 Task: Search one way flight ticket for 4 adults, 1 infant in seat and 1 infant on lap in premium economy from El Paso: El Paso International Airport to Jacksonville: Albert J. Ellis Airport on 8-3-2023. Choice of flights is JetBlue. Number of bags: 5 checked bags. Price is upto 60000. Outbound departure time preference is 16:15.
Action: Mouse moved to (398, 165)
Screenshot: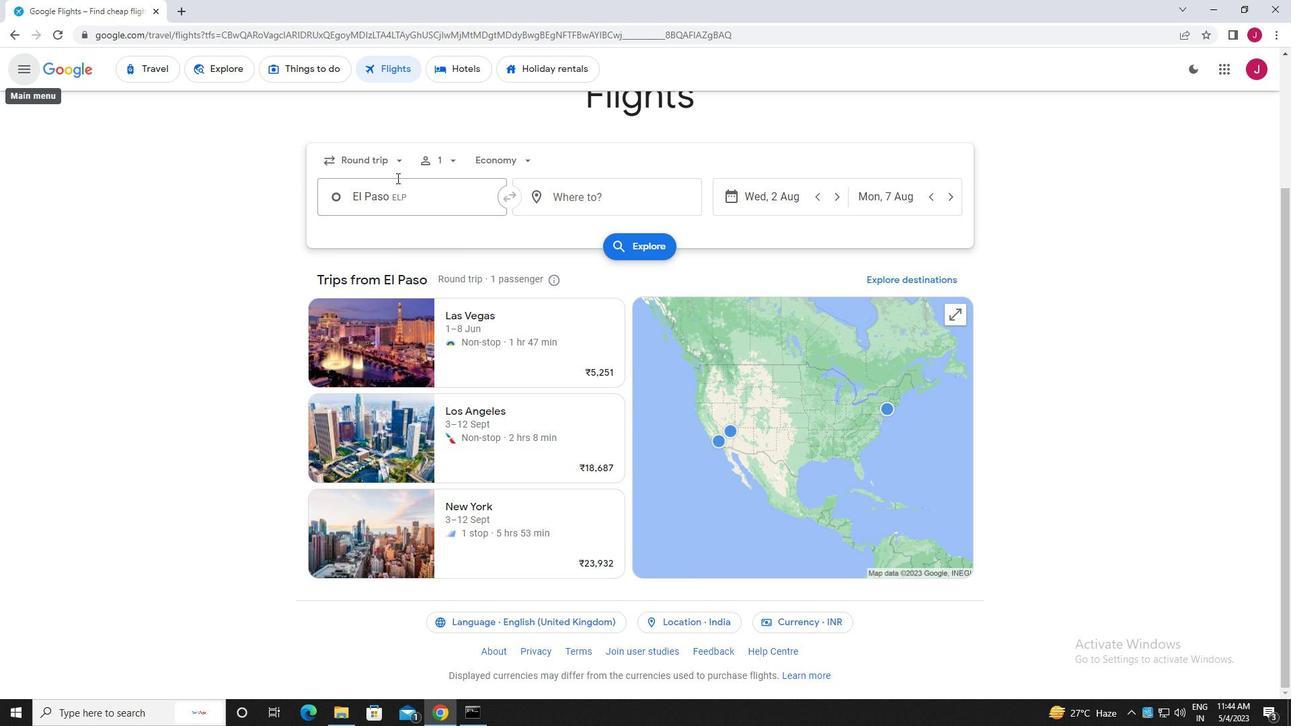
Action: Mouse pressed left at (398, 165)
Screenshot: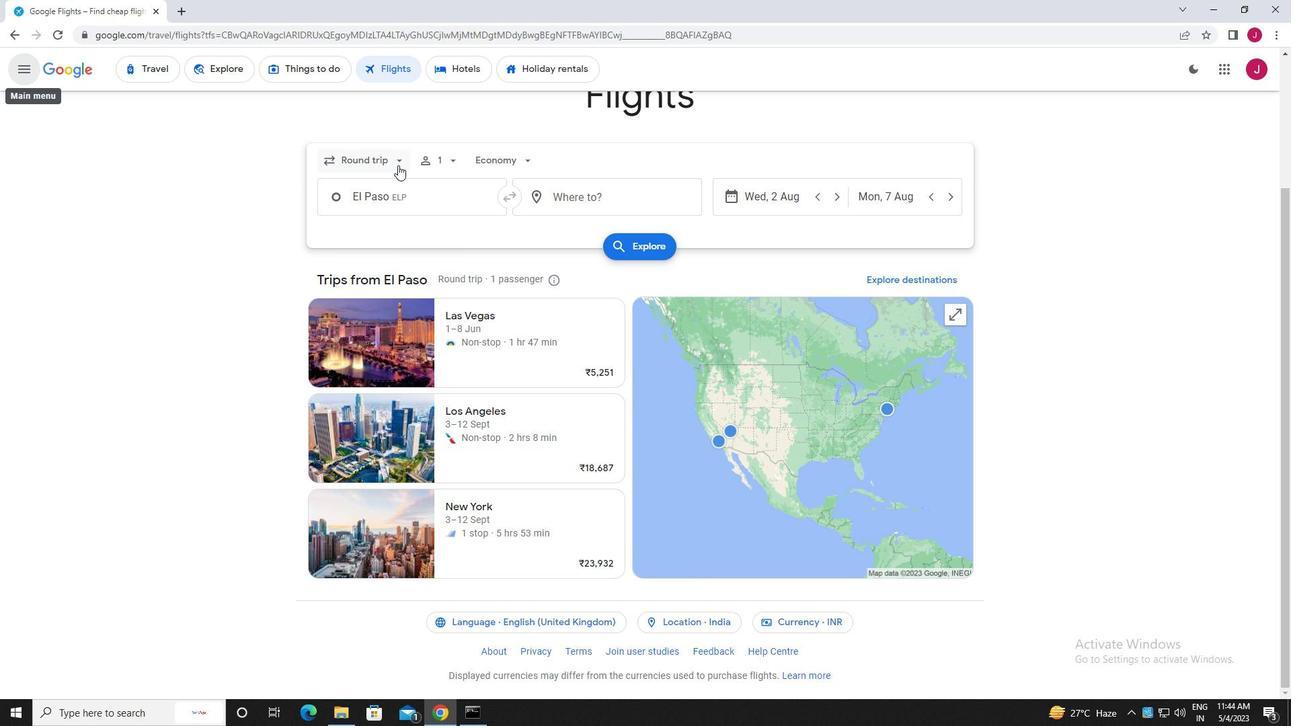 
Action: Mouse moved to (384, 224)
Screenshot: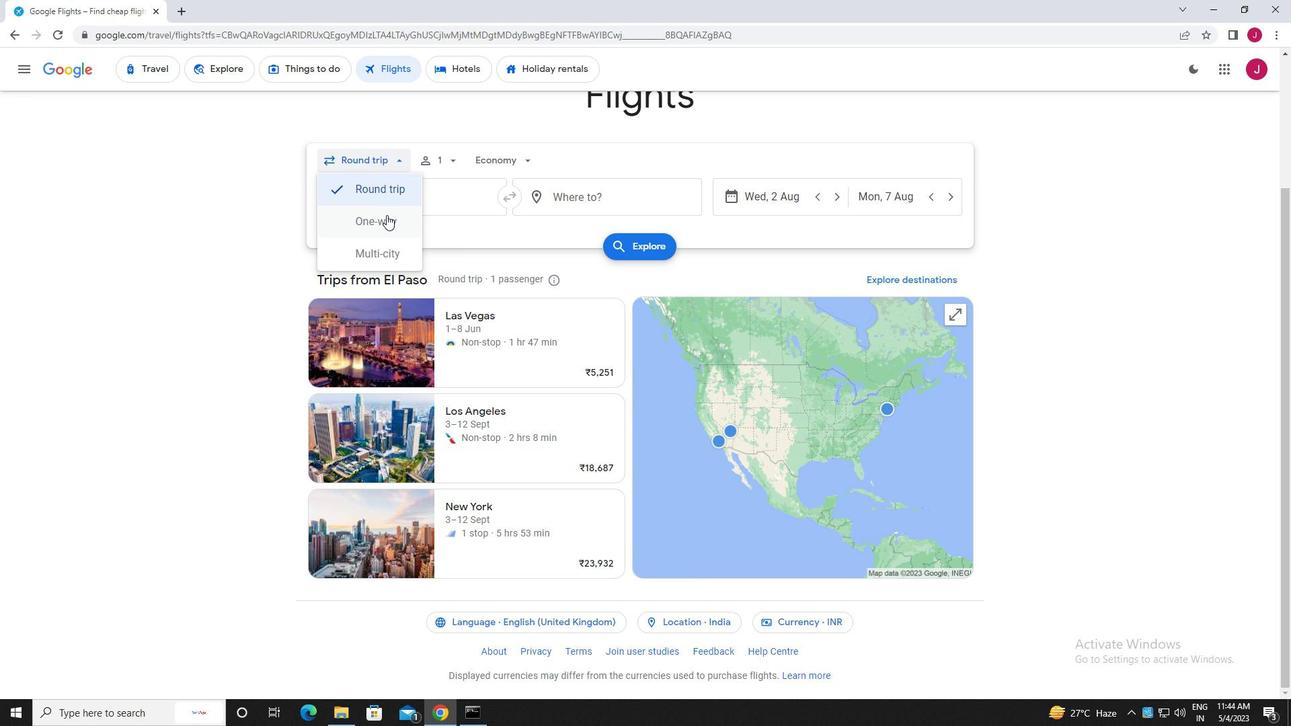 
Action: Mouse pressed left at (384, 224)
Screenshot: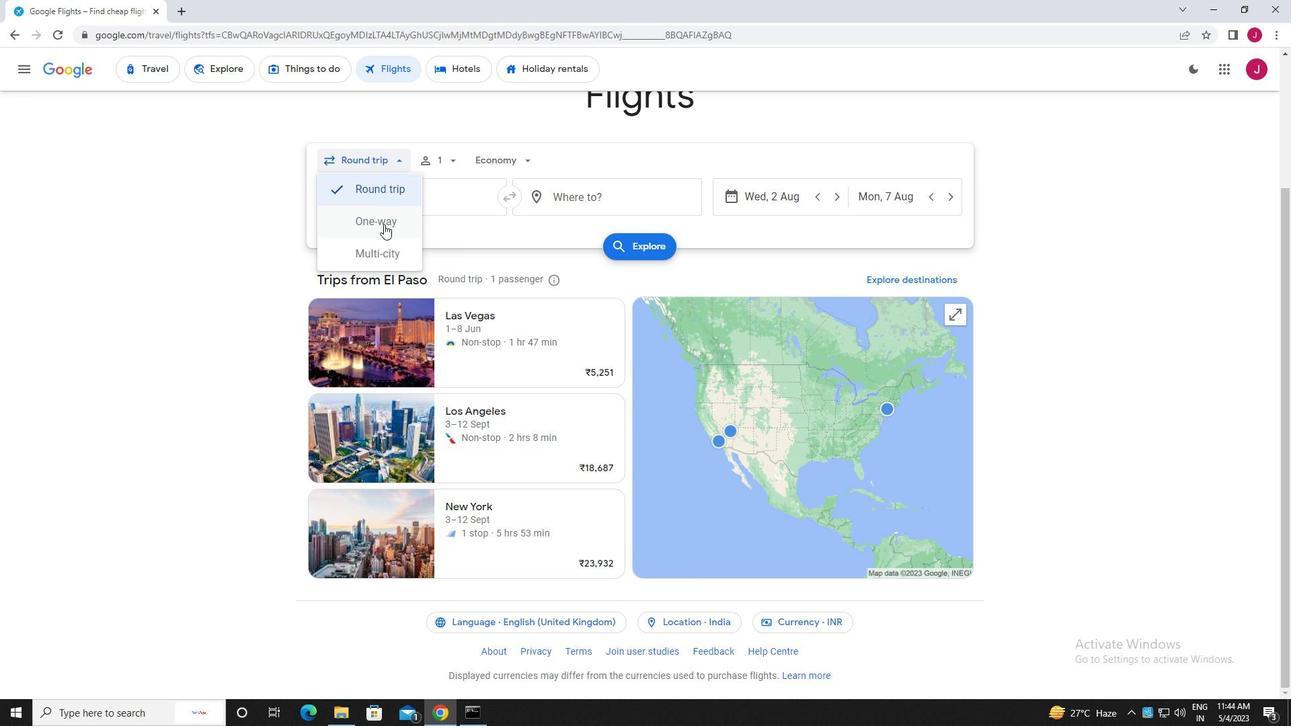 
Action: Mouse moved to (450, 156)
Screenshot: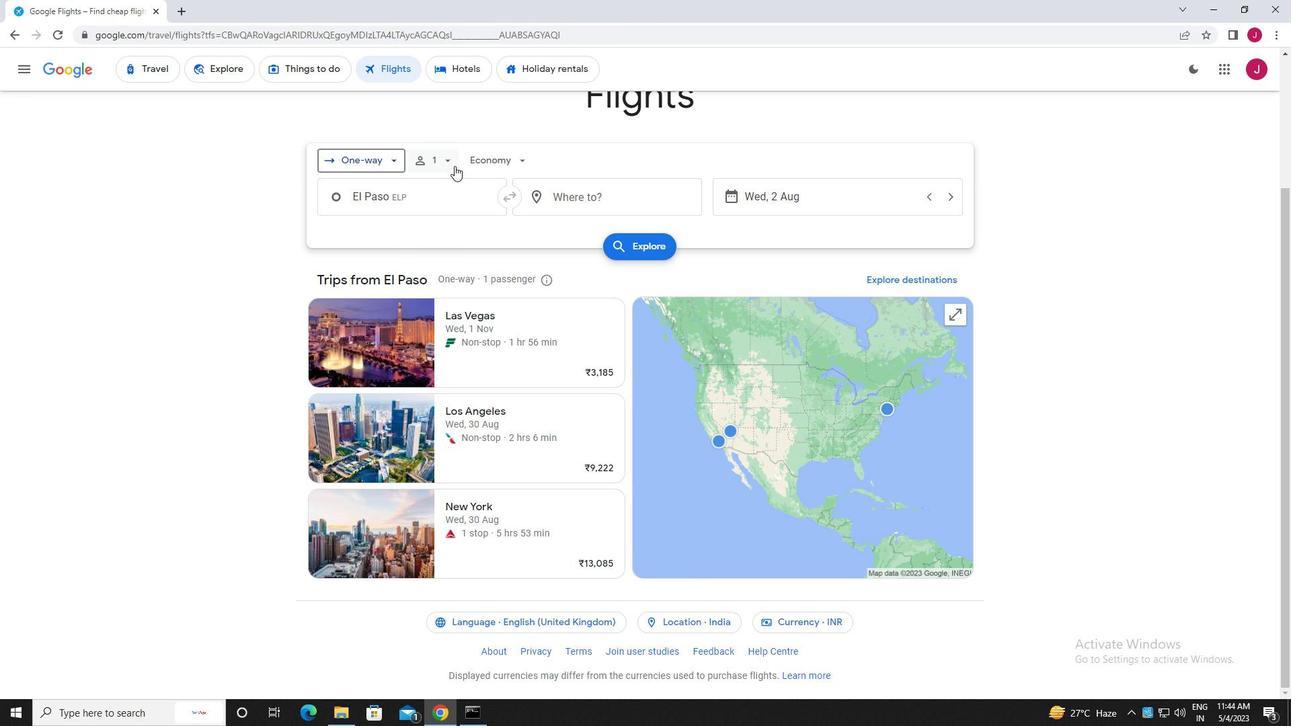 
Action: Mouse pressed left at (450, 156)
Screenshot: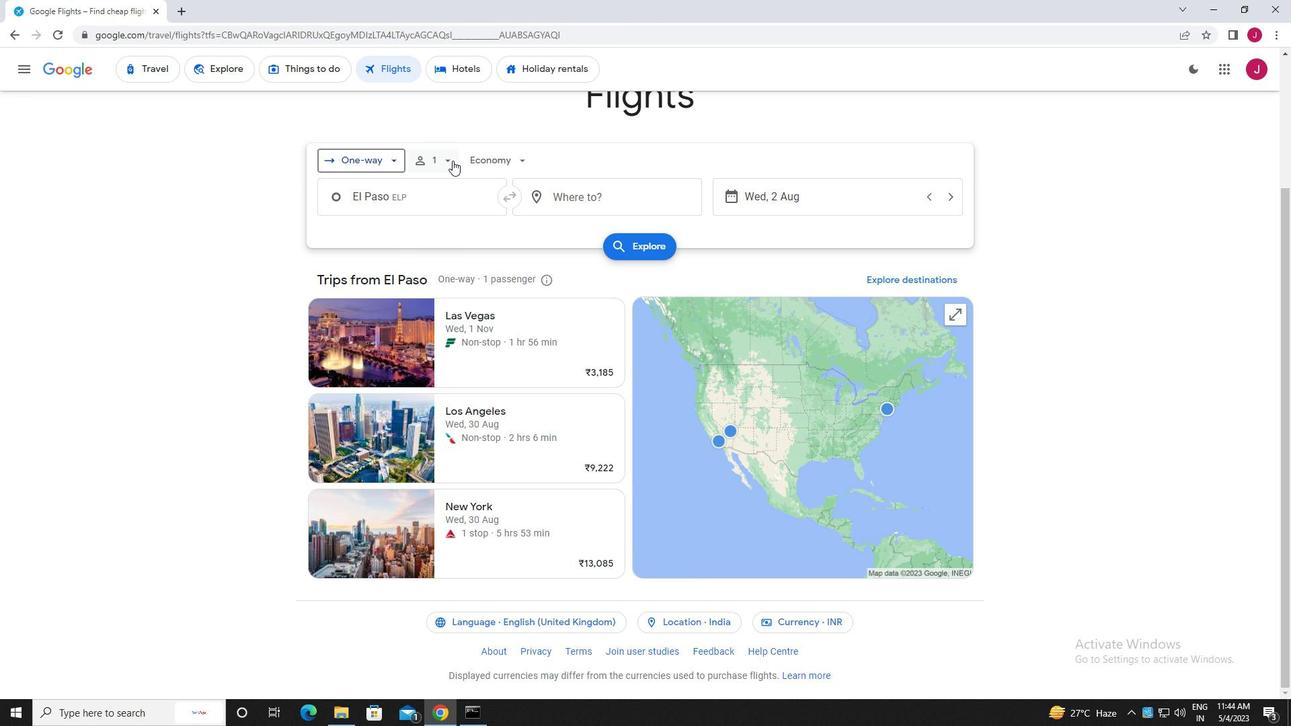 
Action: Mouse moved to (556, 198)
Screenshot: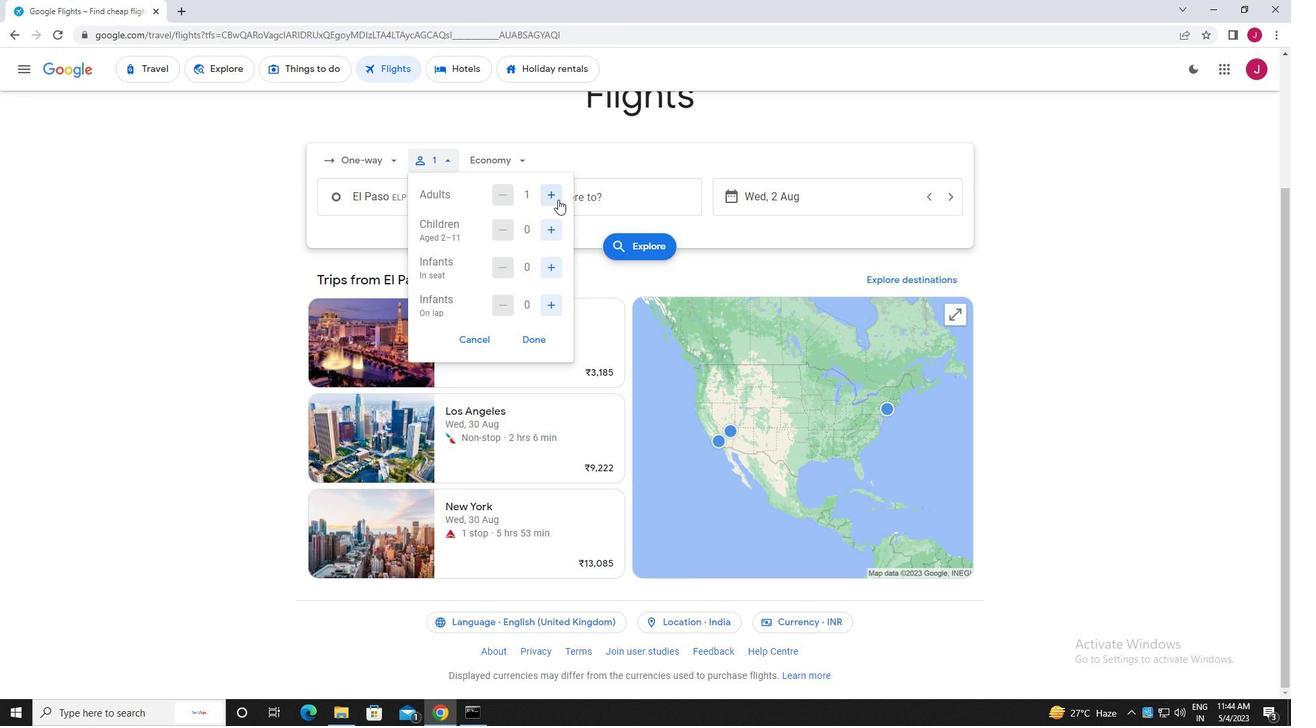 
Action: Mouse pressed left at (556, 198)
Screenshot: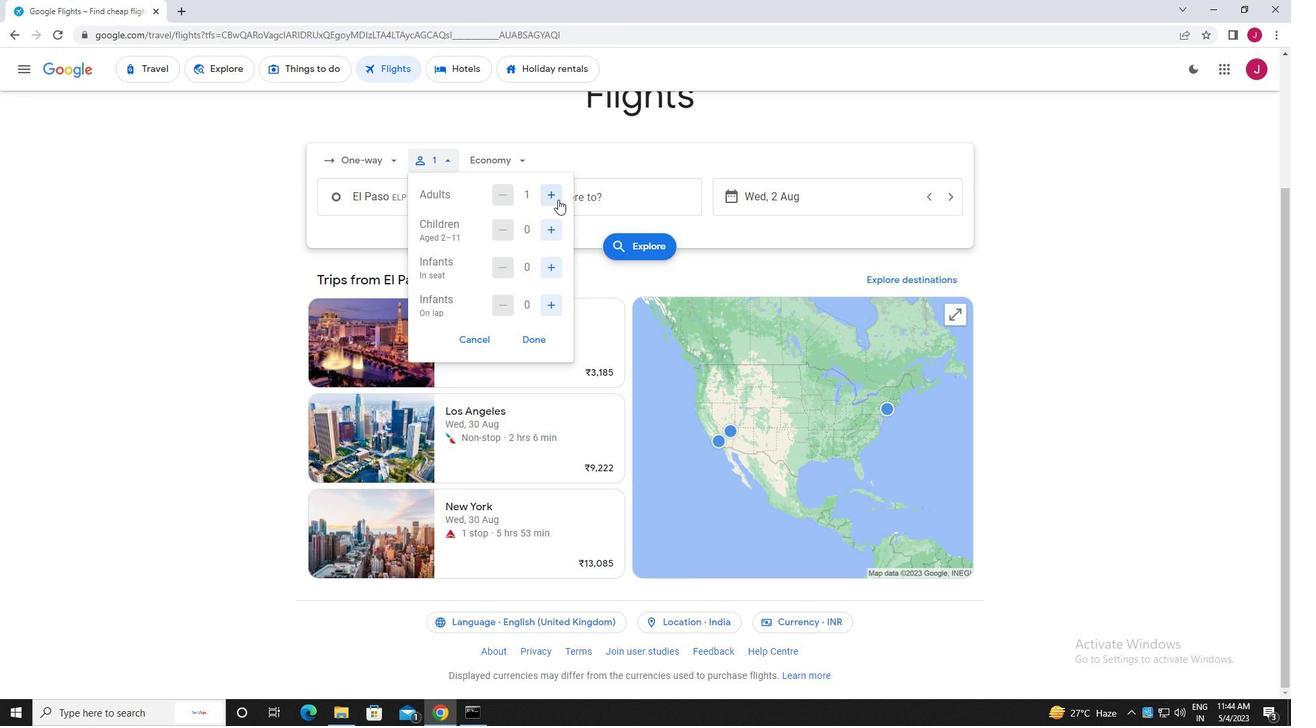 
Action: Mouse pressed left at (556, 198)
Screenshot: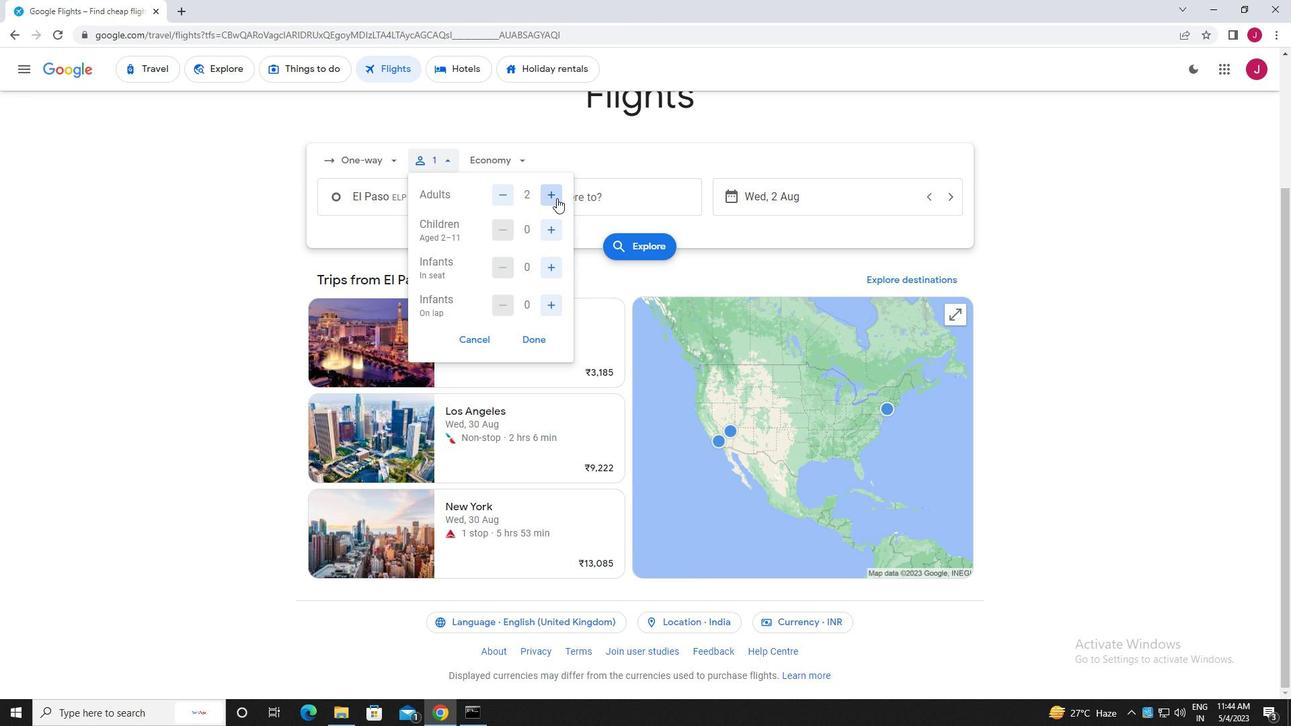 
Action: Mouse pressed left at (556, 198)
Screenshot: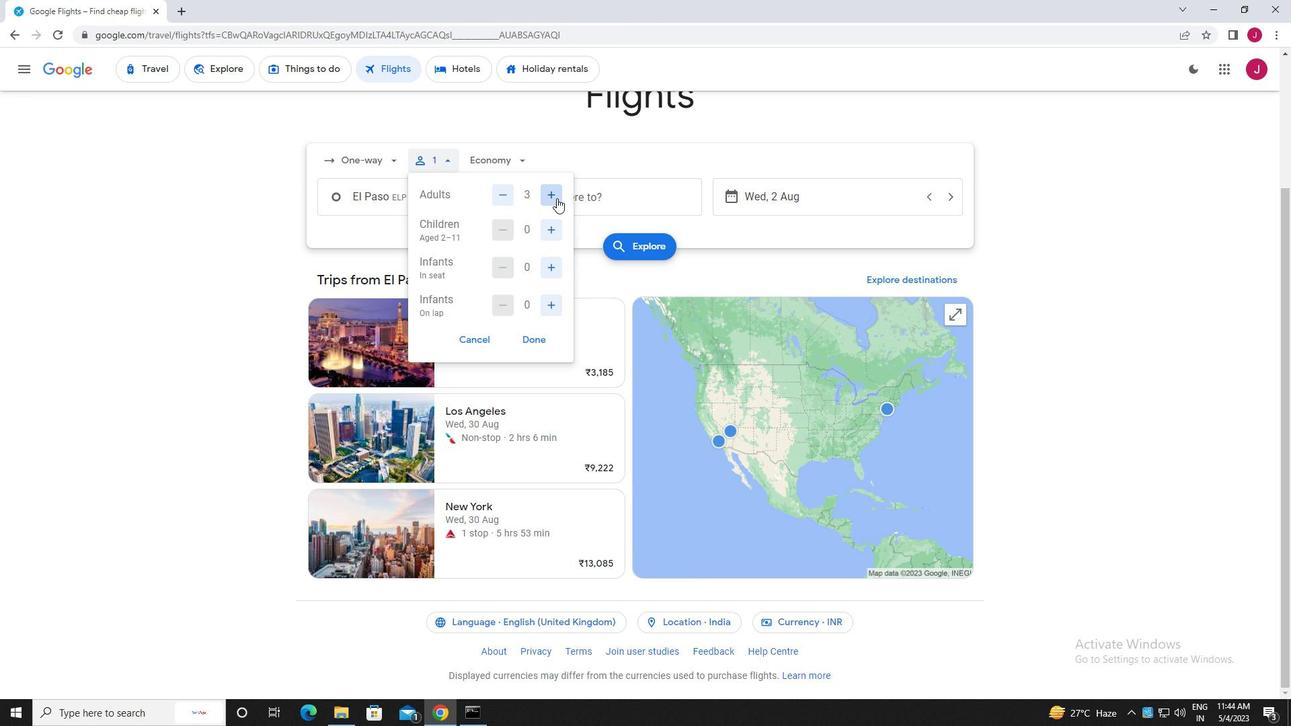 
Action: Mouse moved to (552, 267)
Screenshot: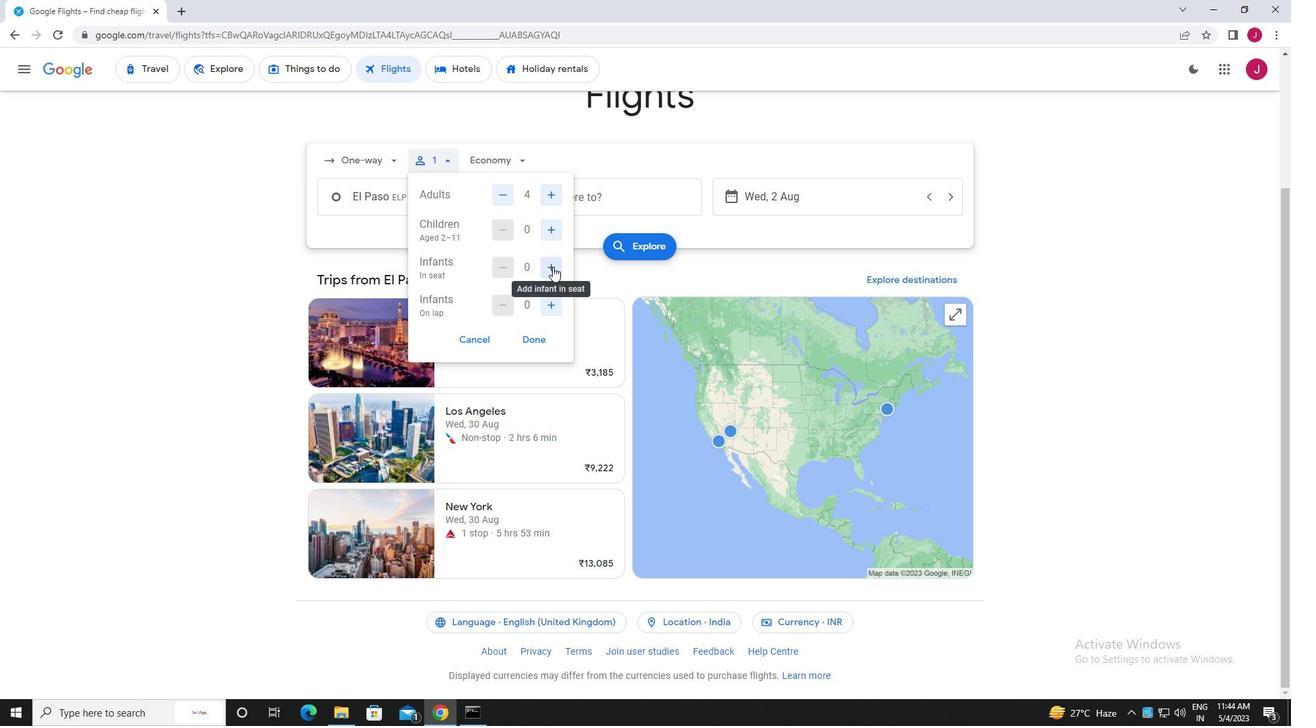 
Action: Mouse pressed left at (552, 267)
Screenshot: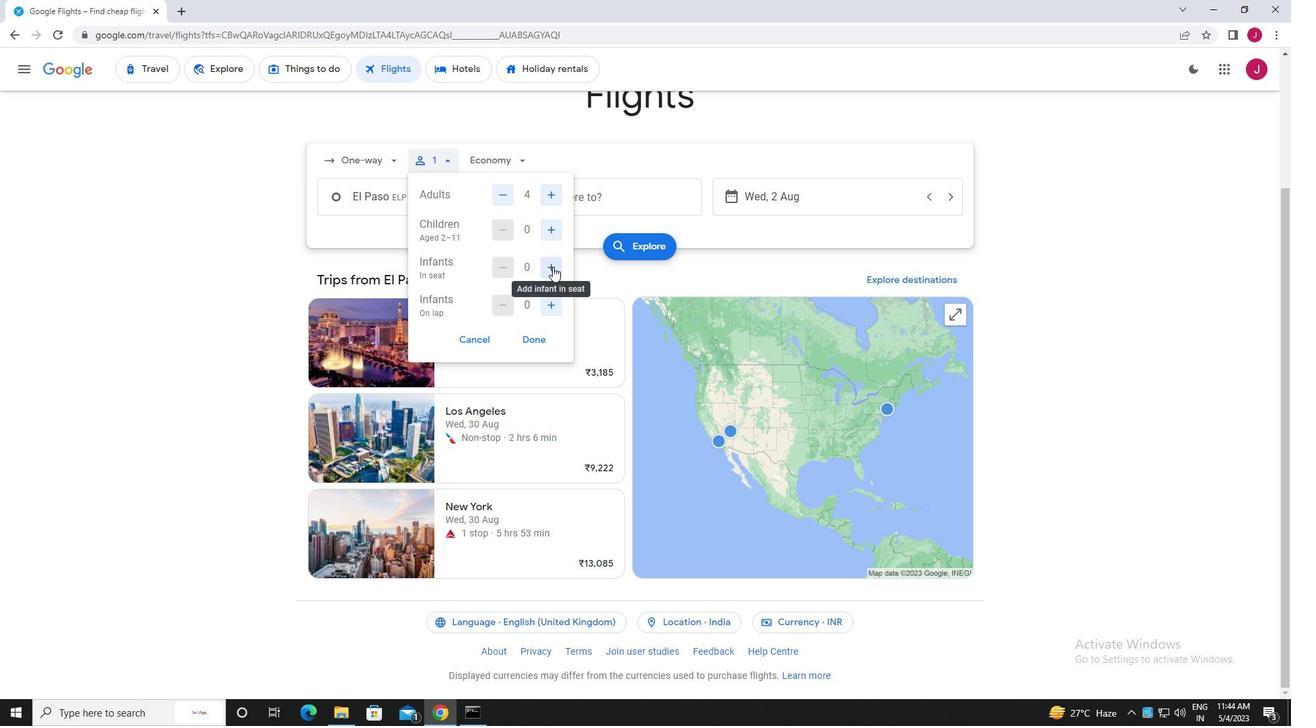
Action: Mouse moved to (550, 305)
Screenshot: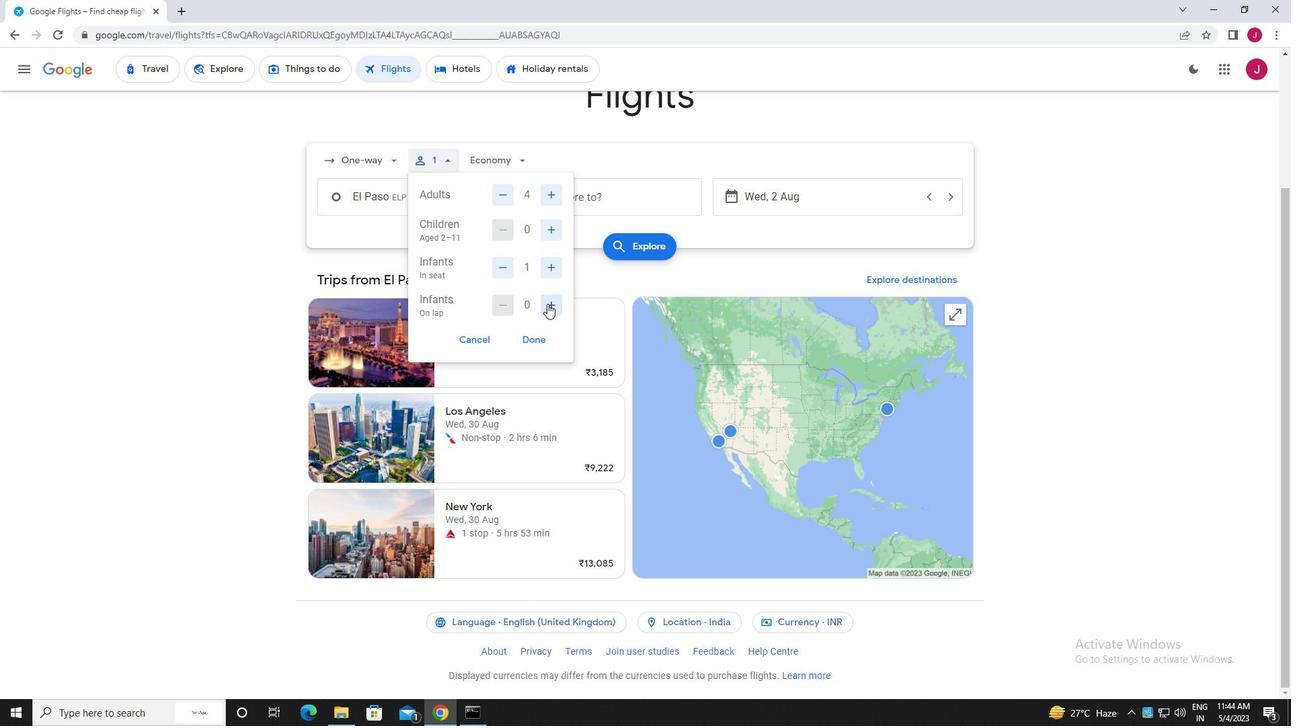 
Action: Mouse pressed left at (550, 305)
Screenshot: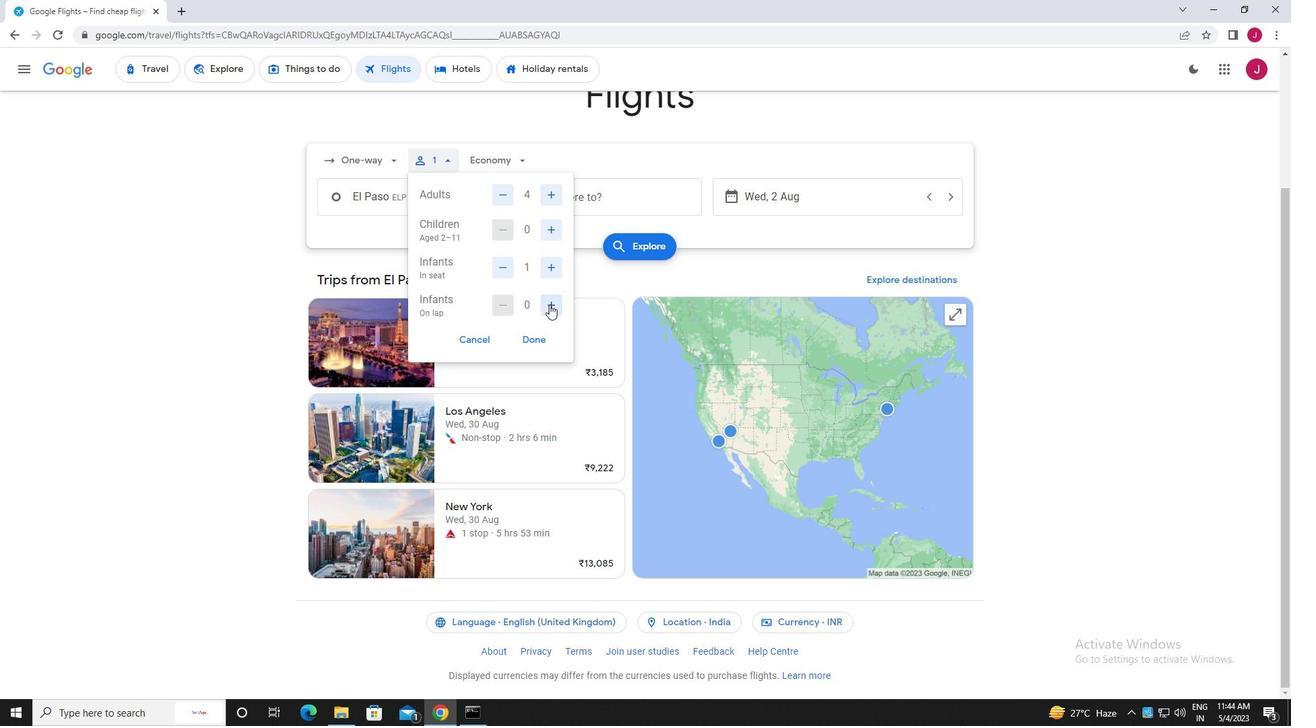 
Action: Mouse moved to (538, 341)
Screenshot: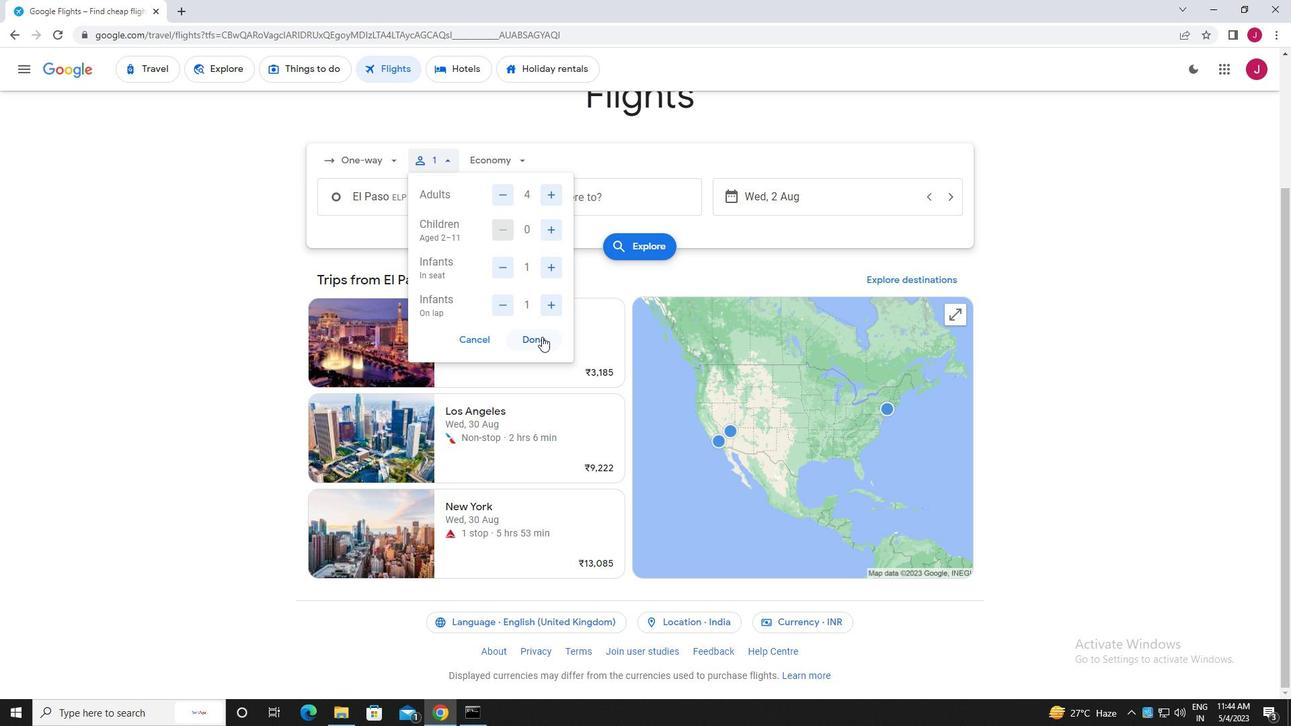 
Action: Mouse pressed left at (538, 341)
Screenshot: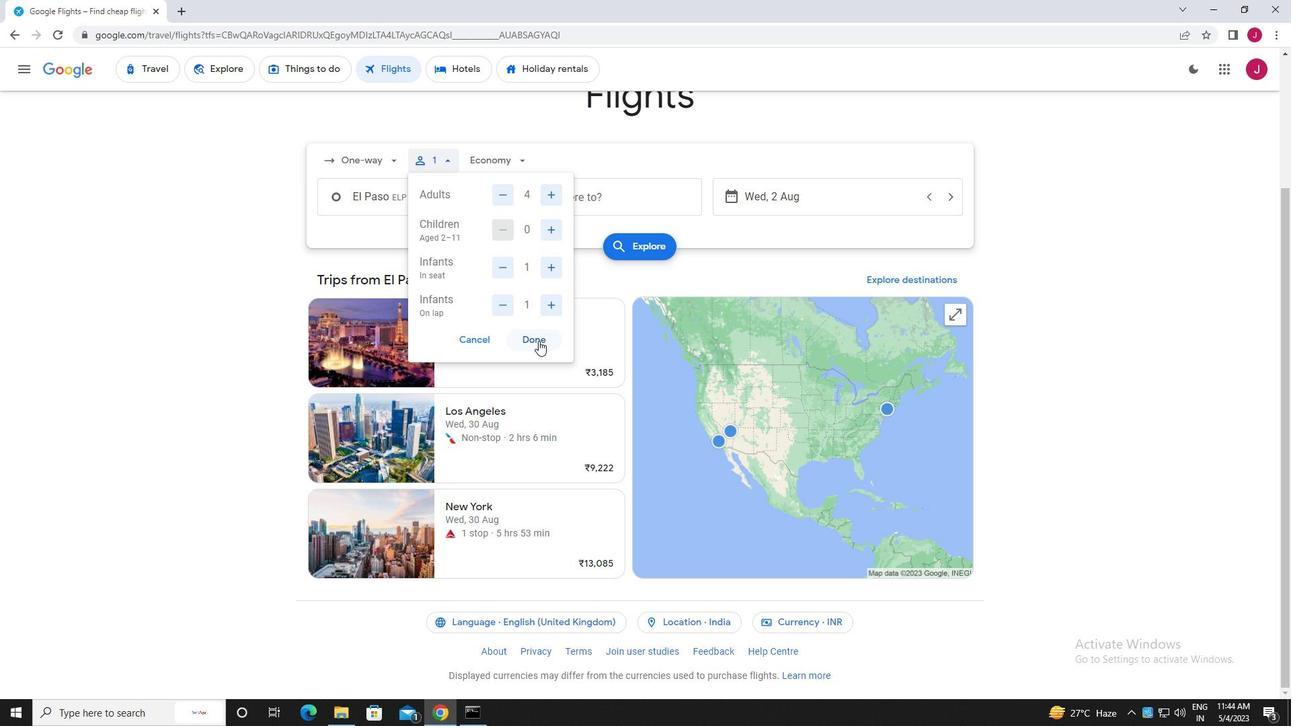 
Action: Mouse moved to (499, 163)
Screenshot: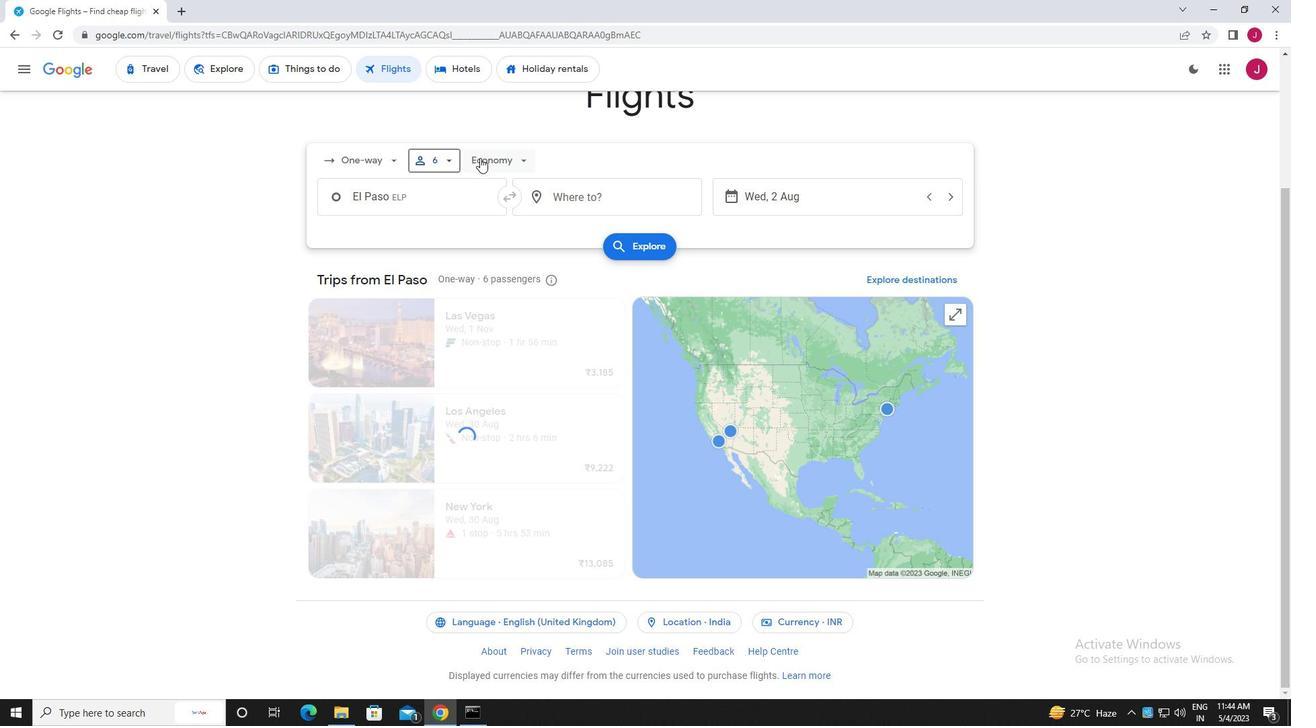 
Action: Mouse pressed left at (499, 163)
Screenshot: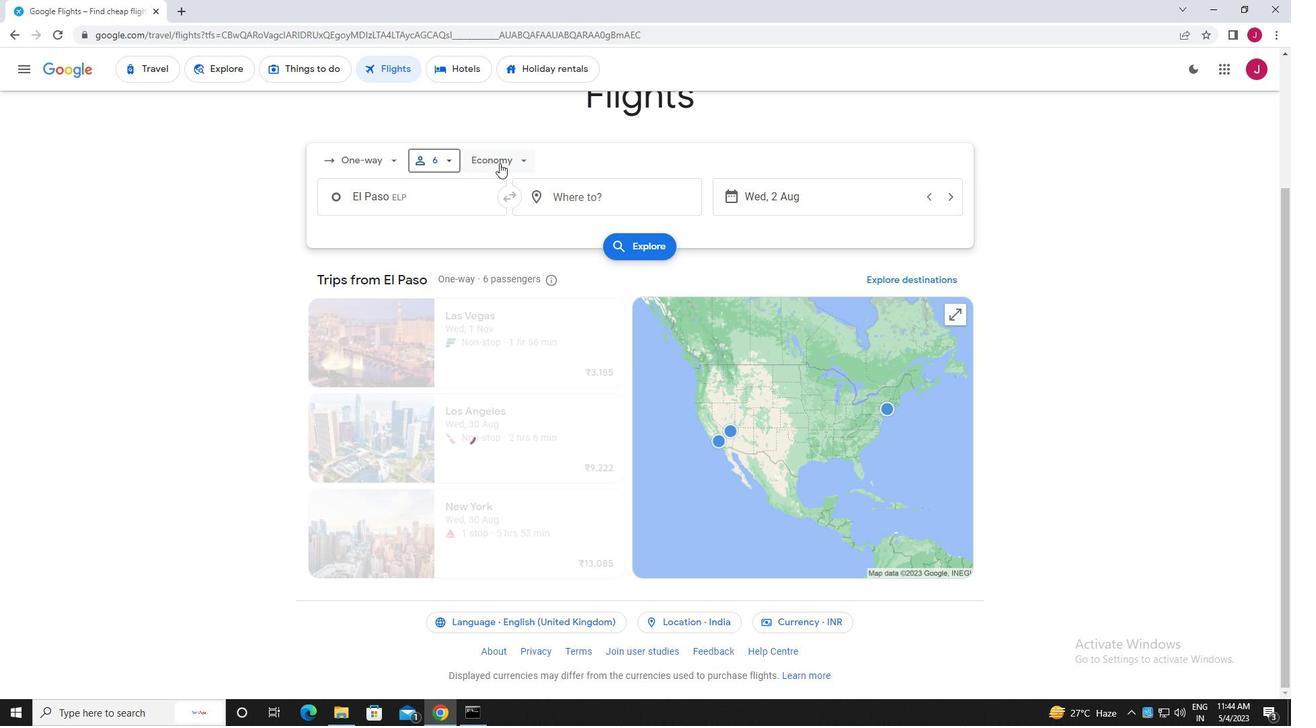 
Action: Mouse moved to (528, 220)
Screenshot: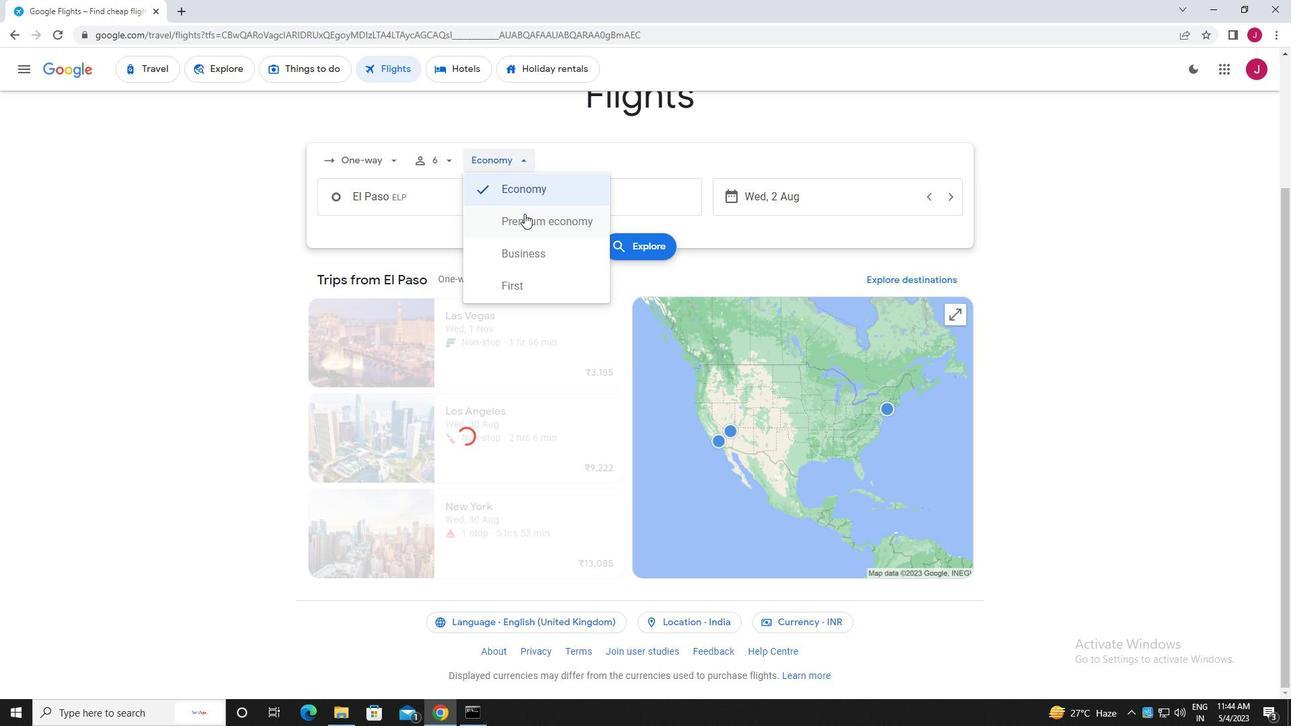 
Action: Mouse pressed left at (528, 220)
Screenshot: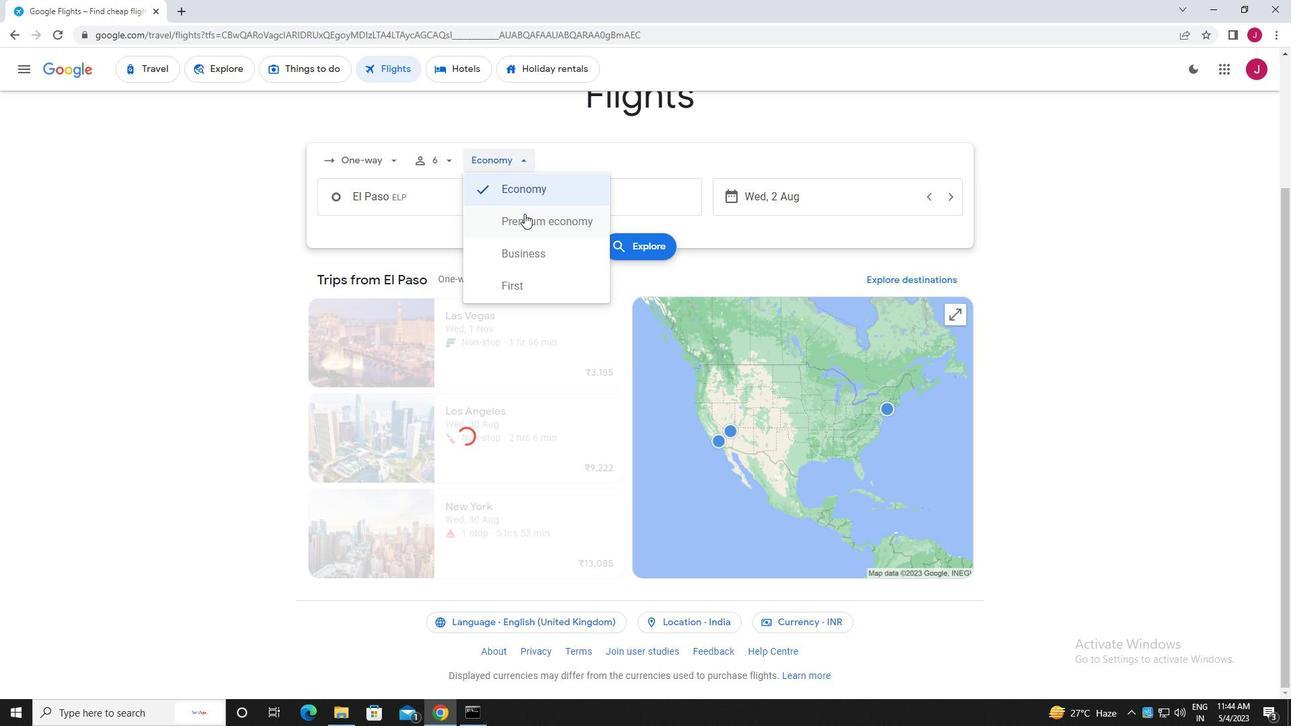 
Action: Mouse moved to (453, 203)
Screenshot: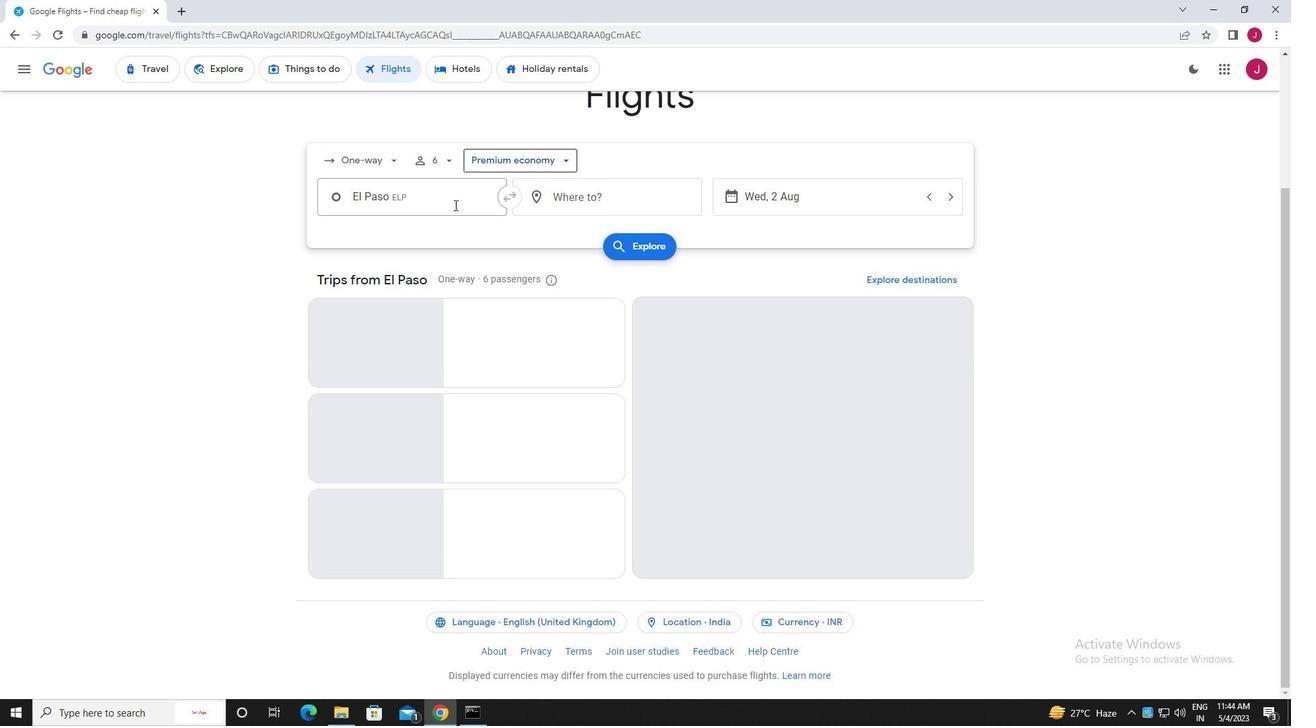 
Action: Mouse pressed left at (453, 203)
Screenshot: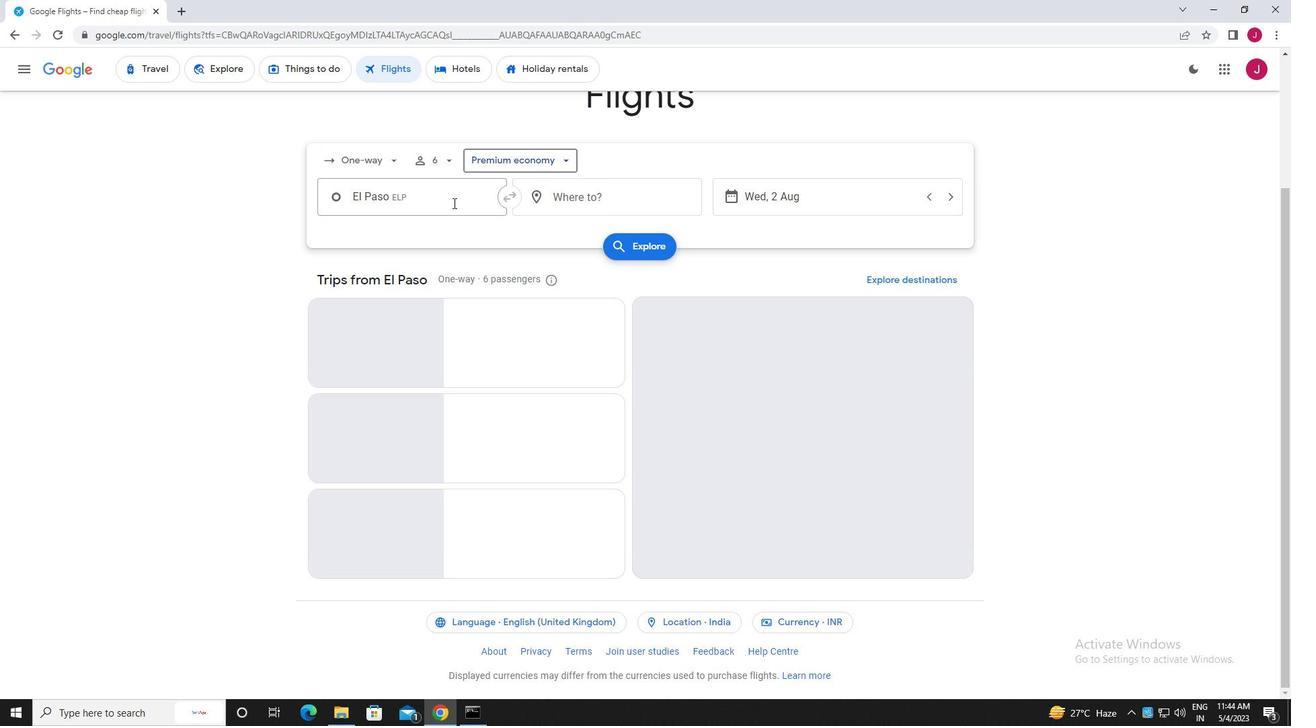 
Action: Mouse moved to (451, 201)
Screenshot: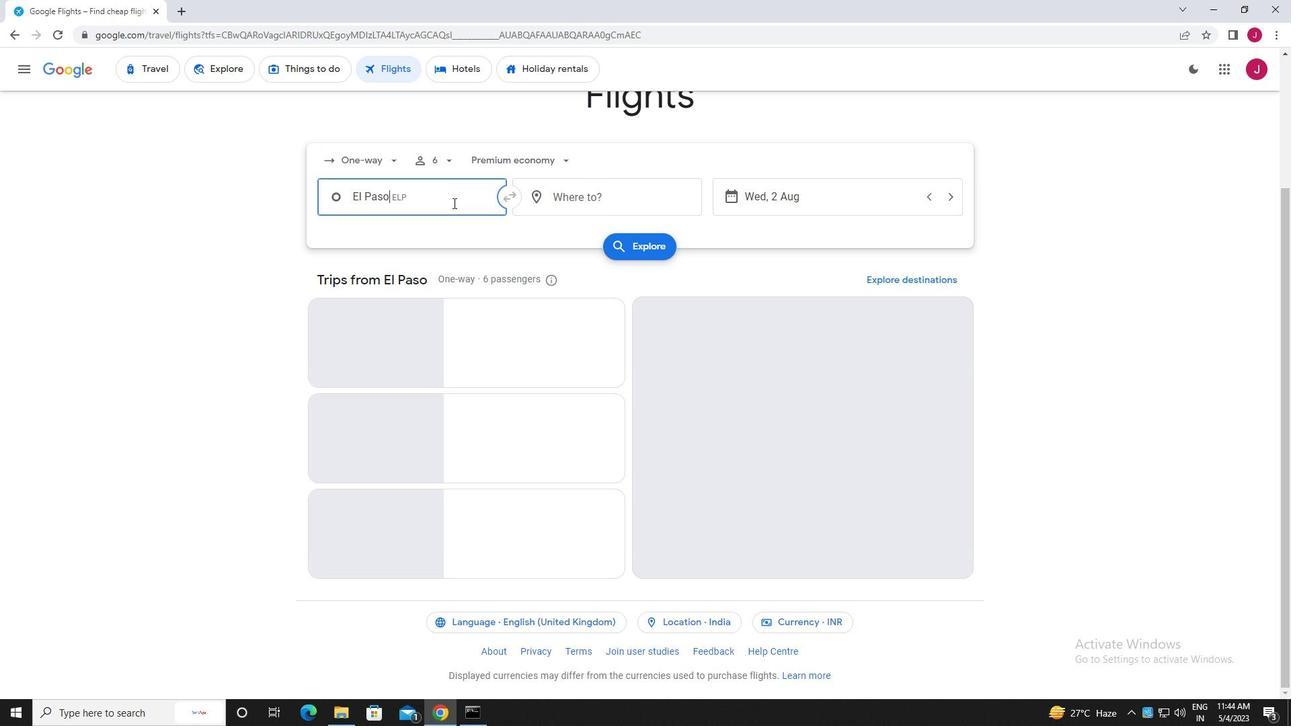 
Action: Key pressed ei<Key.space>paso
Screenshot: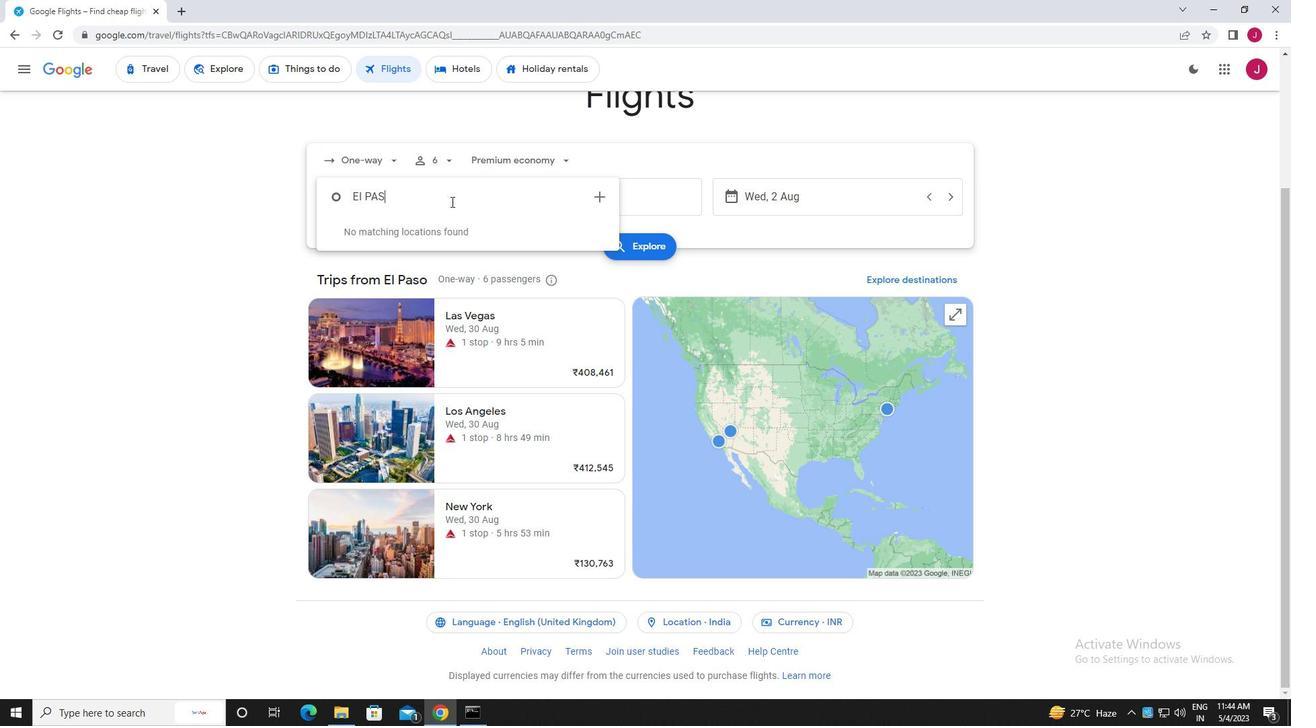 
Action: Mouse moved to (460, 271)
Screenshot: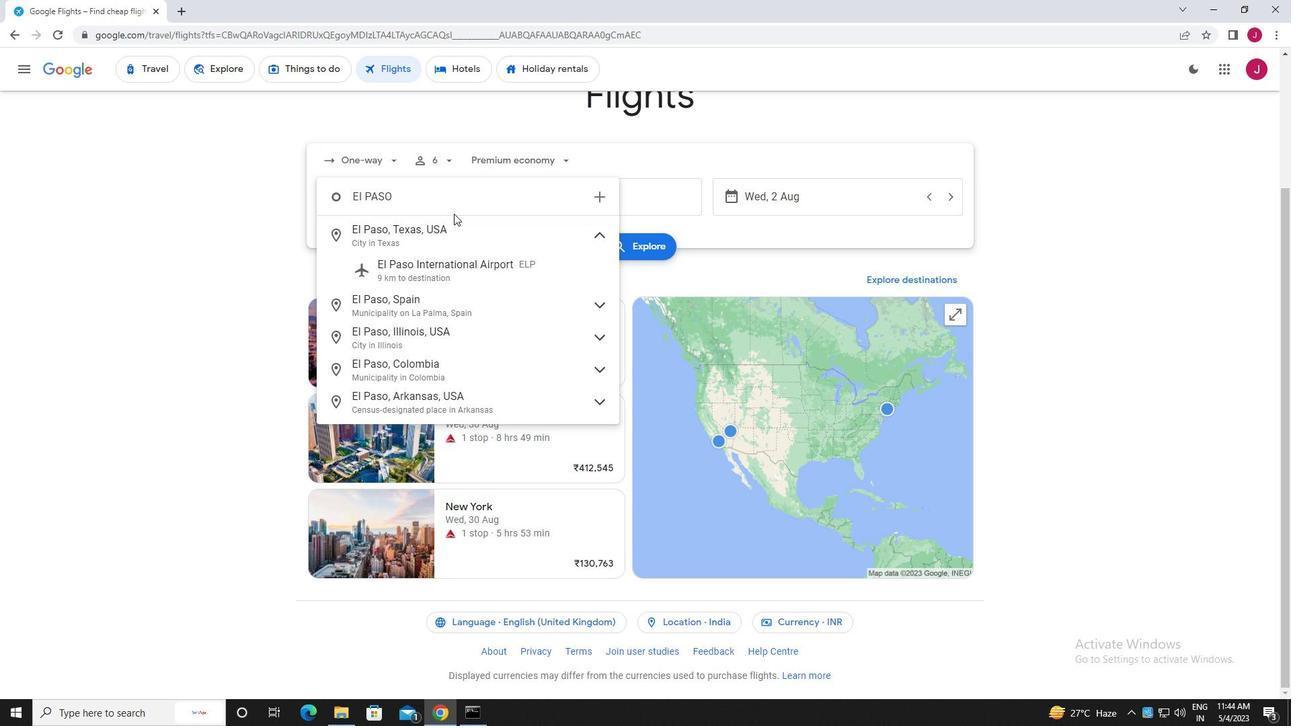 
Action: Mouse pressed left at (460, 271)
Screenshot: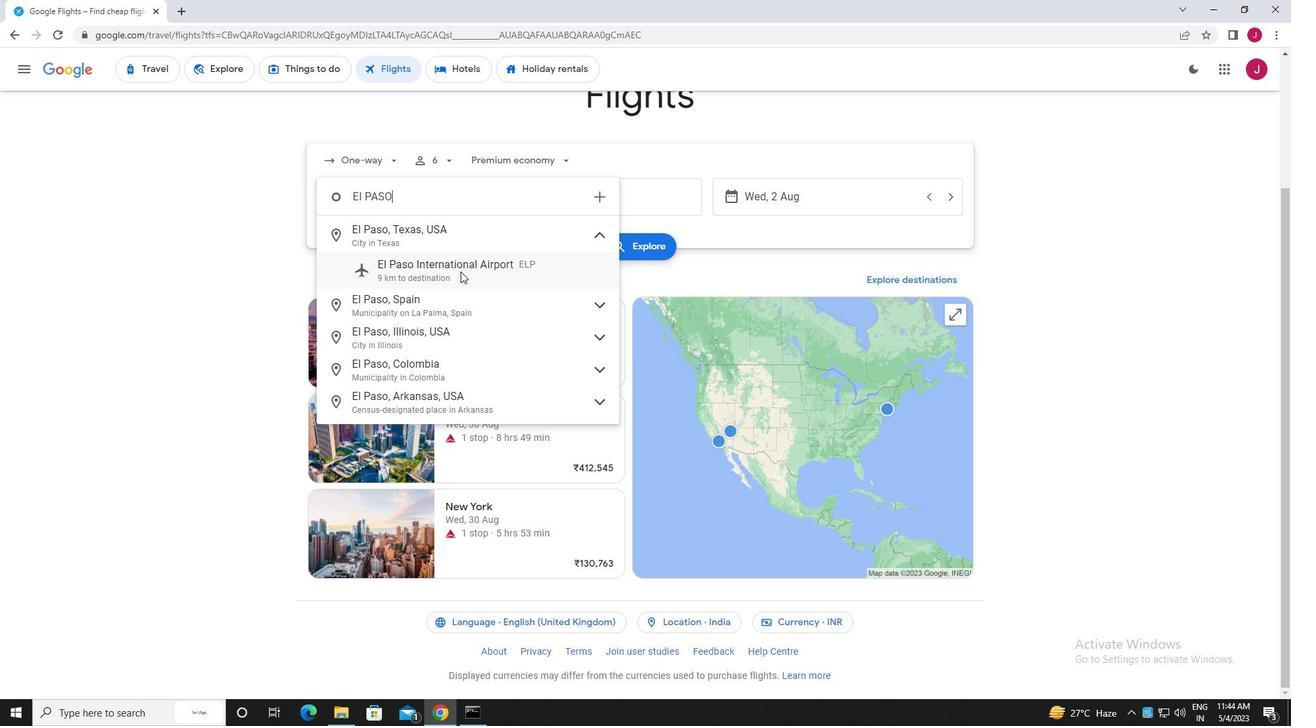 
Action: Mouse moved to (618, 193)
Screenshot: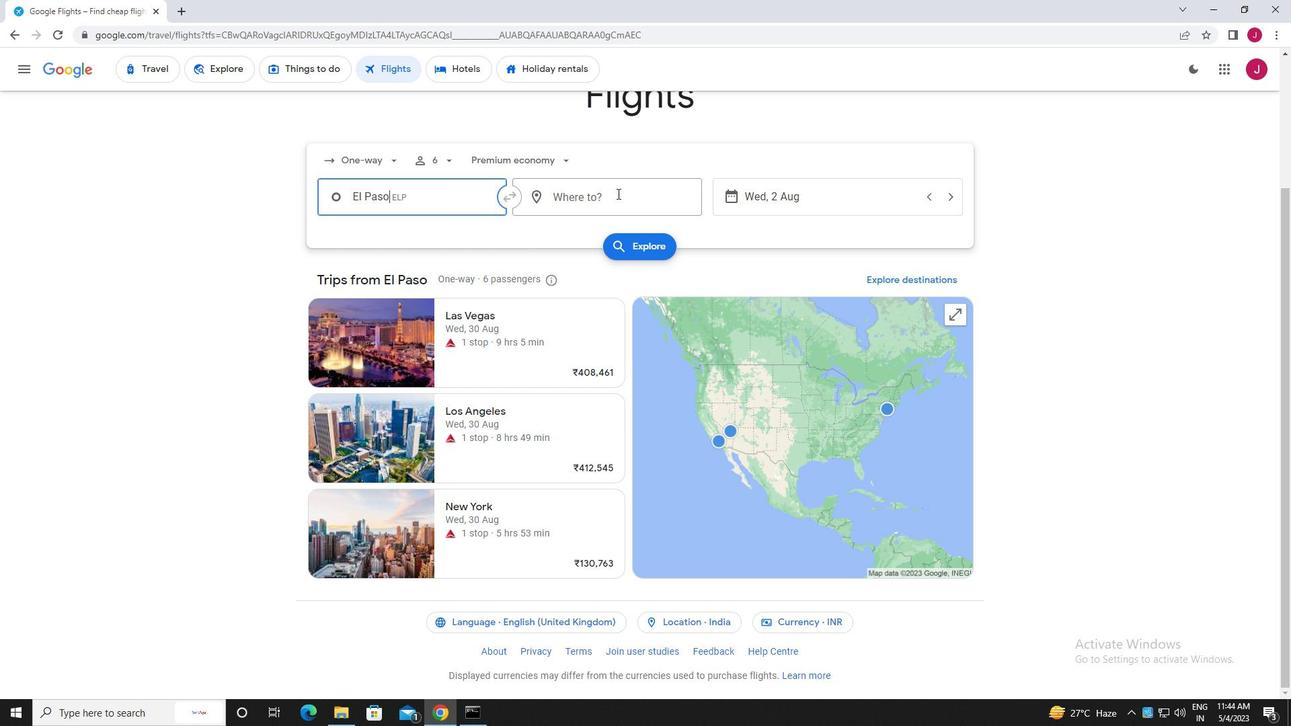 
Action: Mouse pressed left at (618, 193)
Screenshot: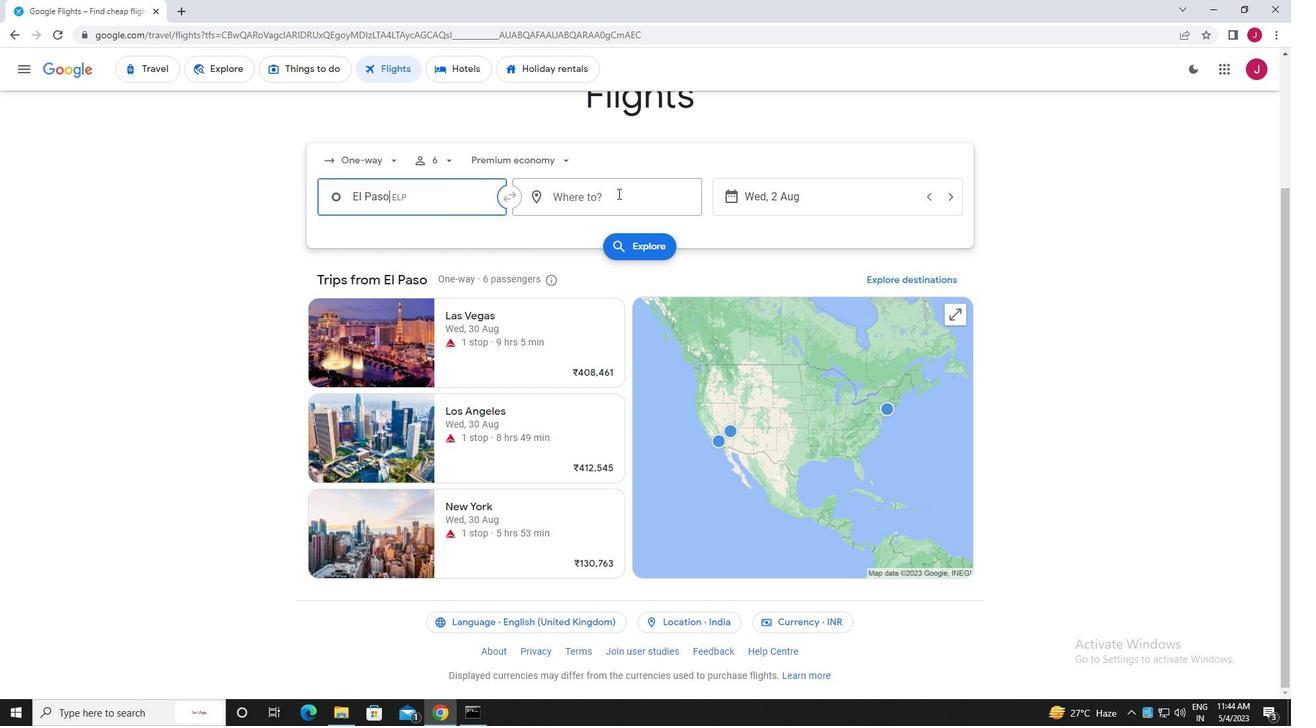 
Action: Mouse moved to (612, 195)
Screenshot: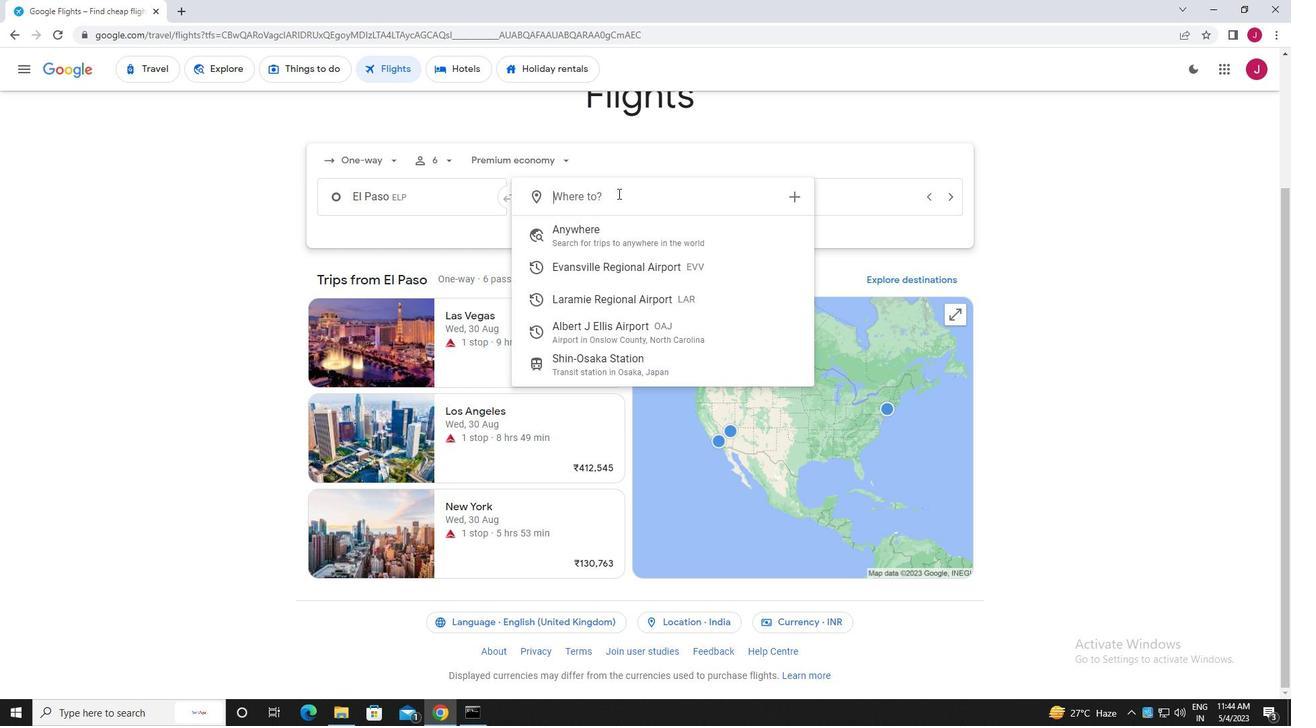 
Action: Key pressed albert<Key.space>
Screenshot: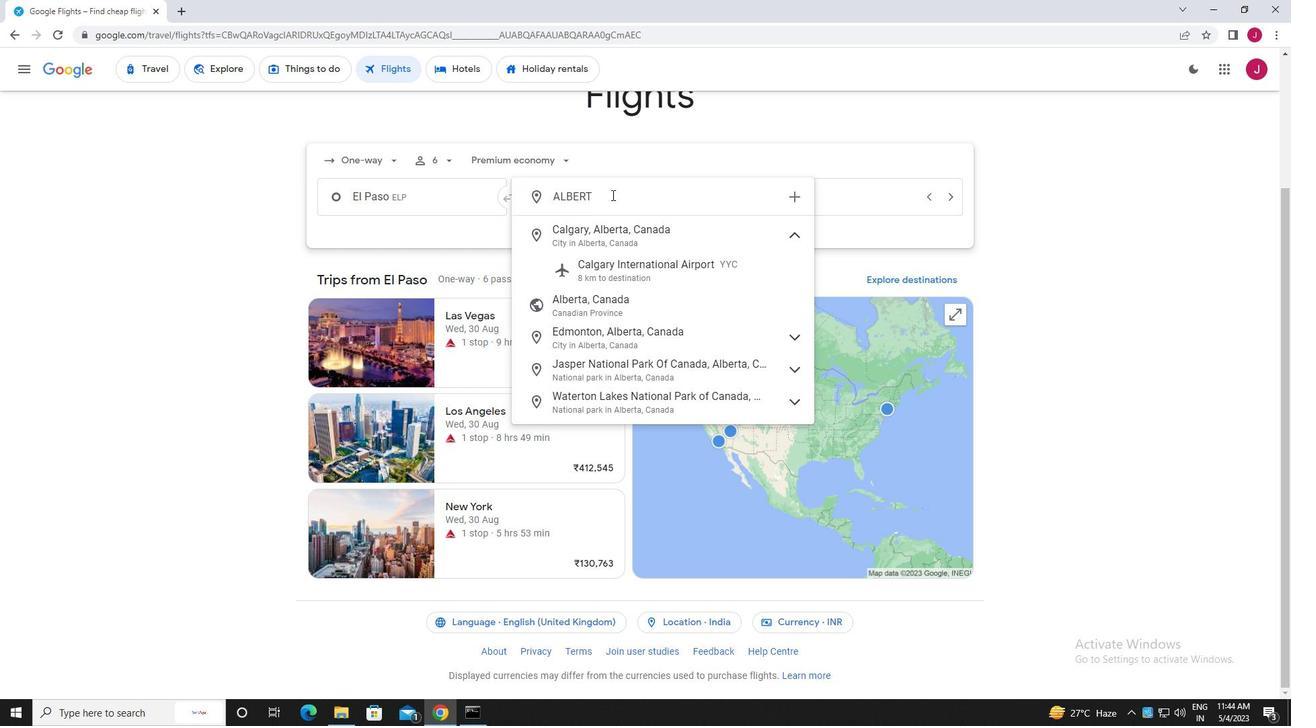 
Action: Mouse moved to (624, 230)
Screenshot: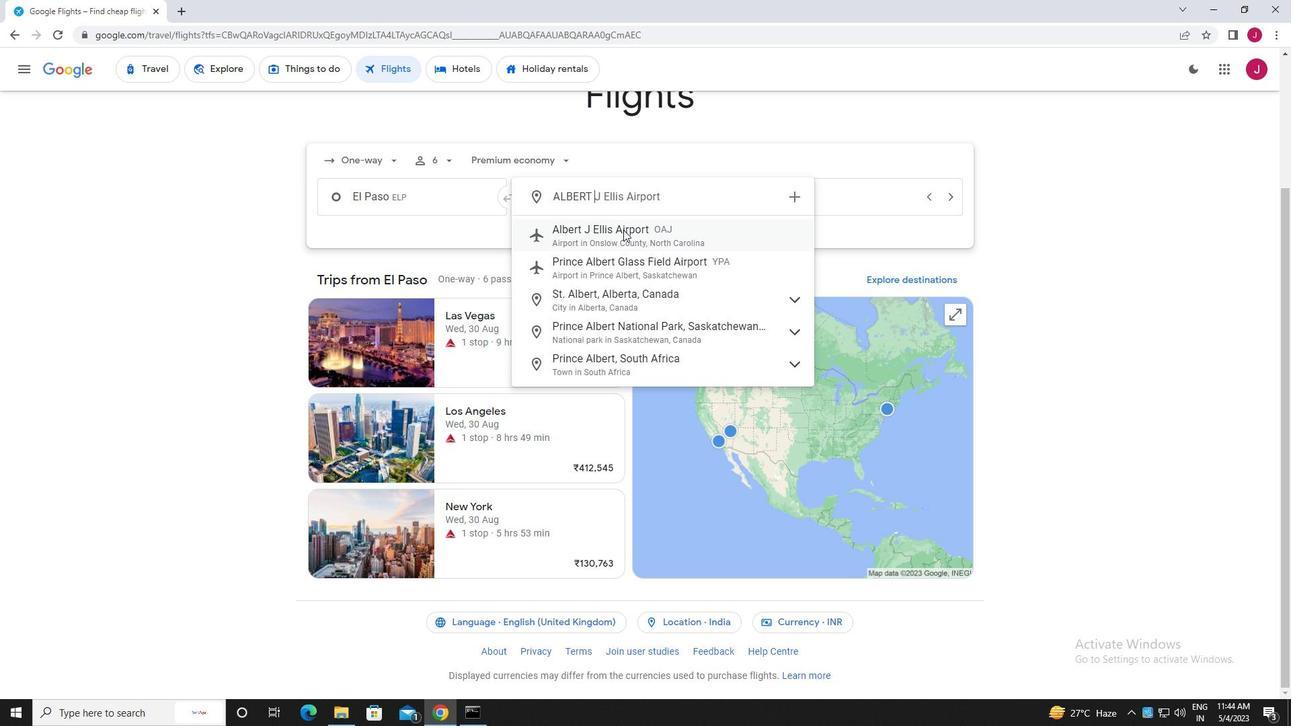 
Action: Mouse pressed left at (624, 230)
Screenshot: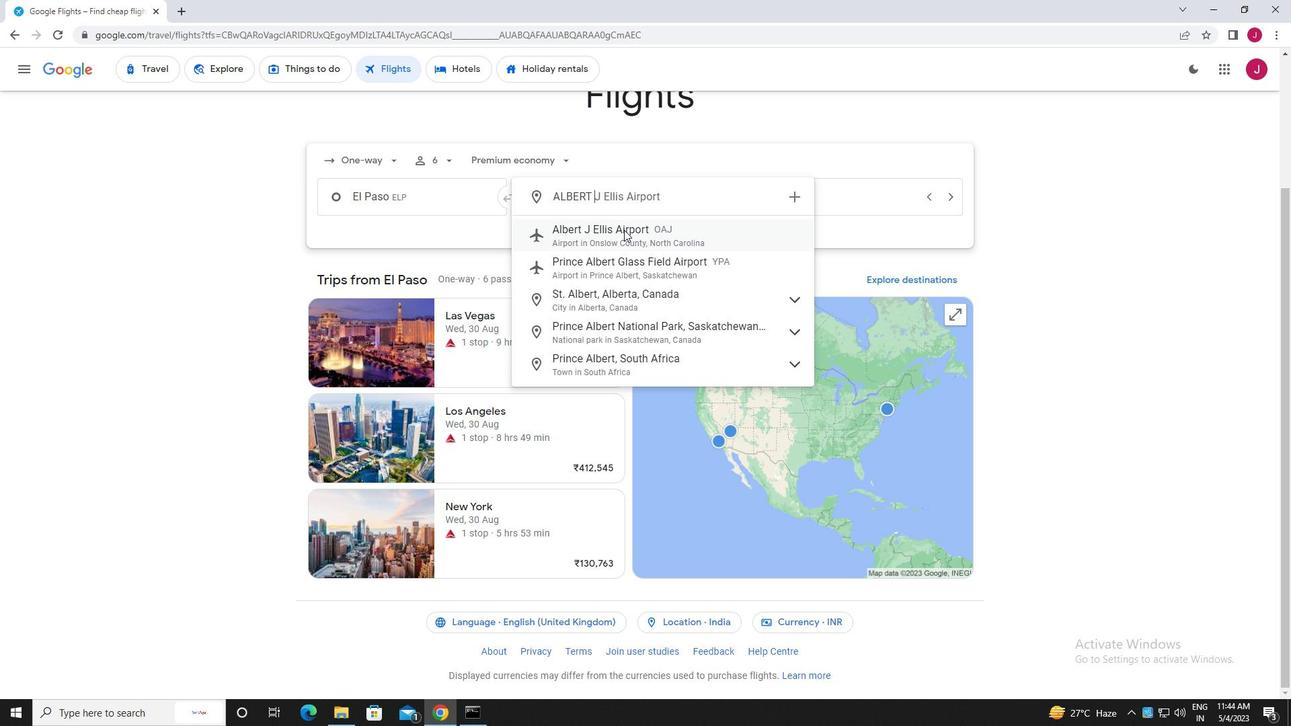 
Action: Mouse moved to (793, 195)
Screenshot: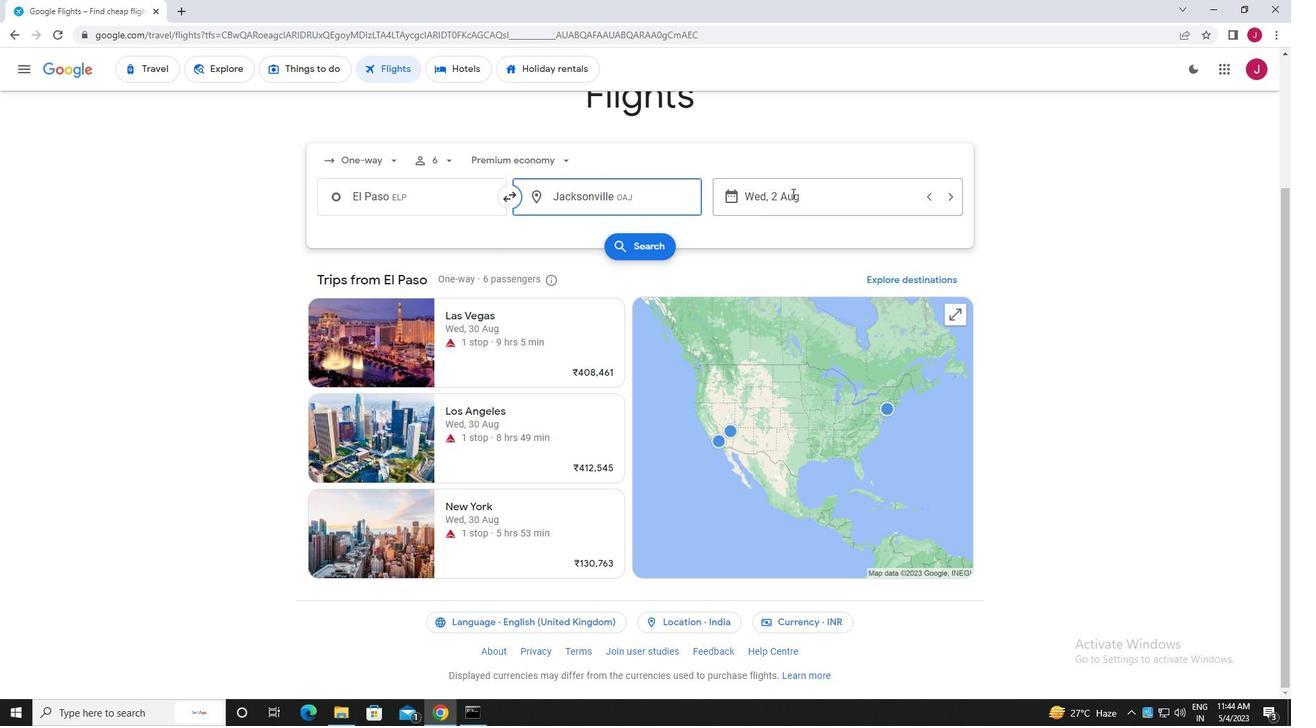 
Action: Mouse pressed left at (793, 195)
Screenshot: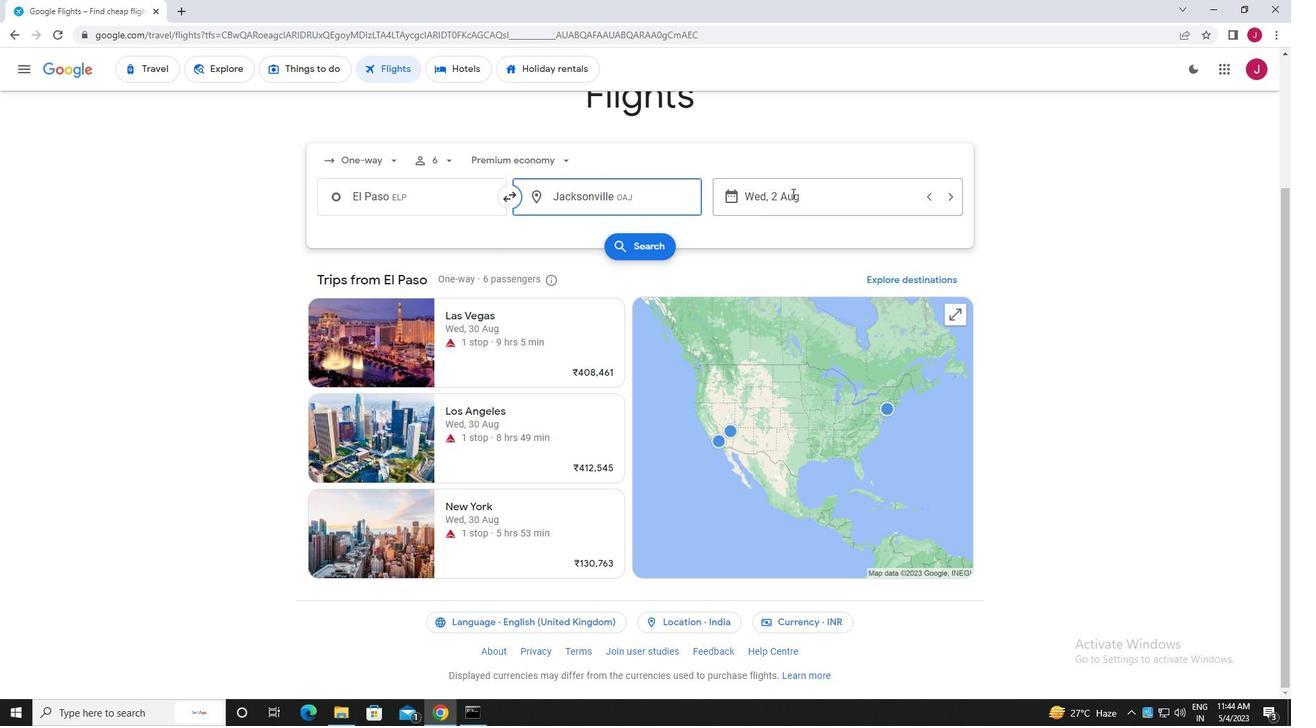 
Action: Mouse moved to (623, 300)
Screenshot: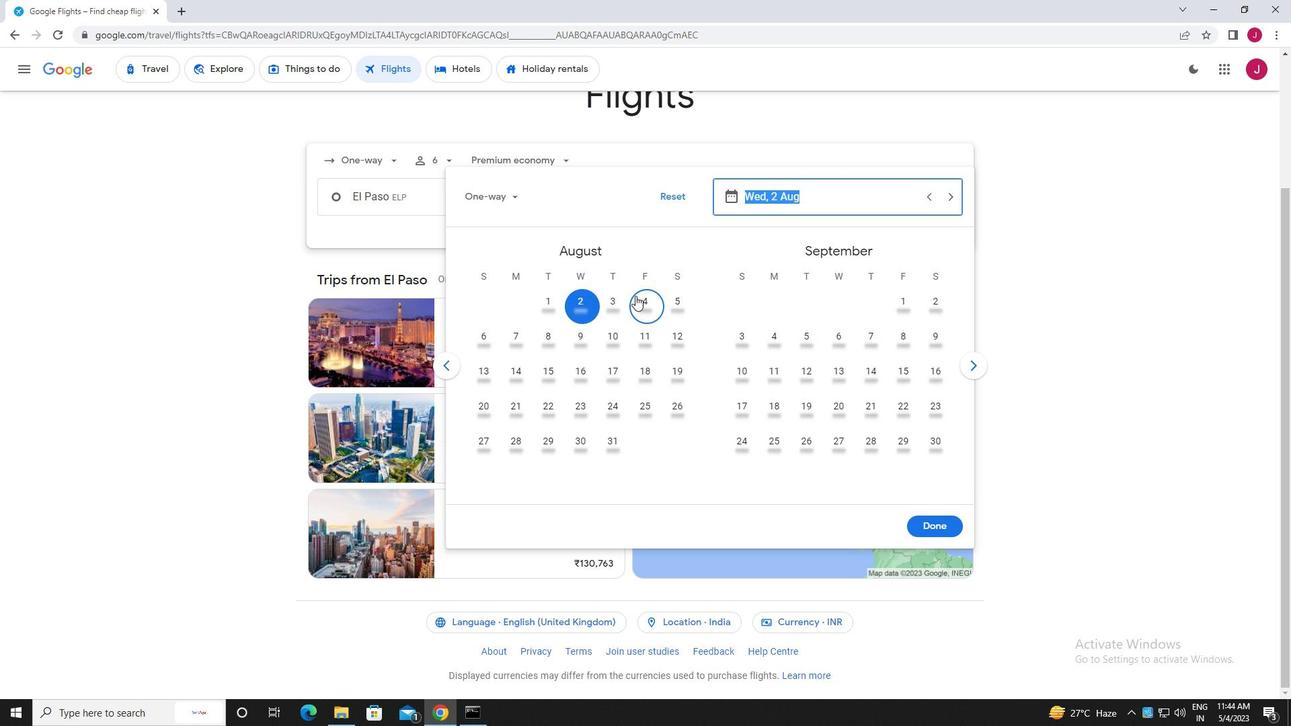 
Action: Mouse pressed left at (623, 300)
Screenshot: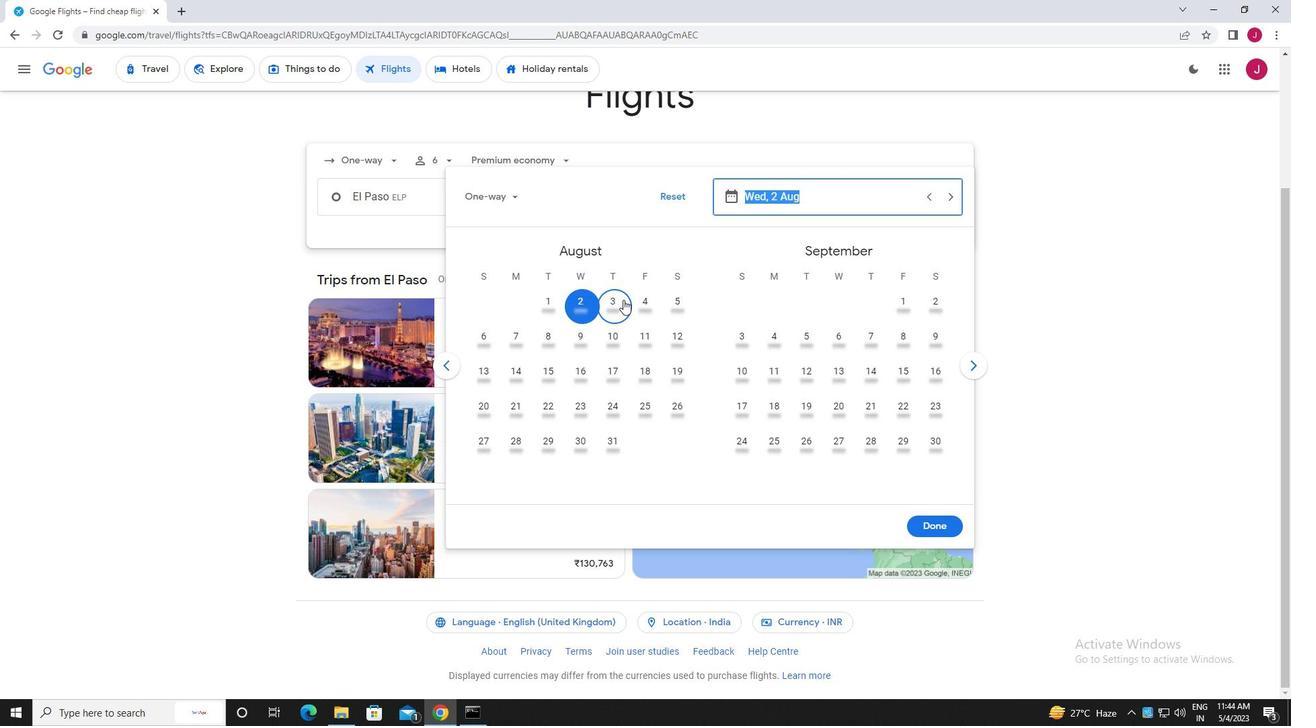 
Action: Mouse moved to (939, 525)
Screenshot: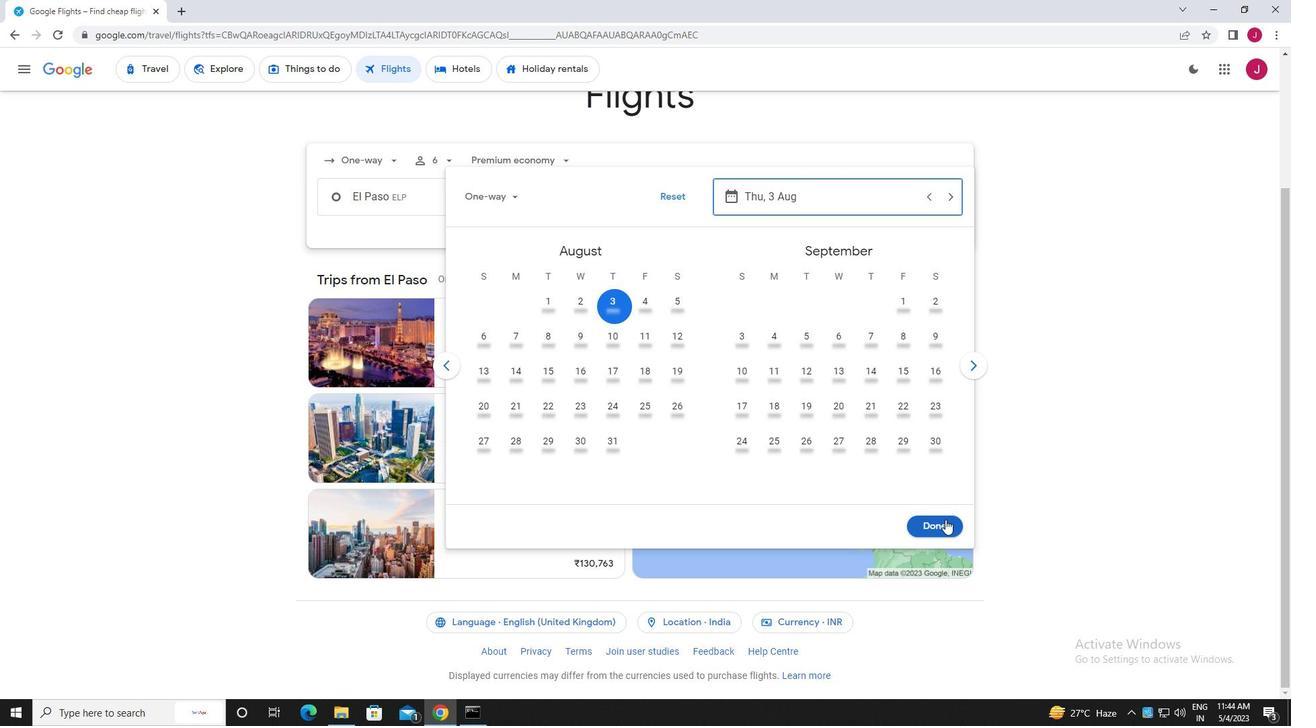 
Action: Mouse pressed left at (939, 525)
Screenshot: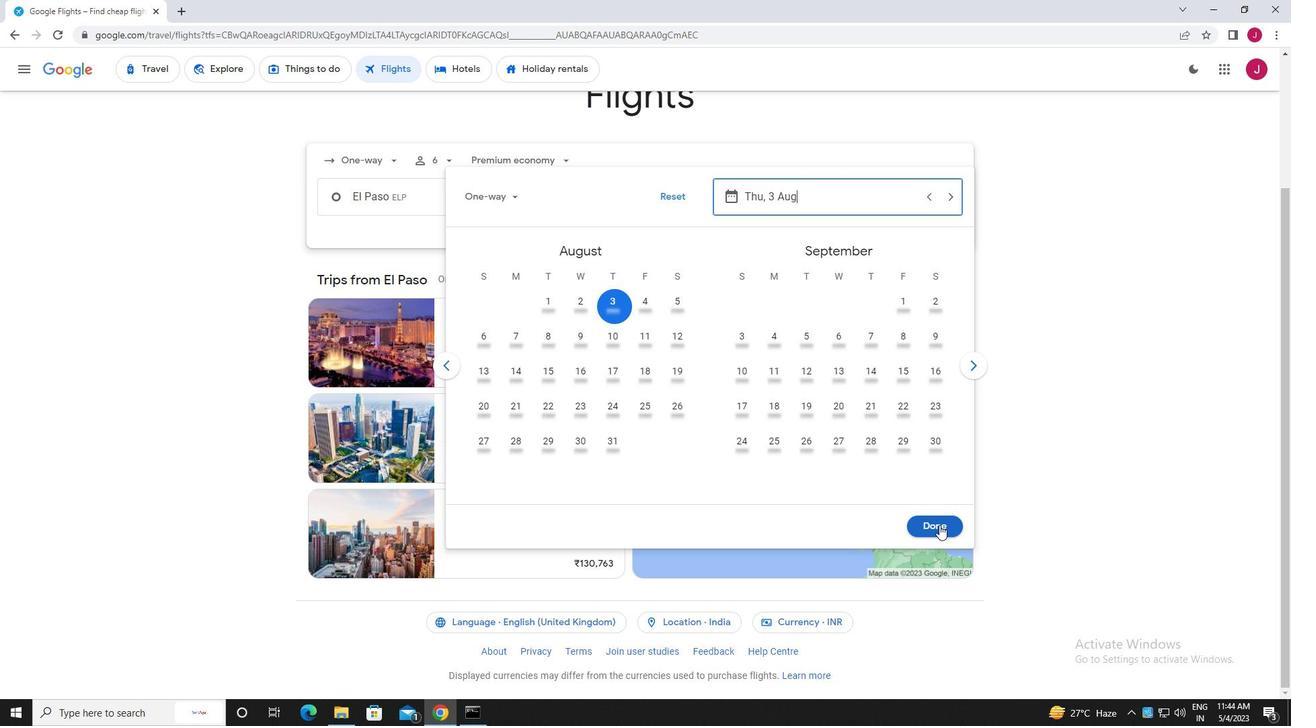 
Action: Mouse moved to (651, 244)
Screenshot: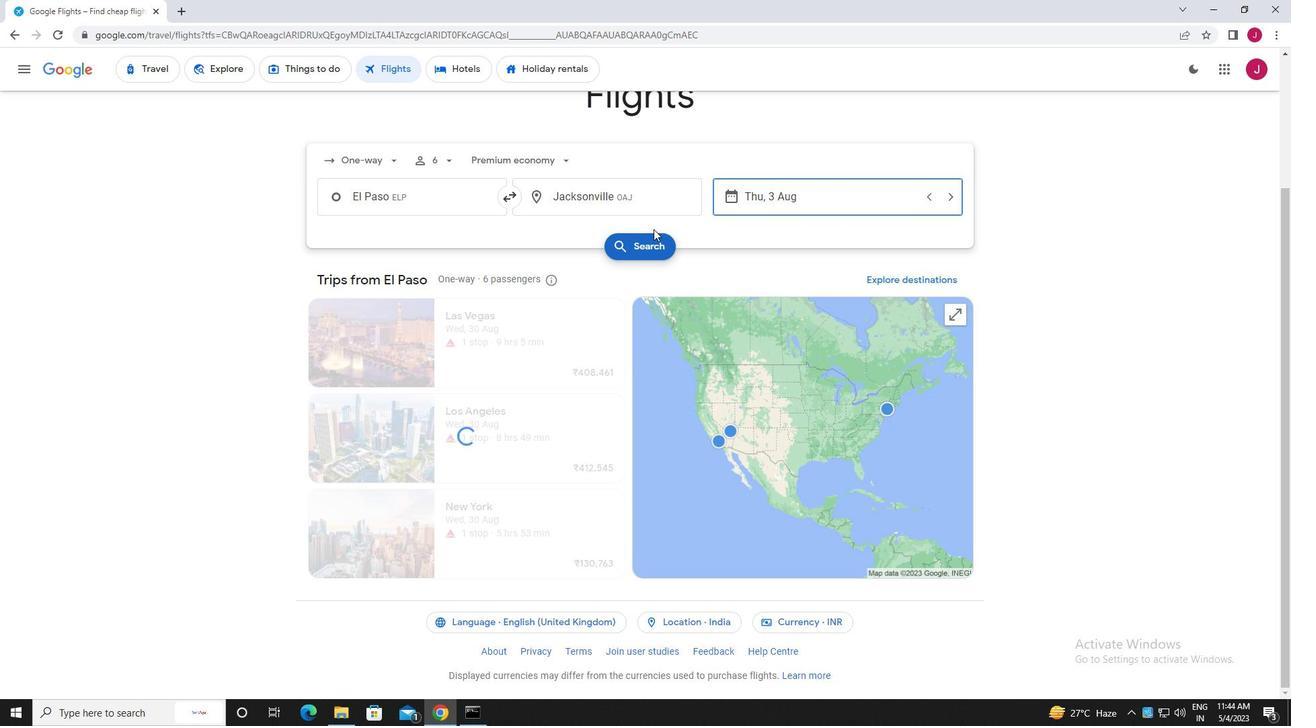 
Action: Mouse pressed left at (651, 244)
Screenshot: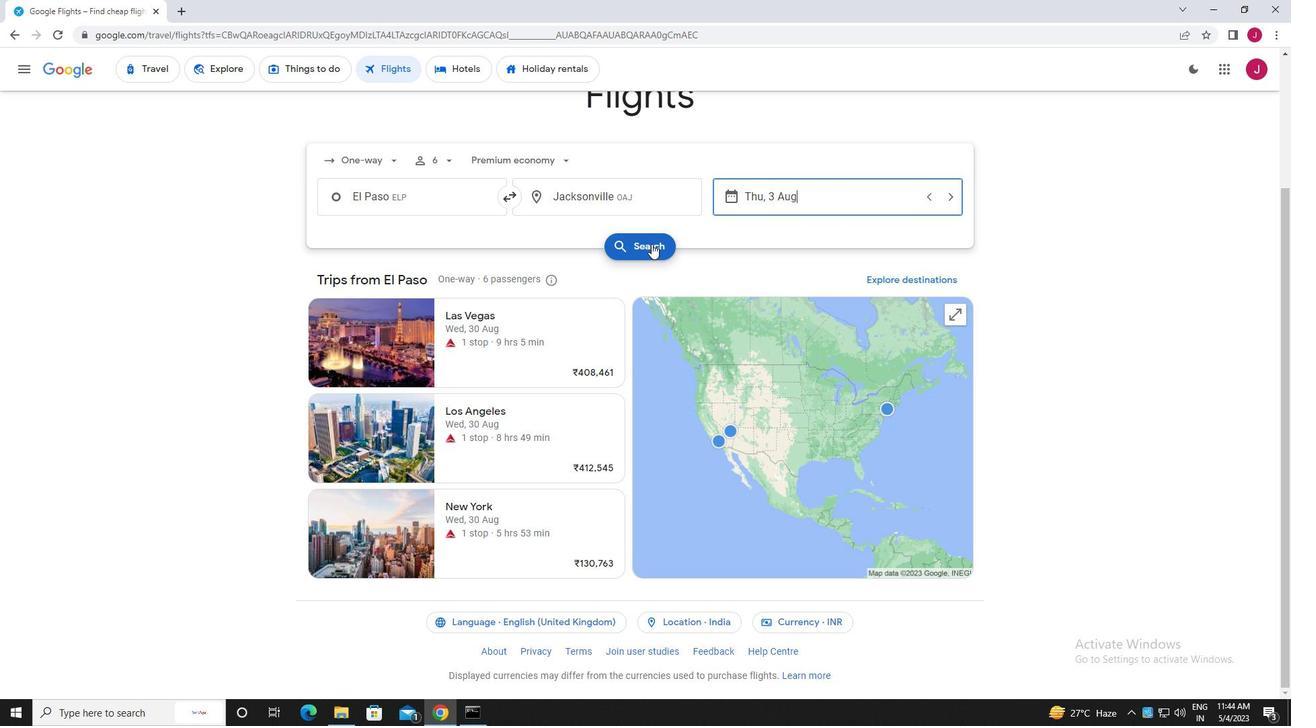 
Action: Mouse moved to (338, 192)
Screenshot: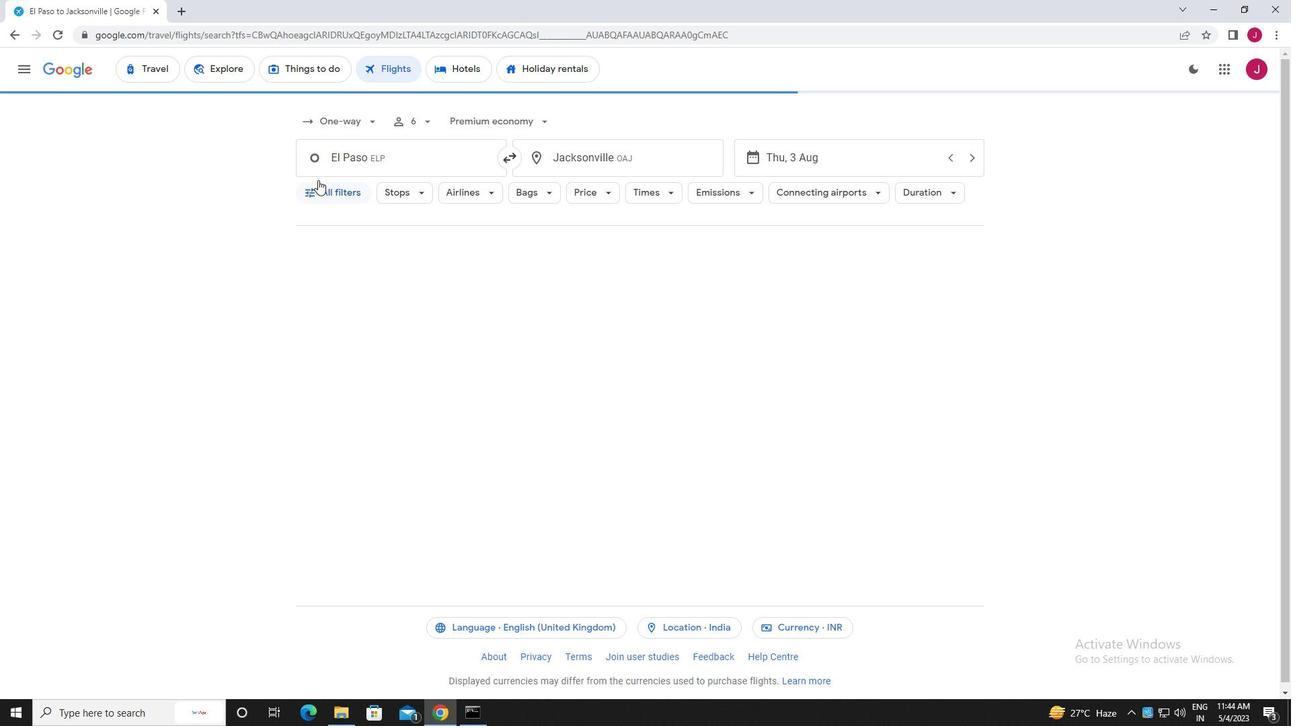 
Action: Mouse pressed left at (338, 192)
Screenshot: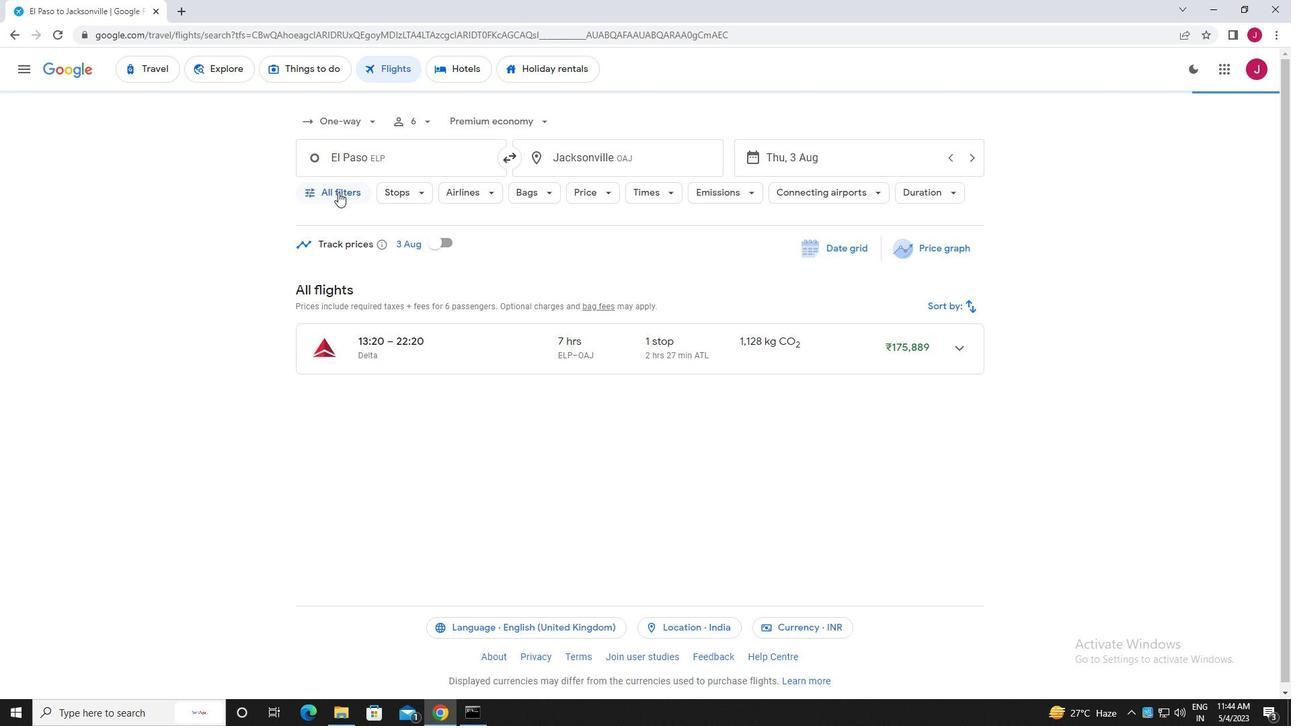 
Action: Mouse moved to (365, 262)
Screenshot: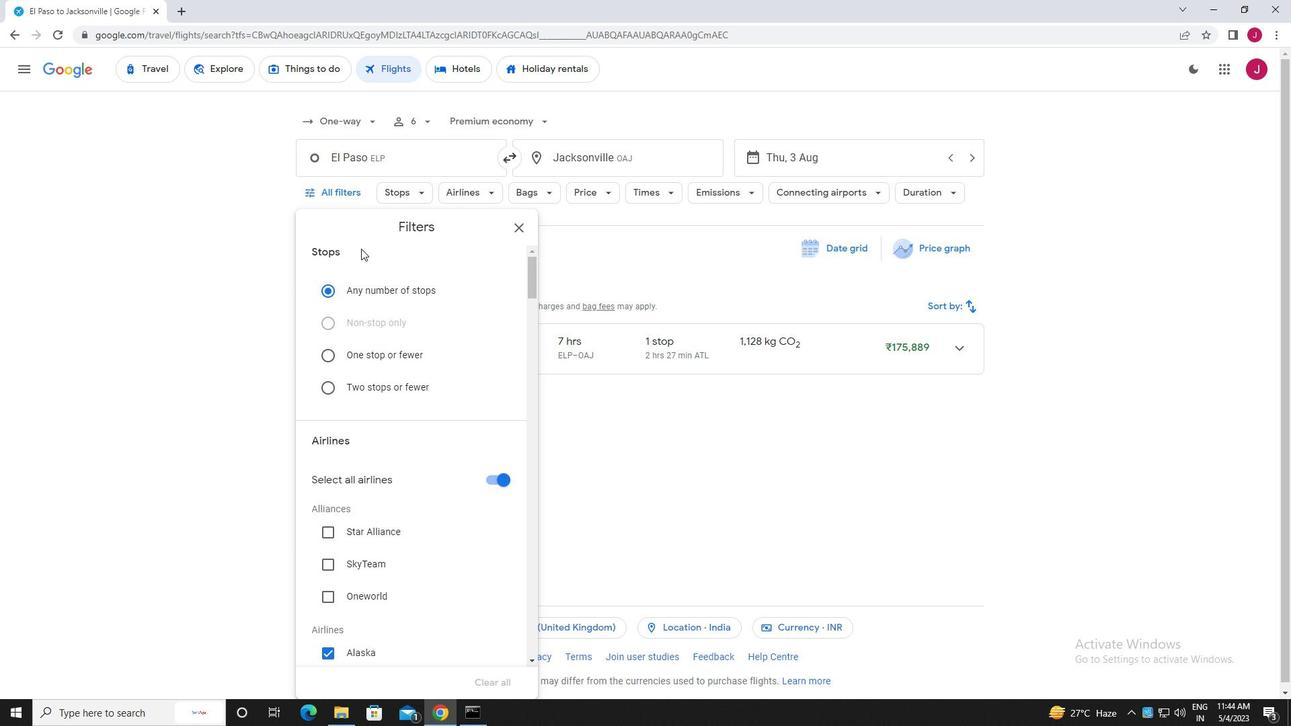 
Action: Mouse scrolled (365, 261) with delta (0, 0)
Screenshot: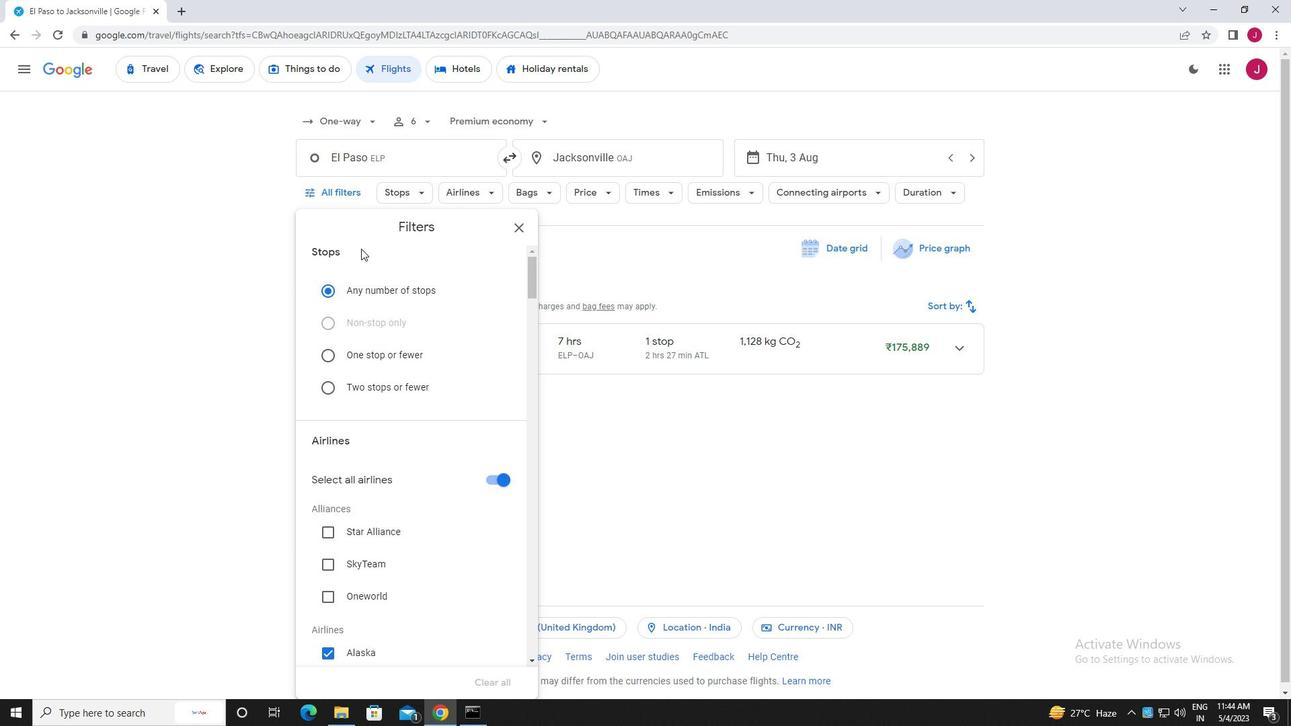 
Action: Mouse moved to (366, 263)
Screenshot: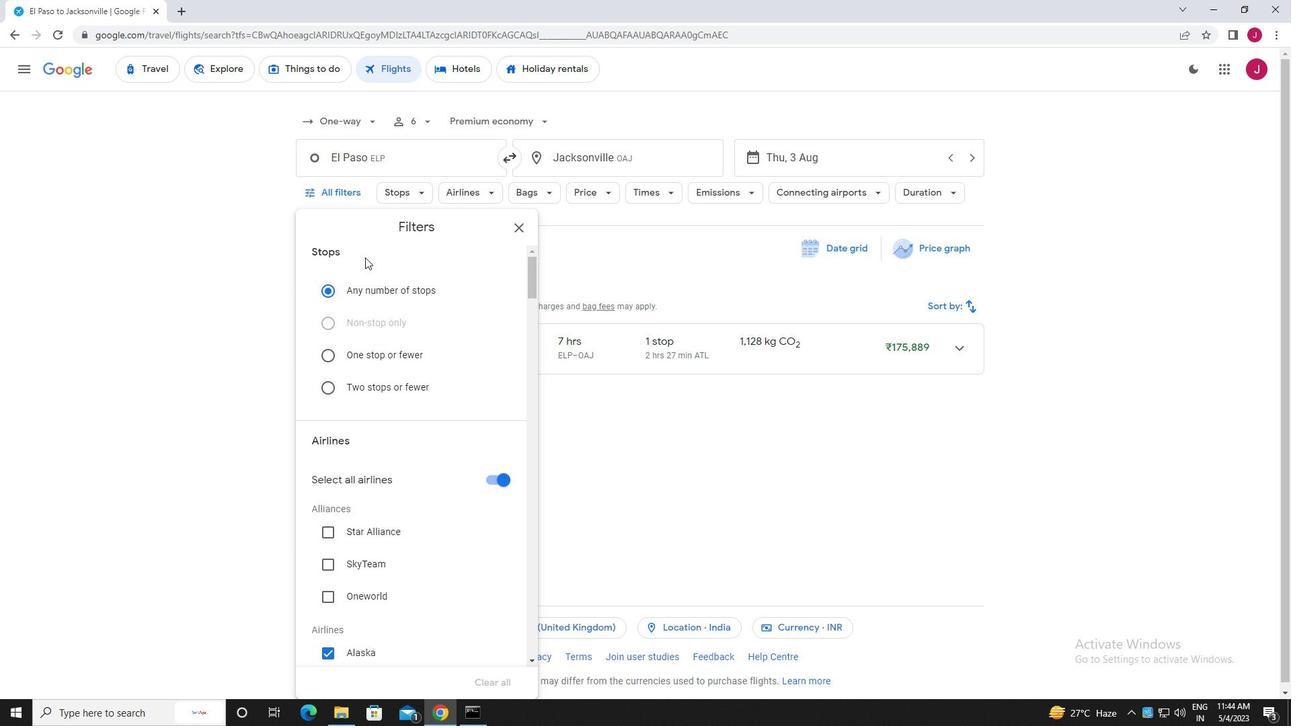 
Action: Mouse scrolled (366, 262) with delta (0, 0)
Screenshot: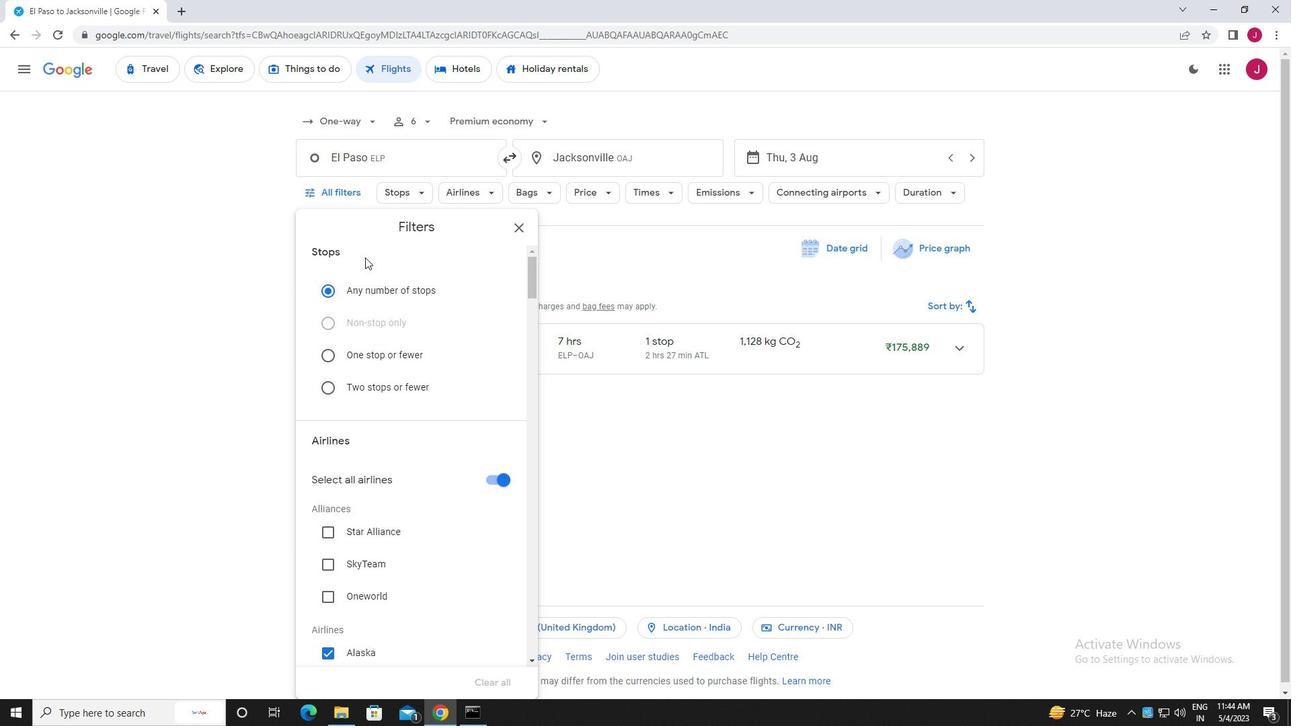 
Action: Mouse moved to (367, 264)
Screenshot: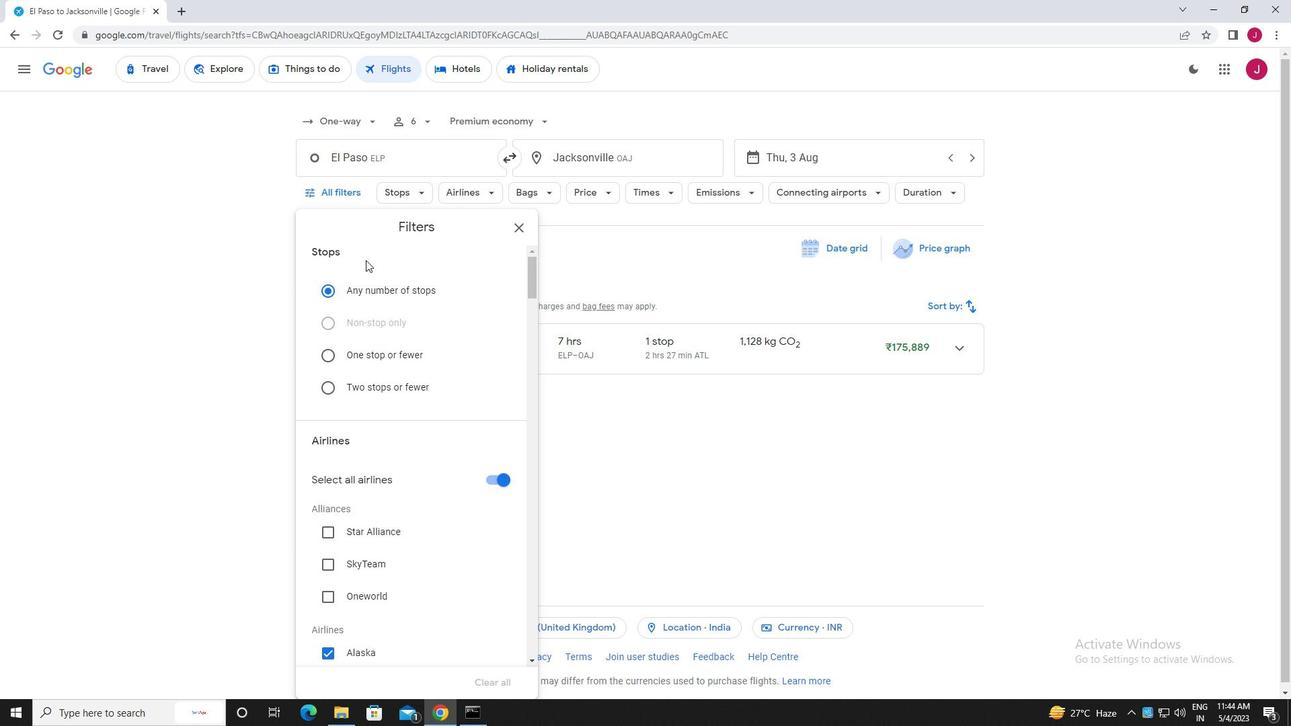 
Action: Mouse scrolled (367, 263) with delta (0, 0)
Screenshot: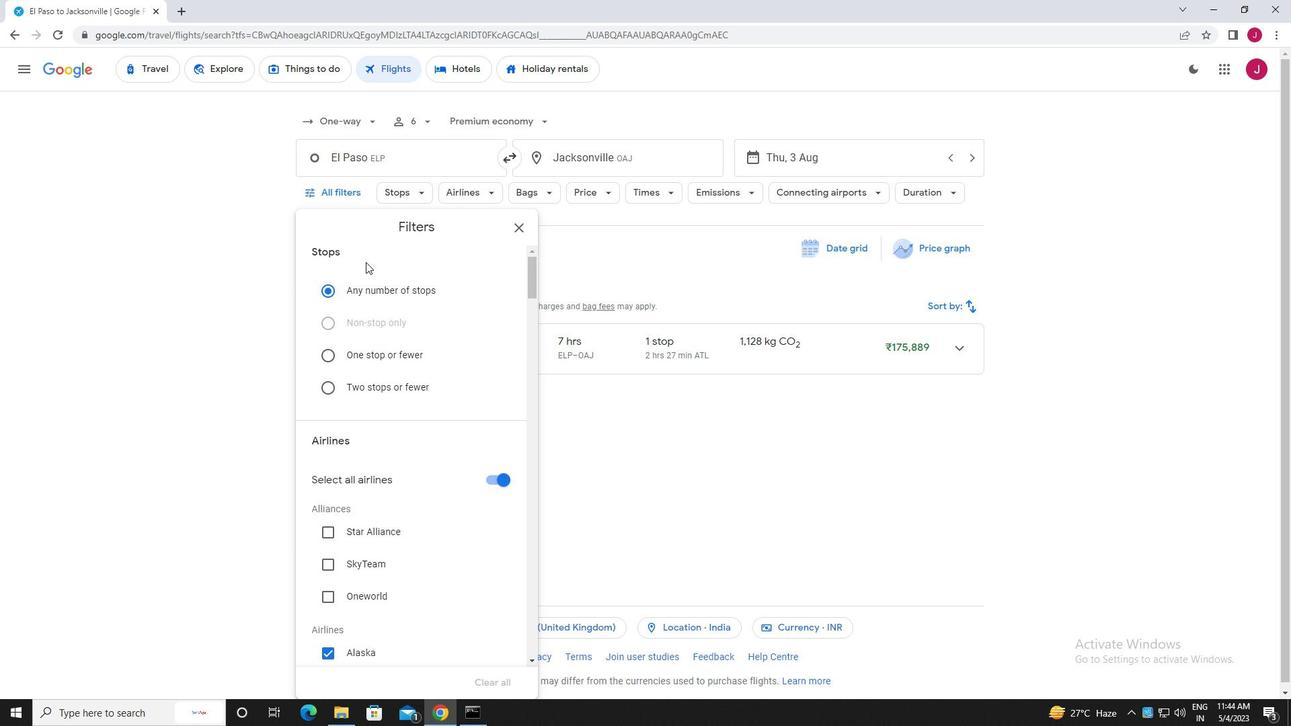 
Action: Mouse moved to (489, 275)
Screenshot: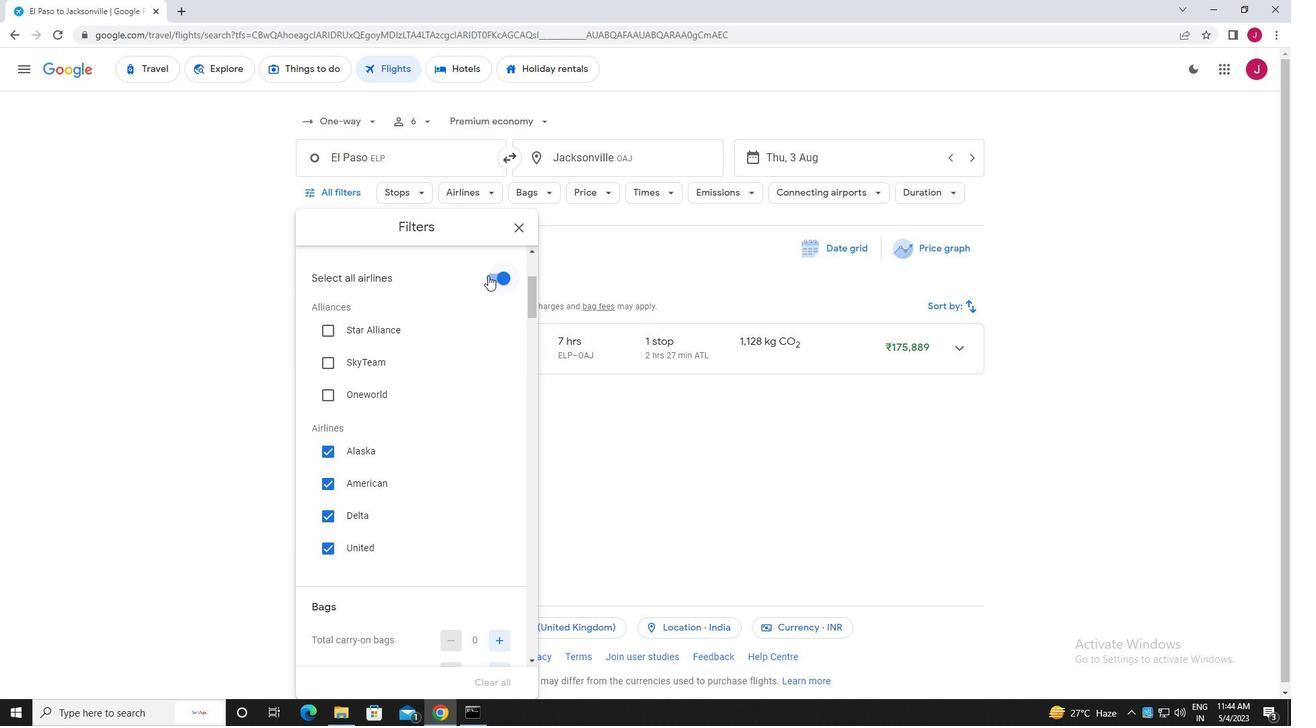 
Action: Mouse pressed left at (489, 275)
Screenshot: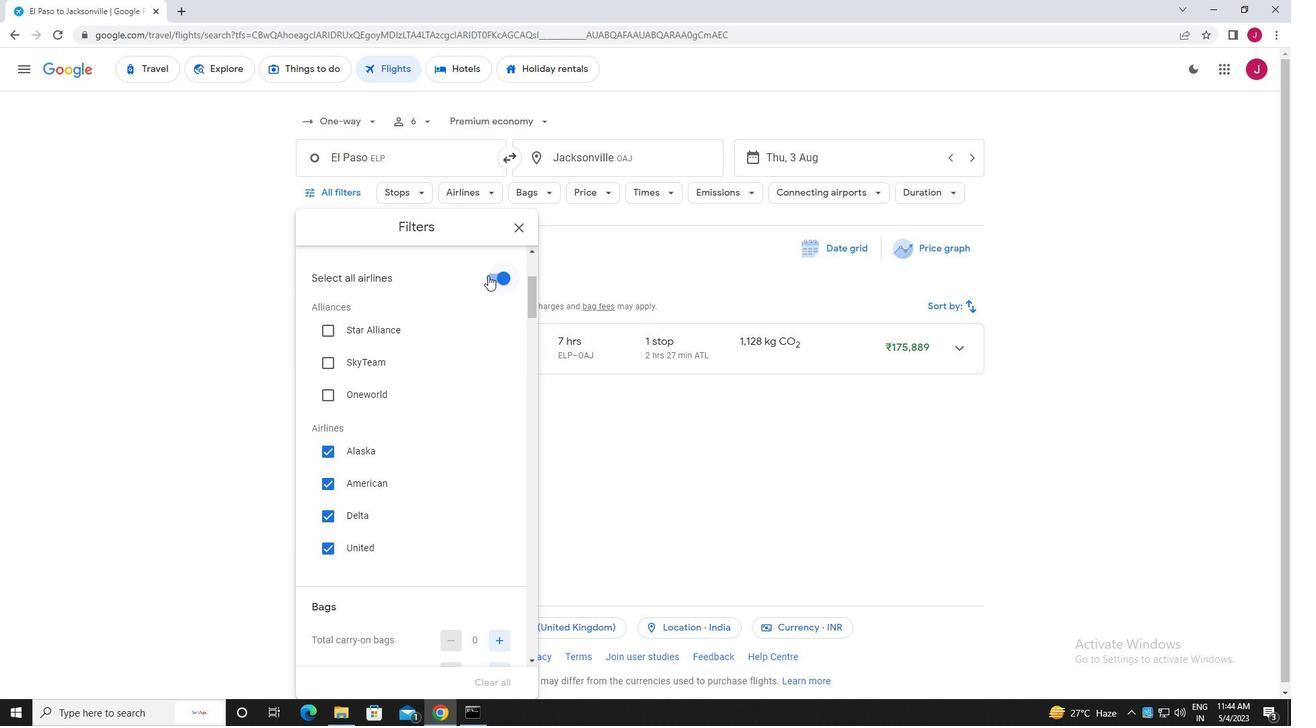 
Action: Mouse moved to (354, 339)
Screenshot: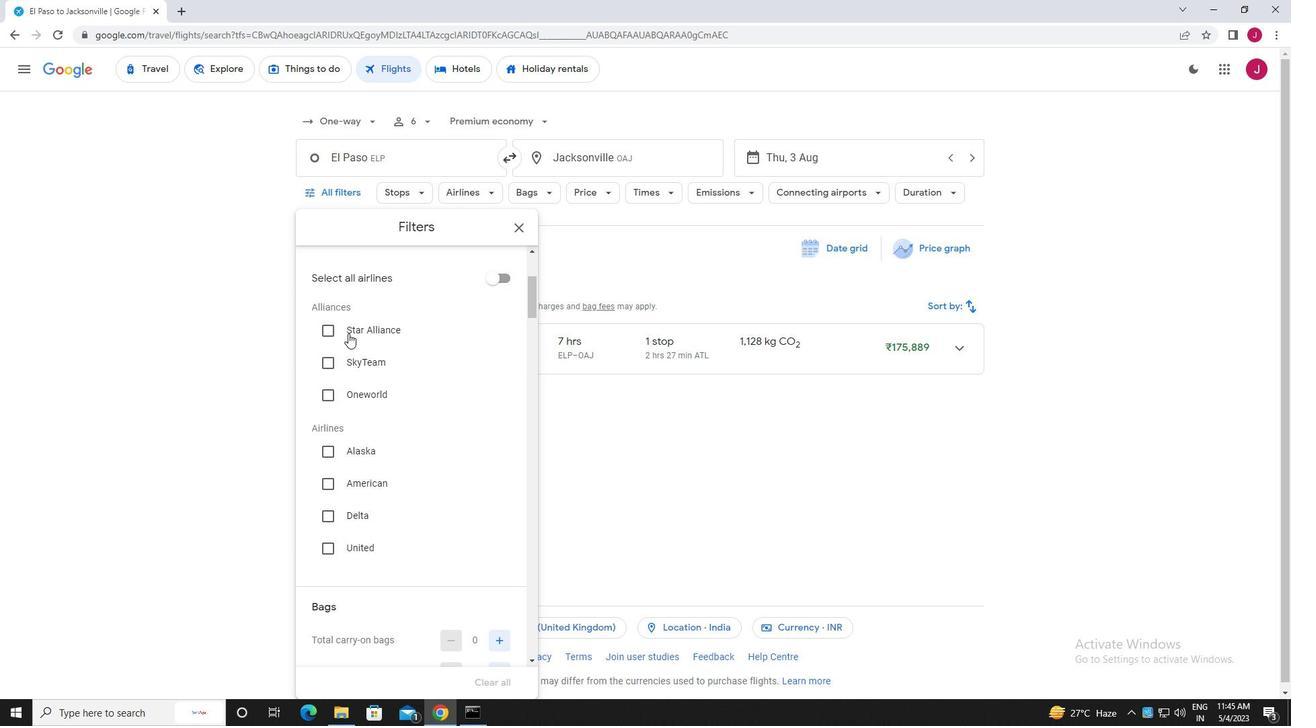 
Action: Mouse scrolled (354, 338) with delta (0, 0)
Screenshot: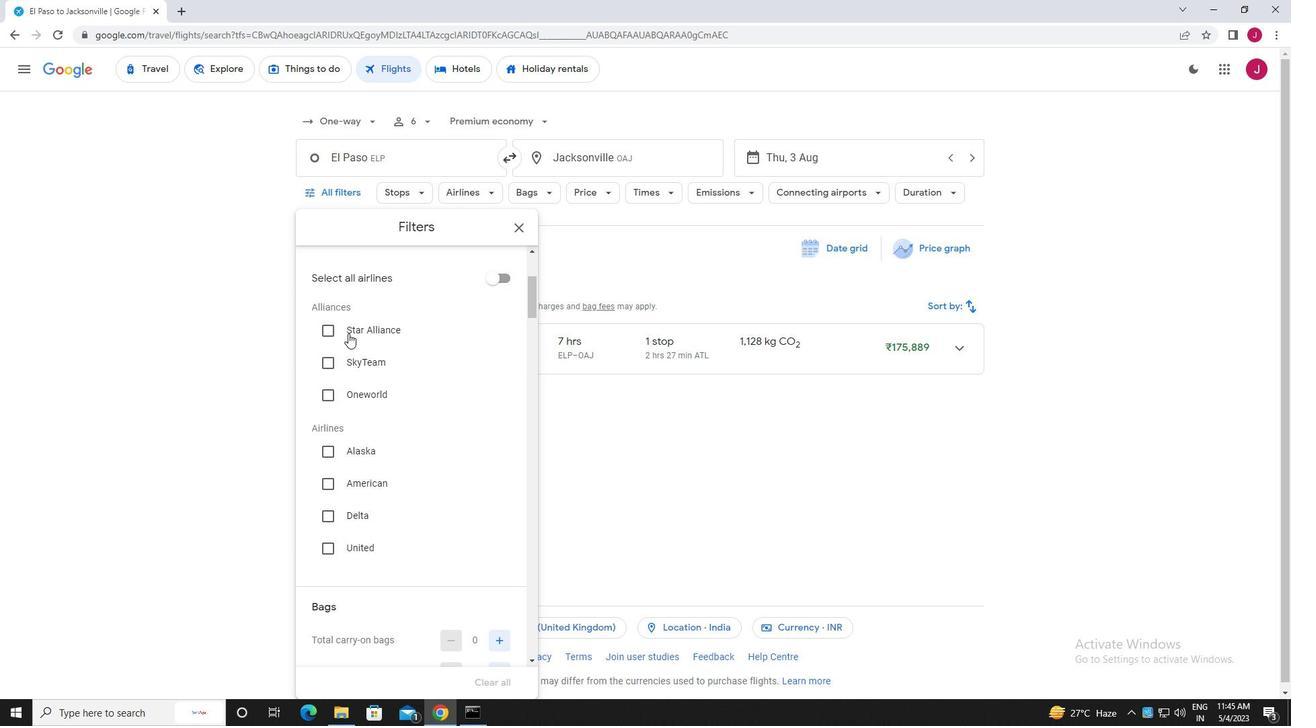 
Action: Mouse moved to (354, 339)
Screenshot: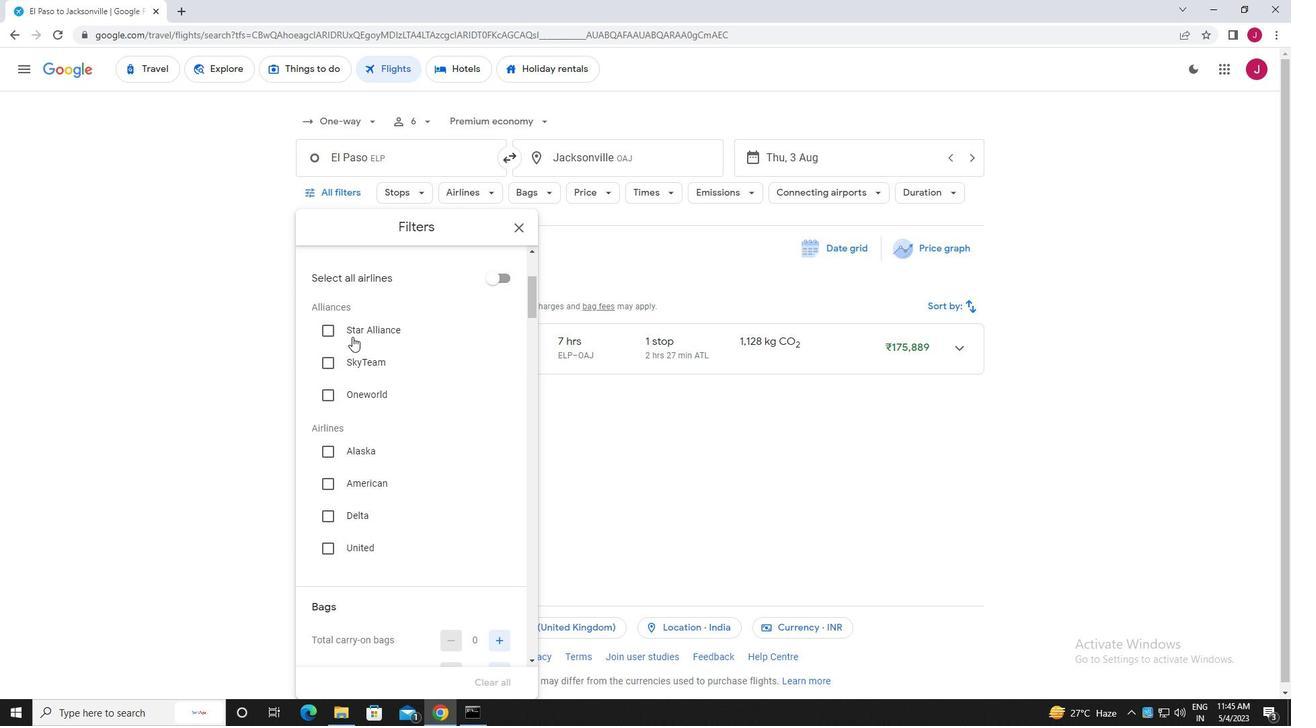 
Action: Mouse scrolled (354, 338) with delta (0, 0)
Screenshot: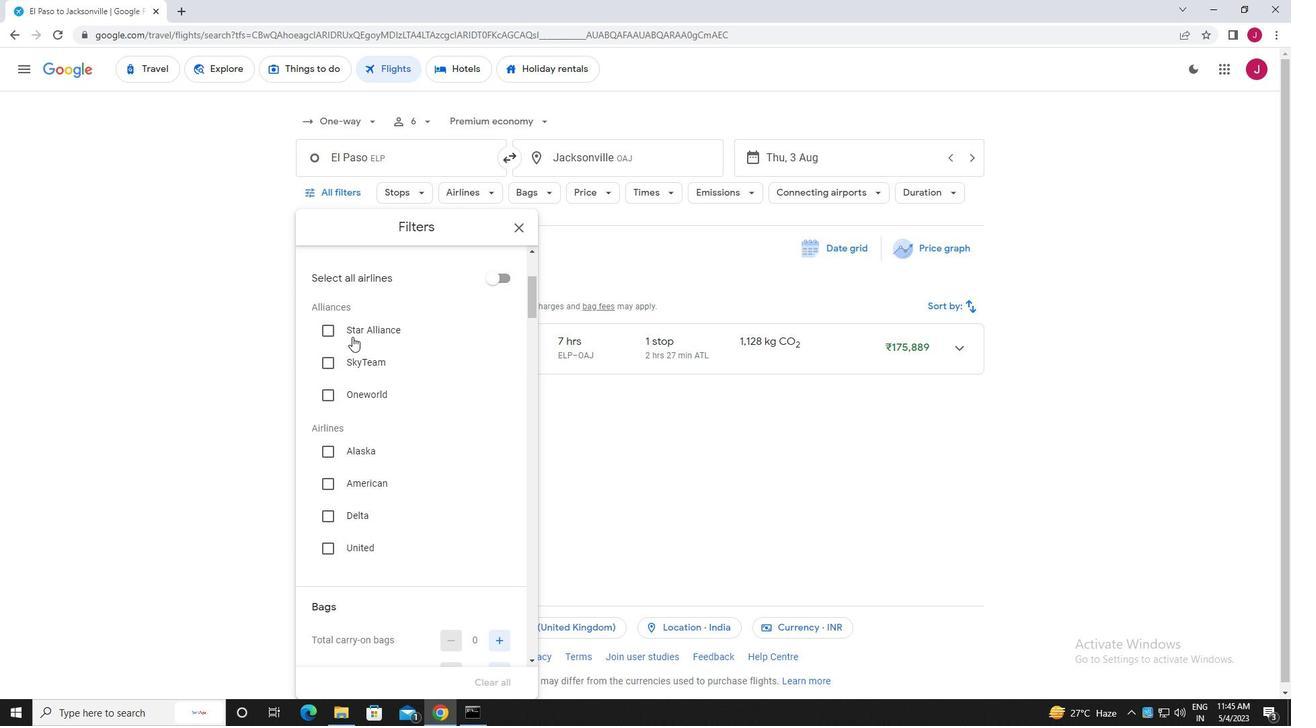 
Action: Mouse scrolled (354, 338) with delta (0, 0)
Screenshot: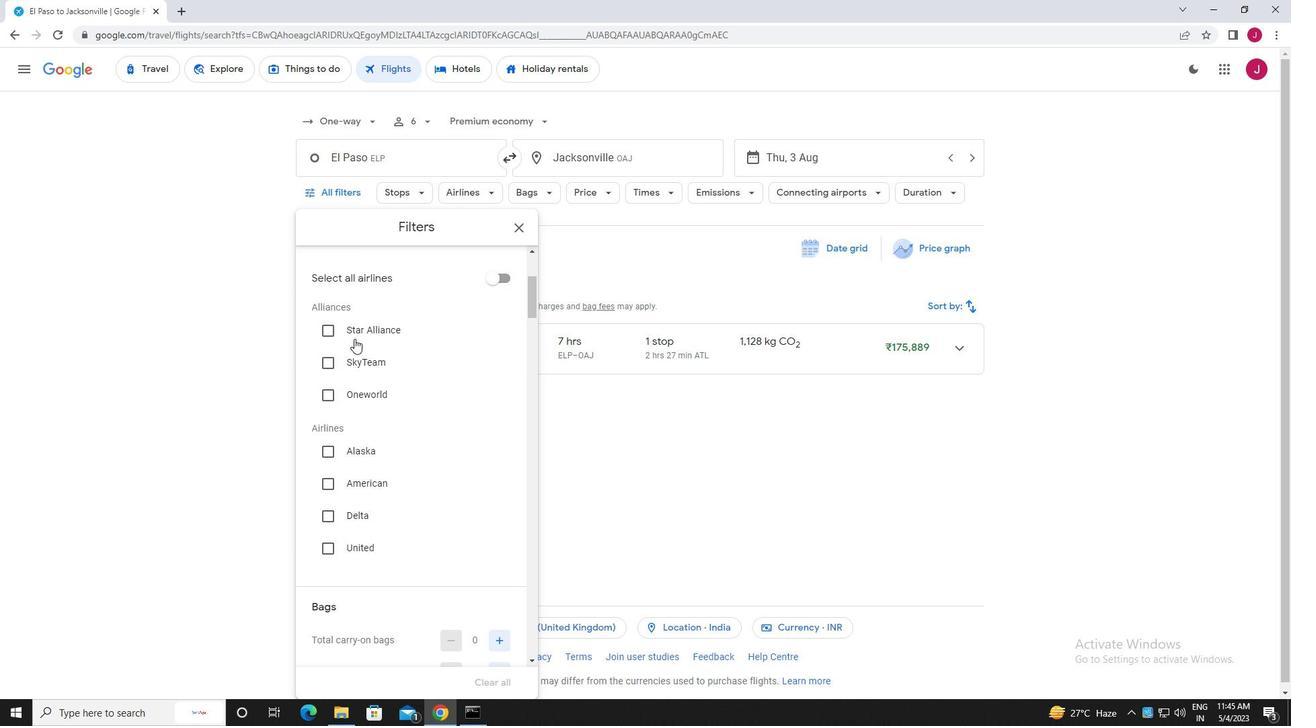 
Action: Mouse moved to (356, 341)
Screenshot: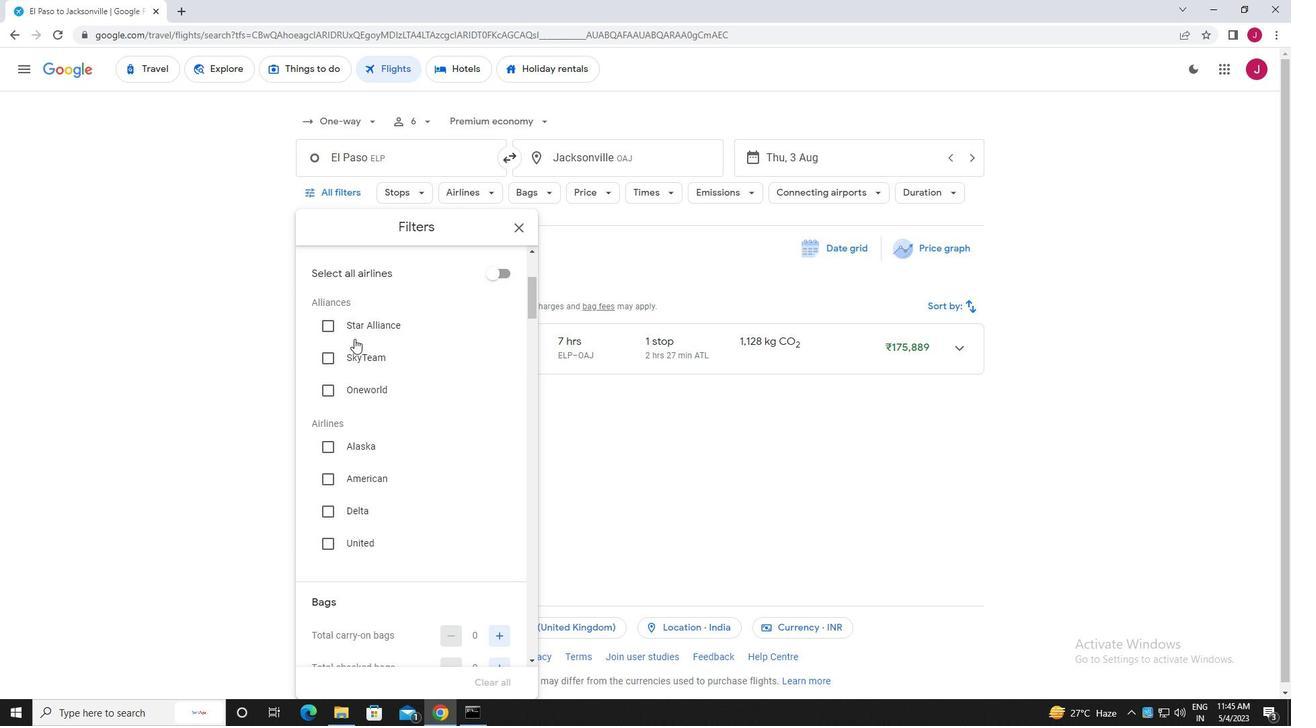 
Action: Mouse scrolled (356, 340) with delta (0, 0)
Screenshot: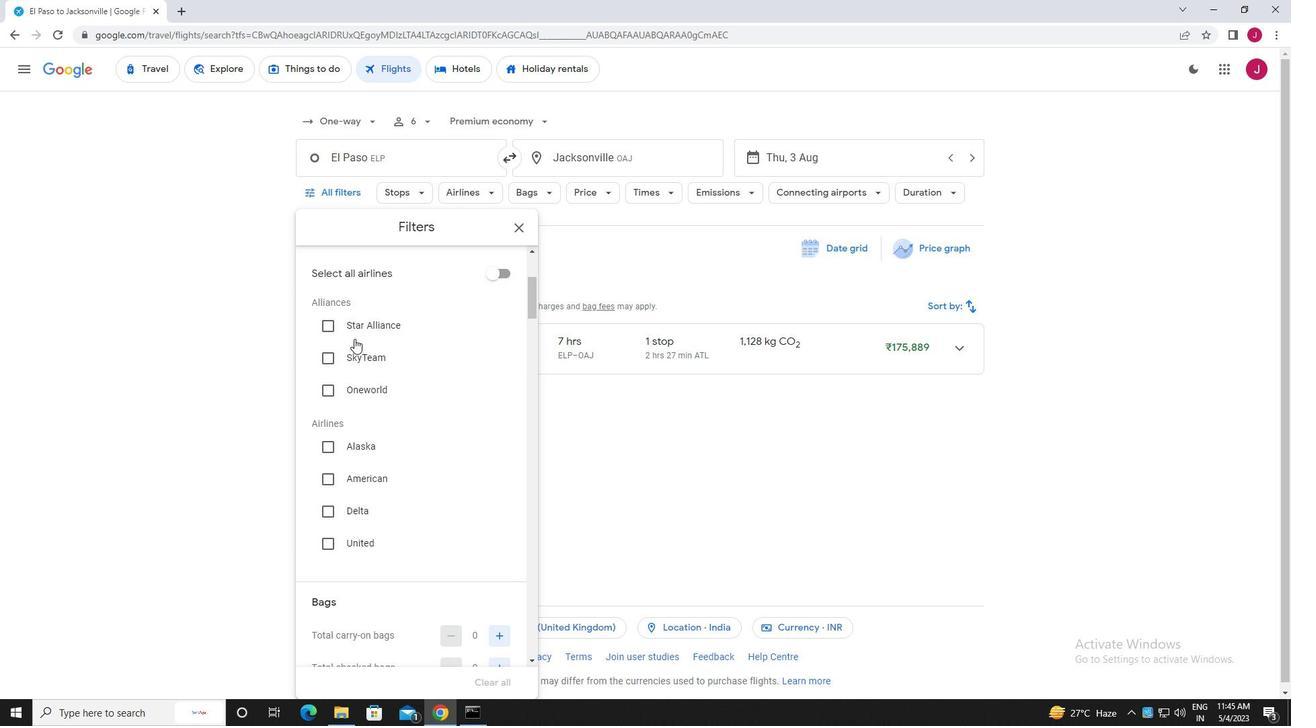 
Action: Mouse moved to (357, 343)
Screenshot: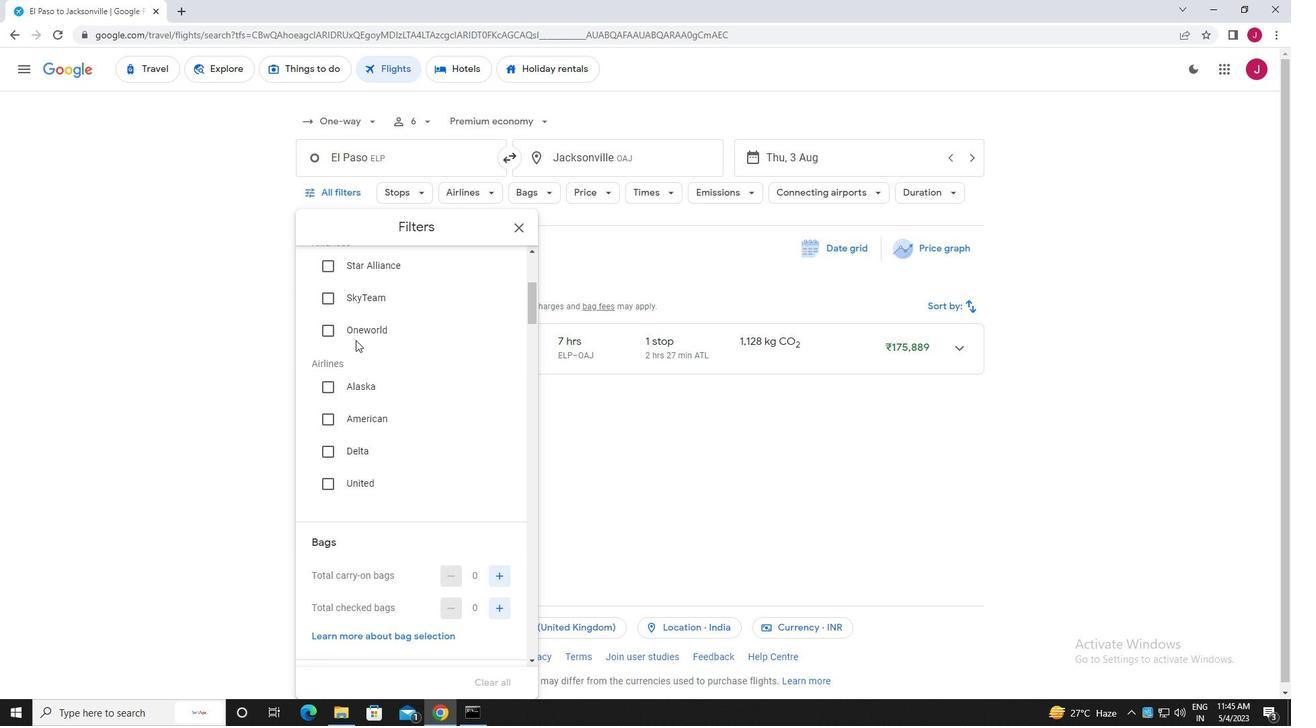 
Action: Mouse scrolled (357, 342) with delta (0, 0)
Screenshot: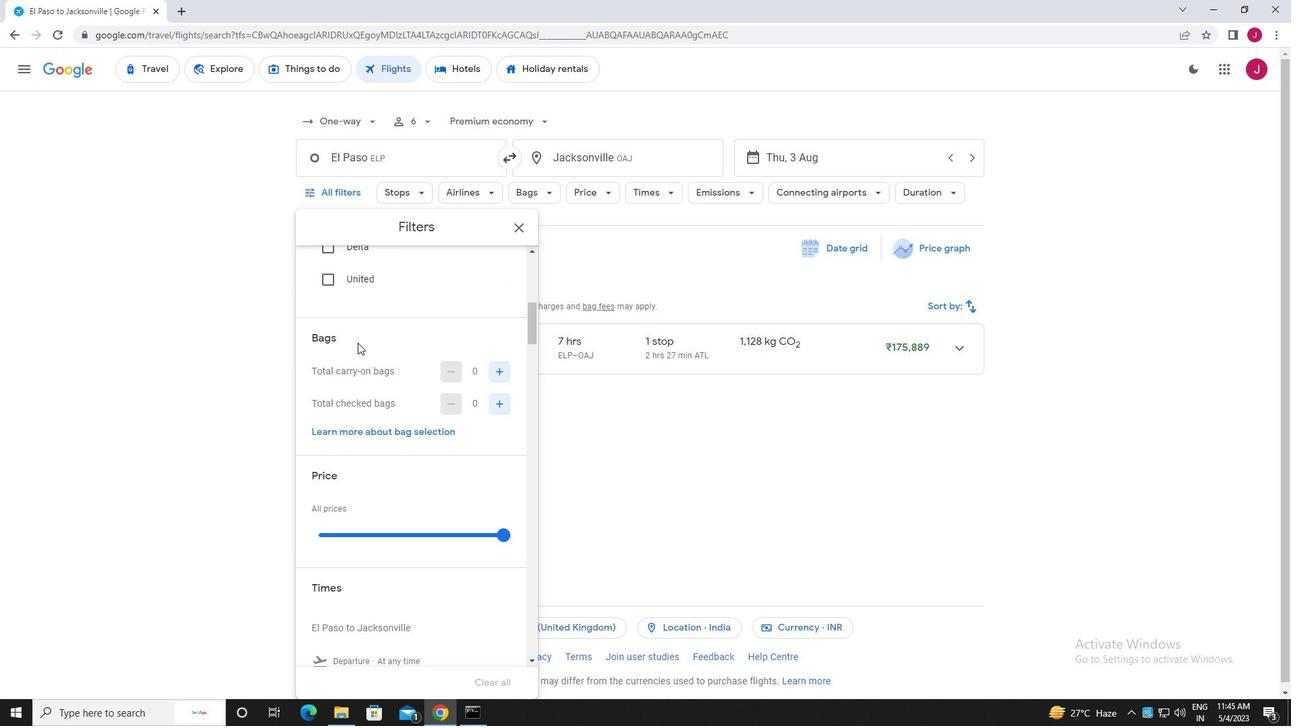 
Action: Mouse moved to (497, 337)
Screenshot: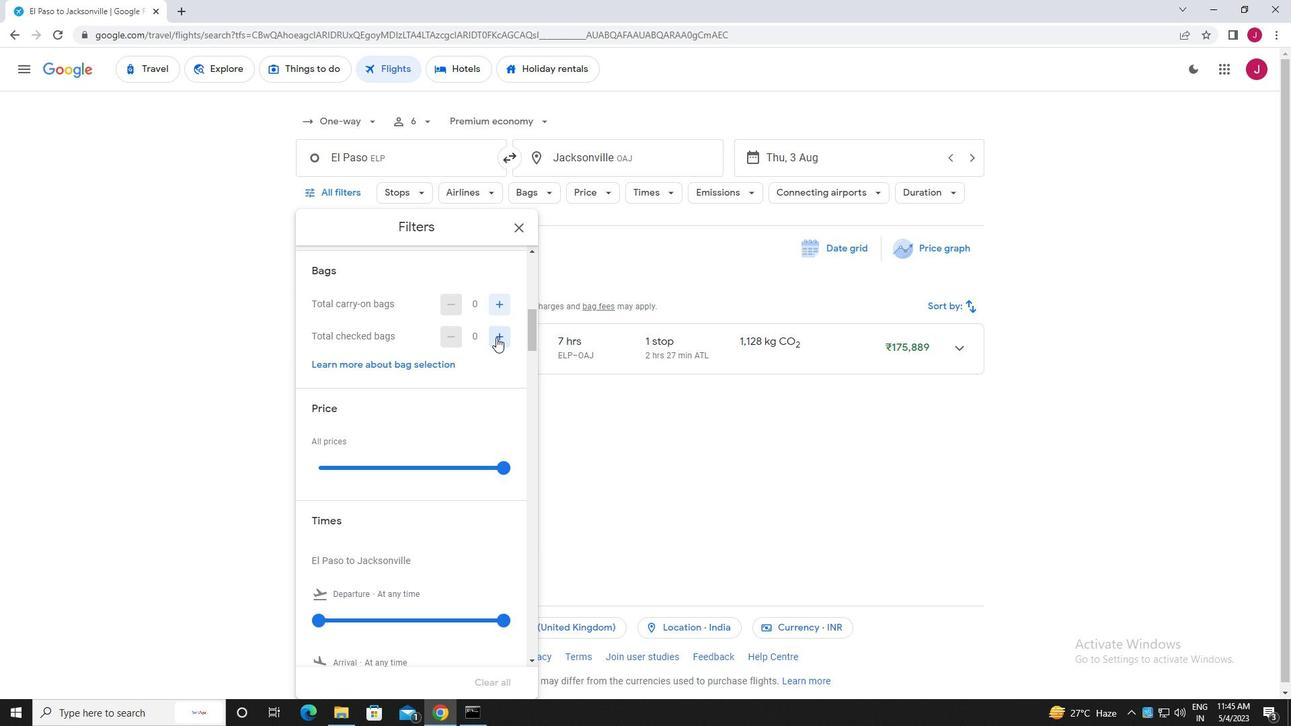 
Action: Mouse pressed left at (497, 337)
Screenshot: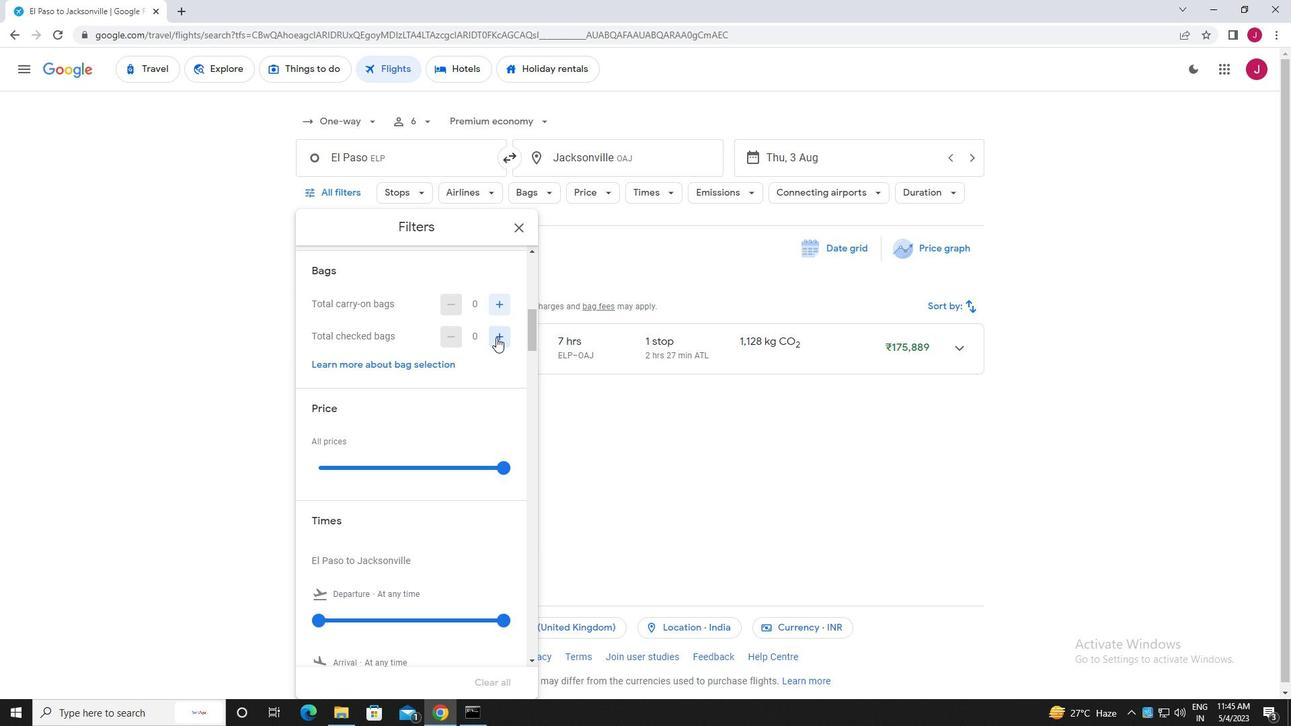 
Action: Mouse pressed left at (497, 337)
Screenshot: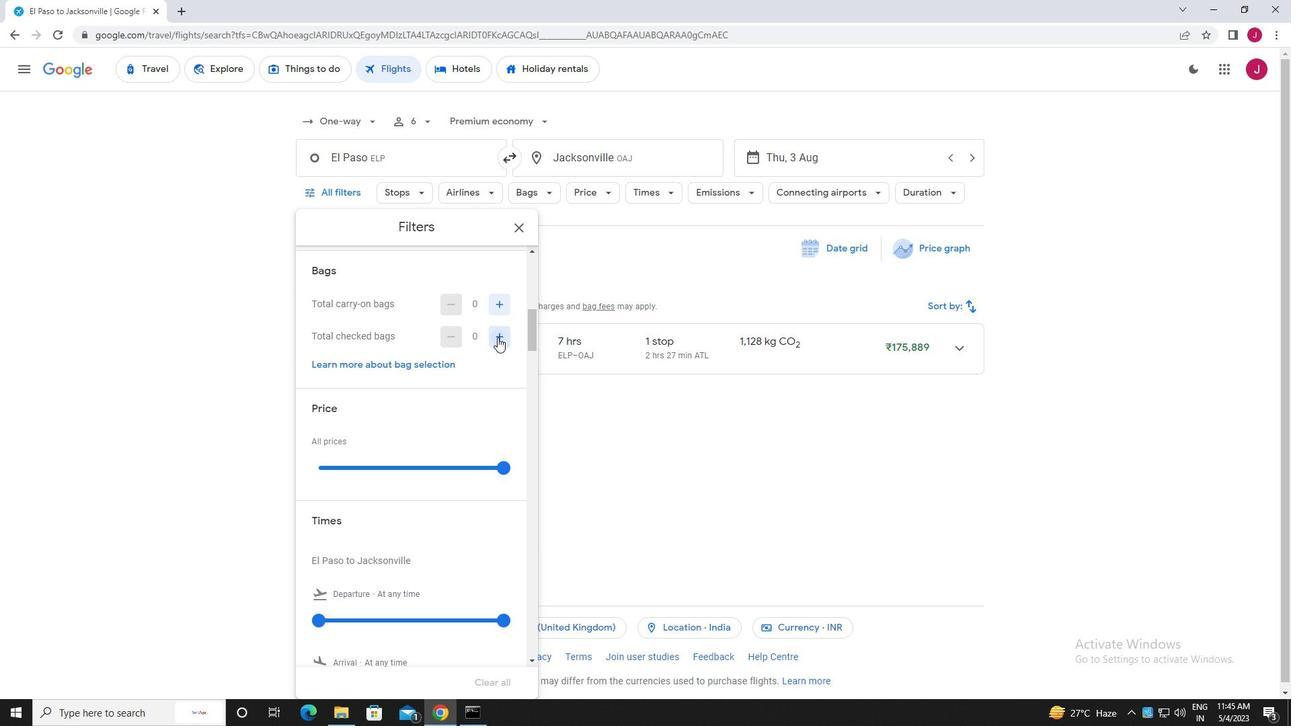 
Action: Mouse pressed left at (497, 337)
Screenshot: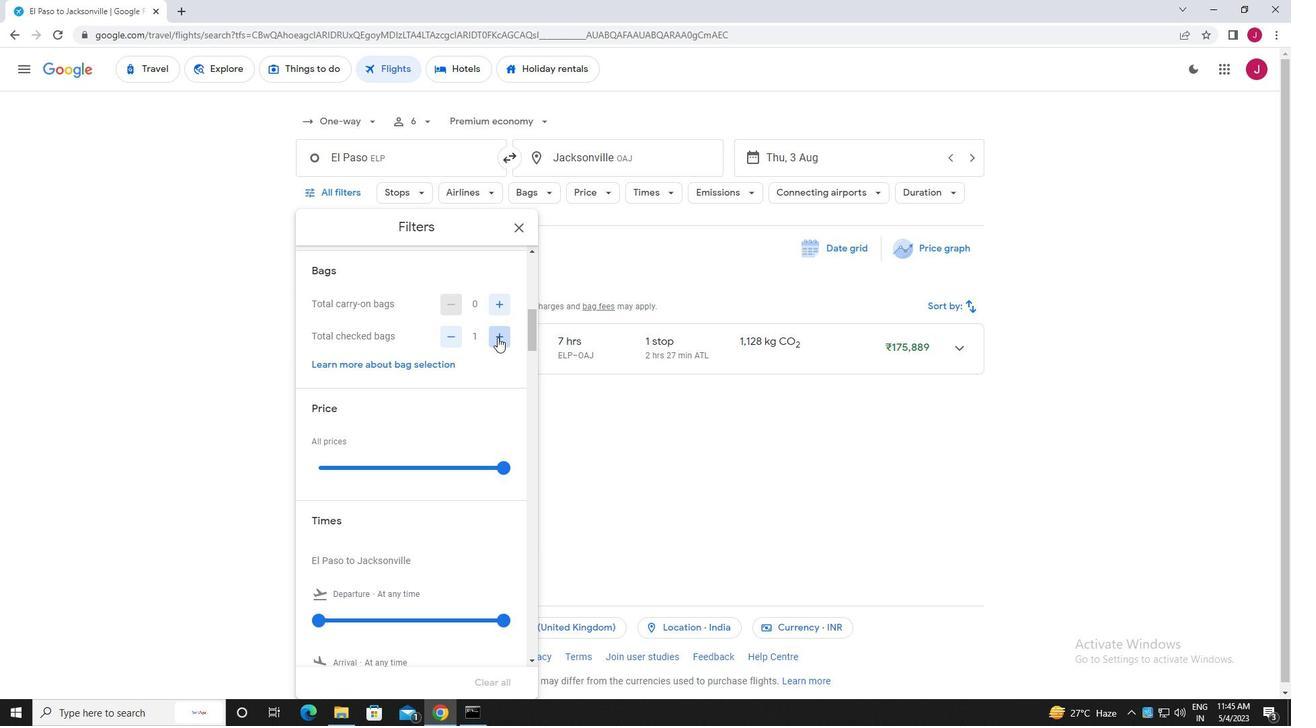 
Action: Mouse pressed left at (497, 337)
Screenshot: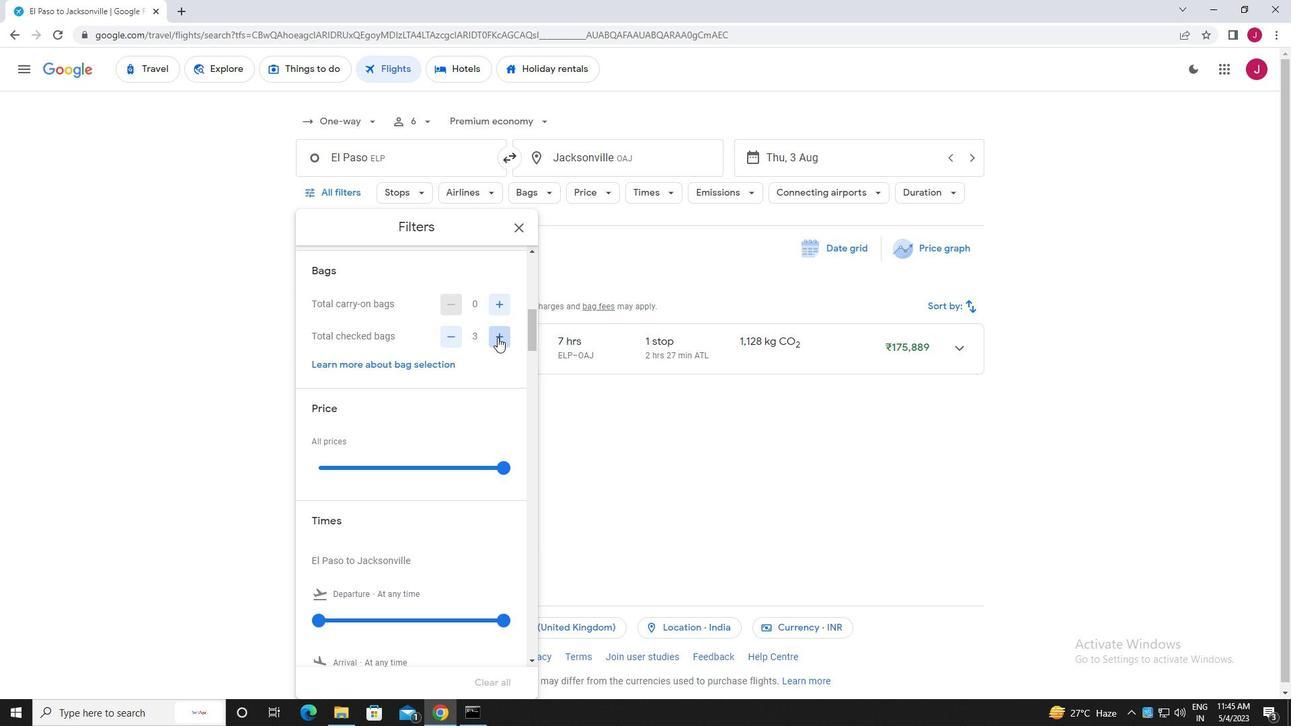 
Action: Mouse pressed left at (497, 337)
Screenshot: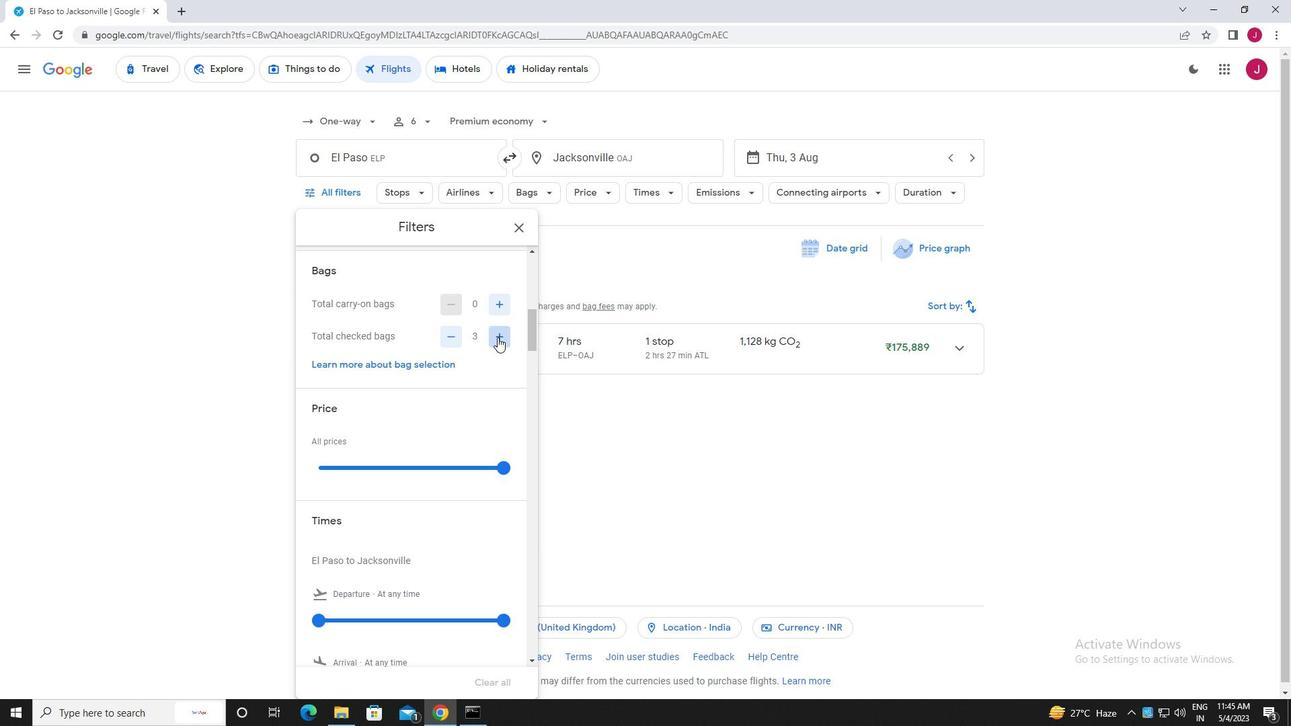 
Action: Mouse moved to (493, 339)
Screenshot: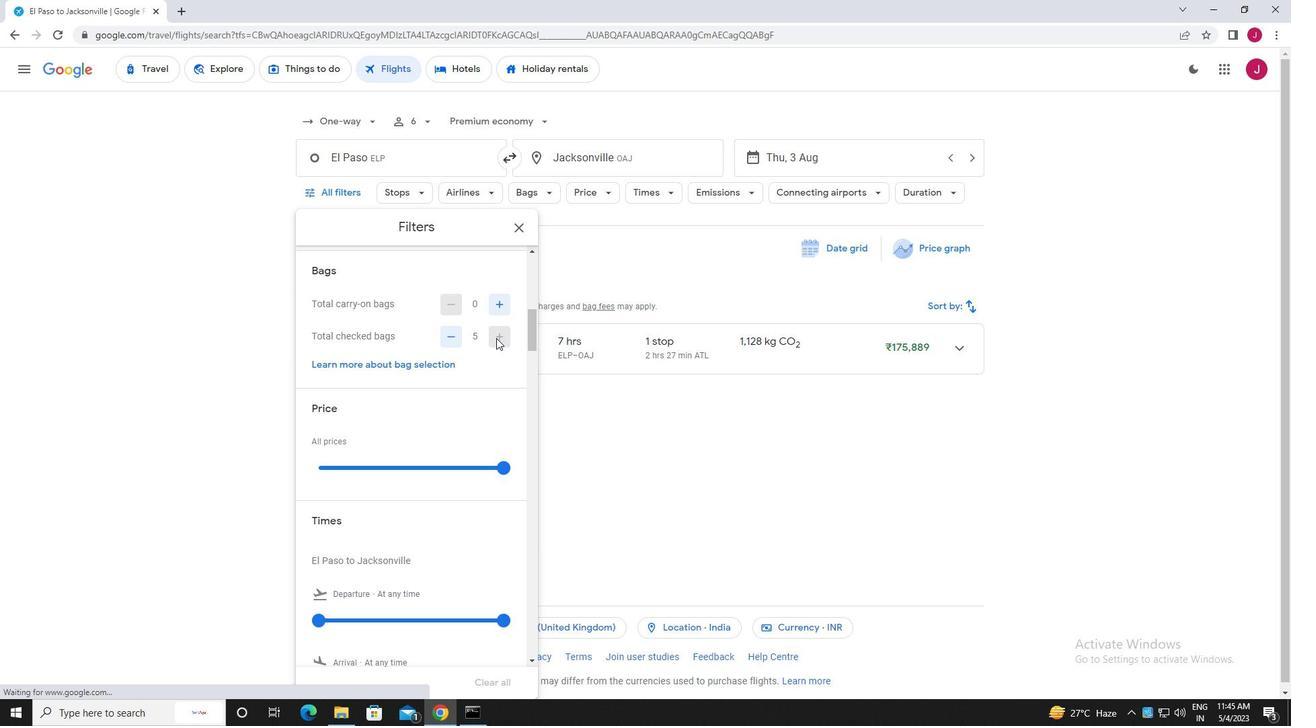 
Action: Mouse scrolled (493, 338) with delta (0, 0)
Screenshot: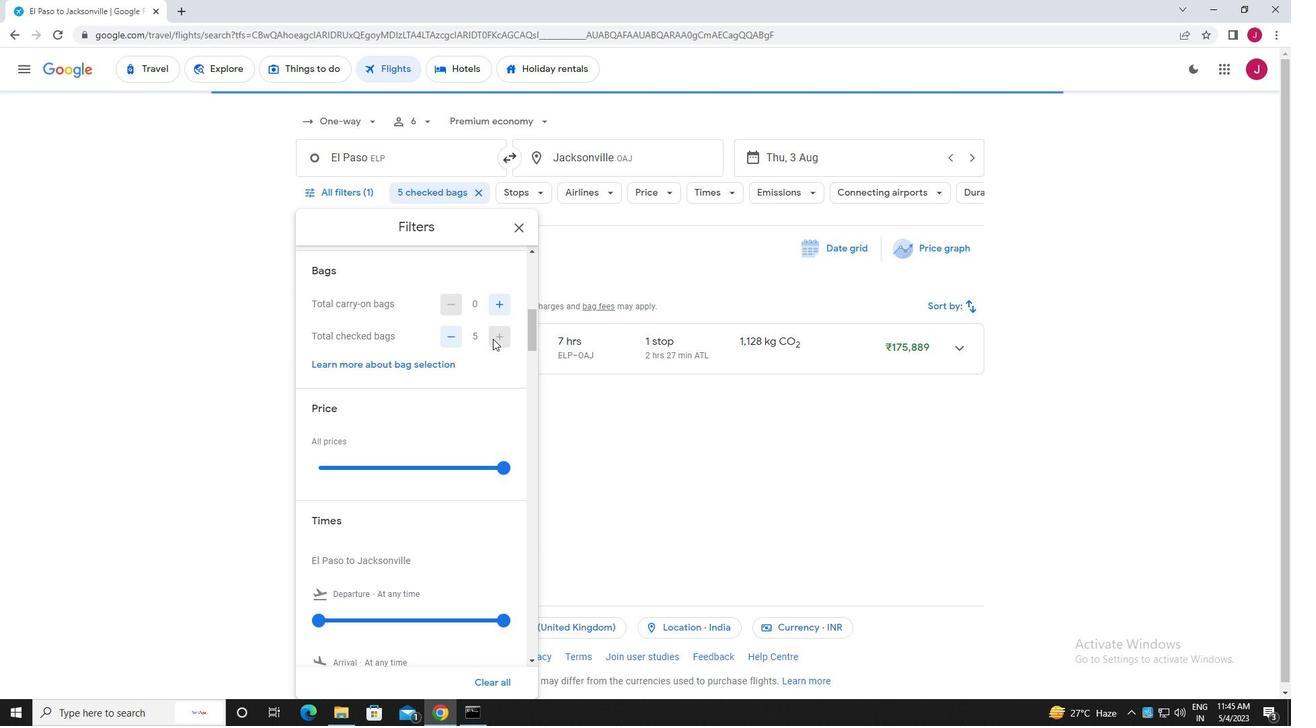 
Action: Mouse scrolled (493, 338) with delta (0, 0)
Screenshot: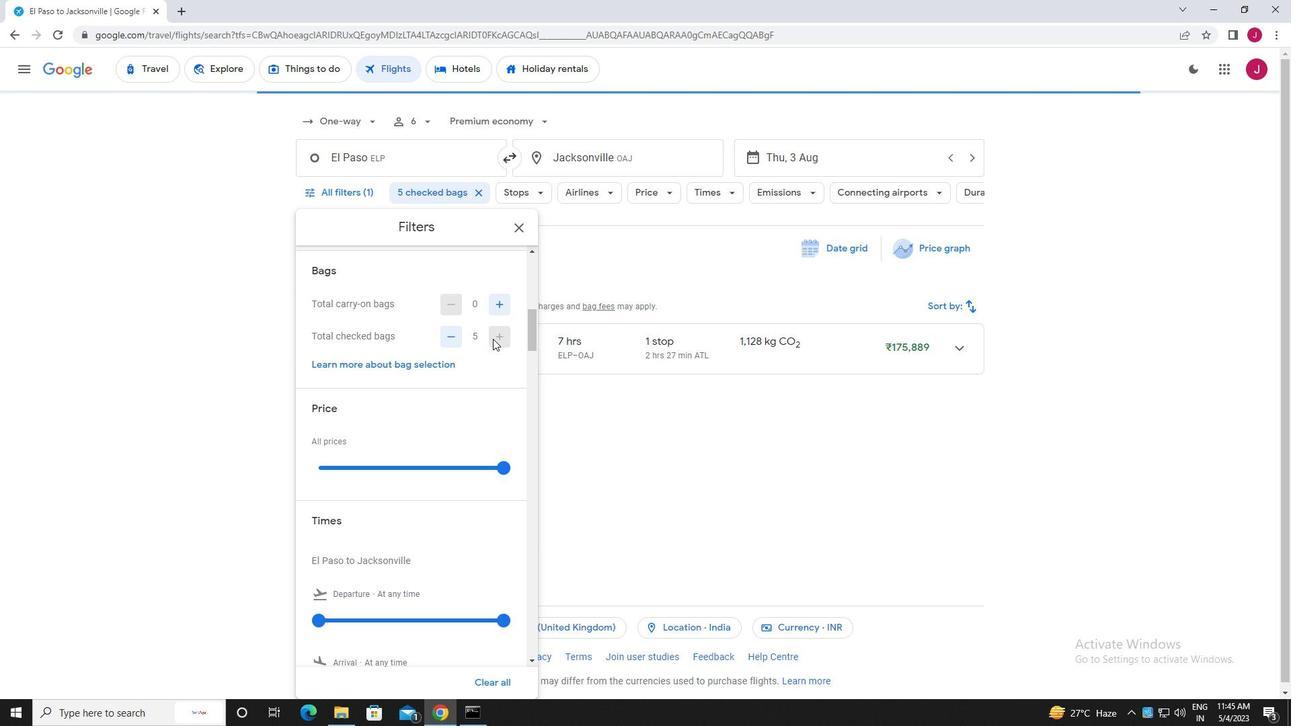 
Action: Mouse moved to (505, 334)
Screenshot: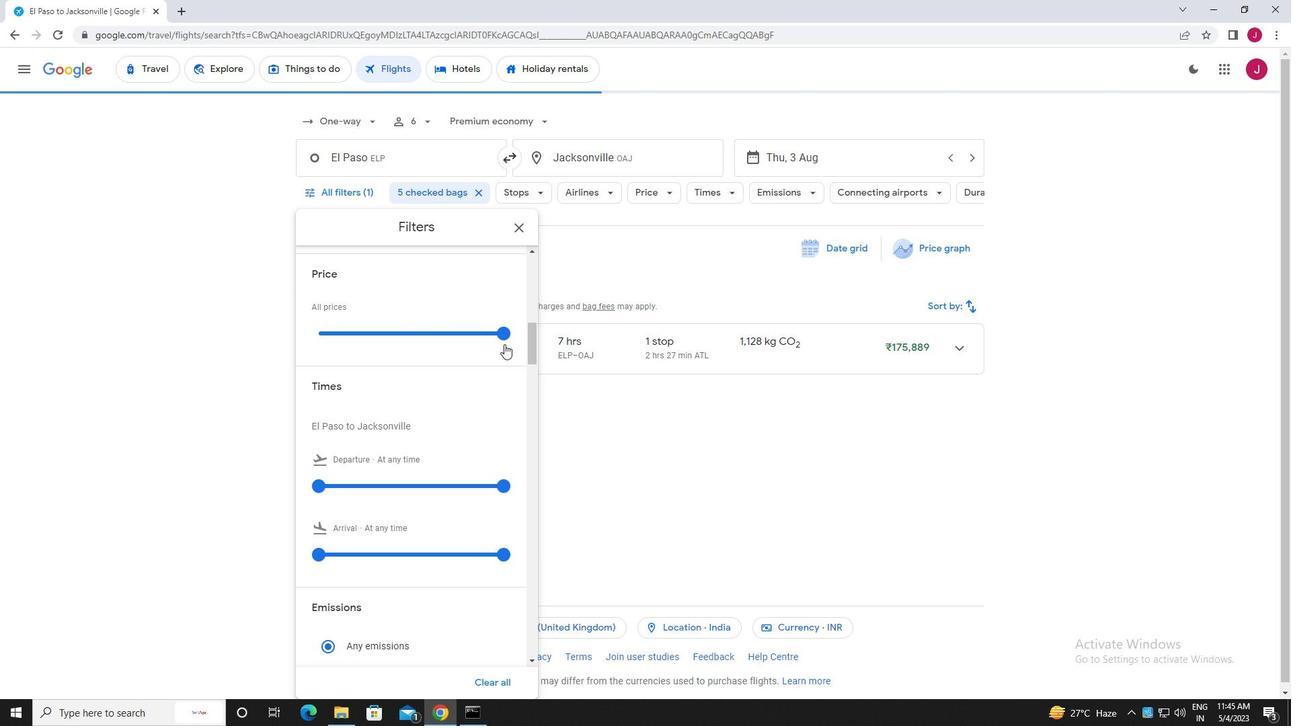 
Action: Mouse pressed left at (505, 334)
Screenshot: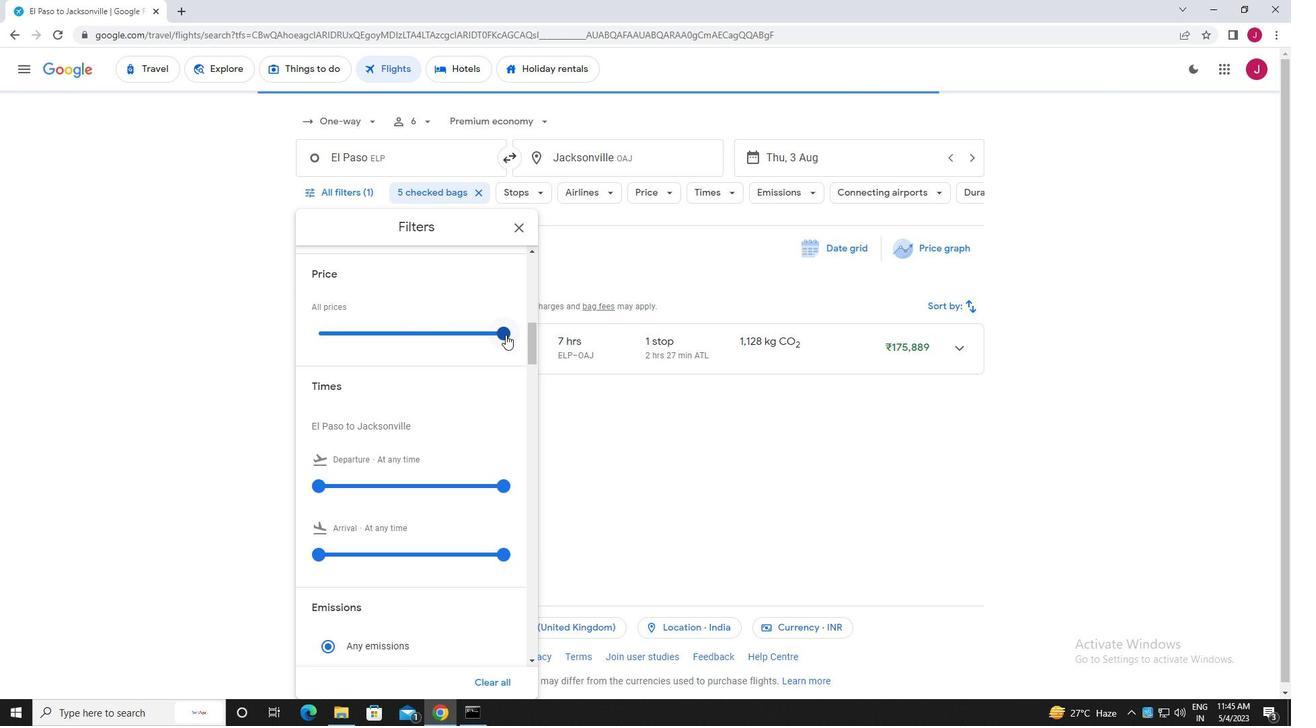
Action: Mouse moved to (507, 334)
Screenshot: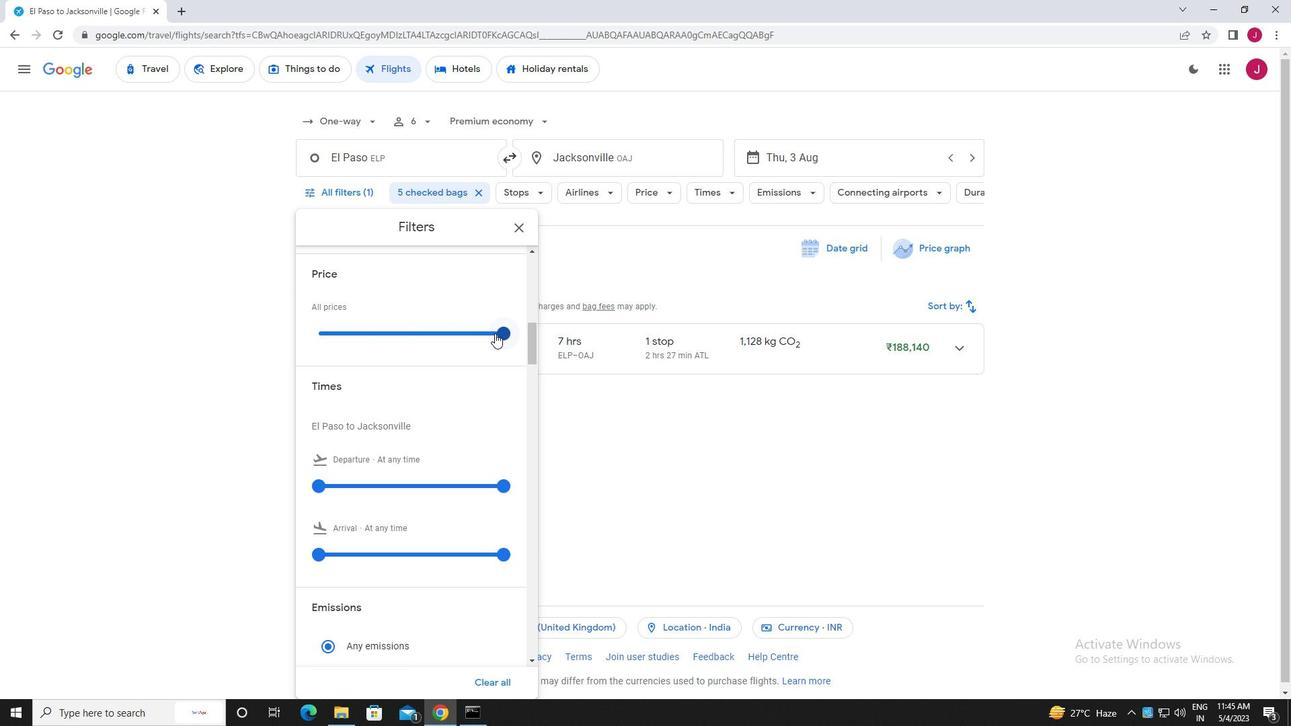 
Action: Mouse pressed left at (507, 334)
Screenshot: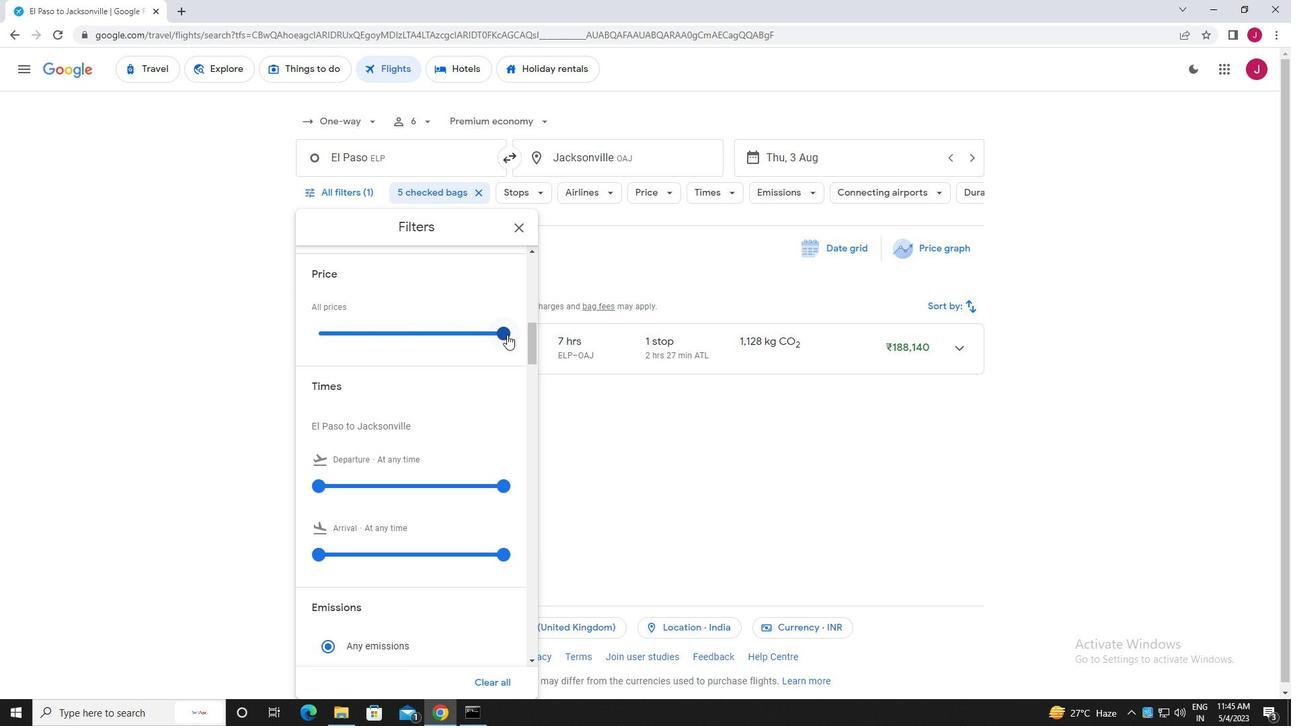 
Action: Mouse moved to (376, 330)
Screenshot: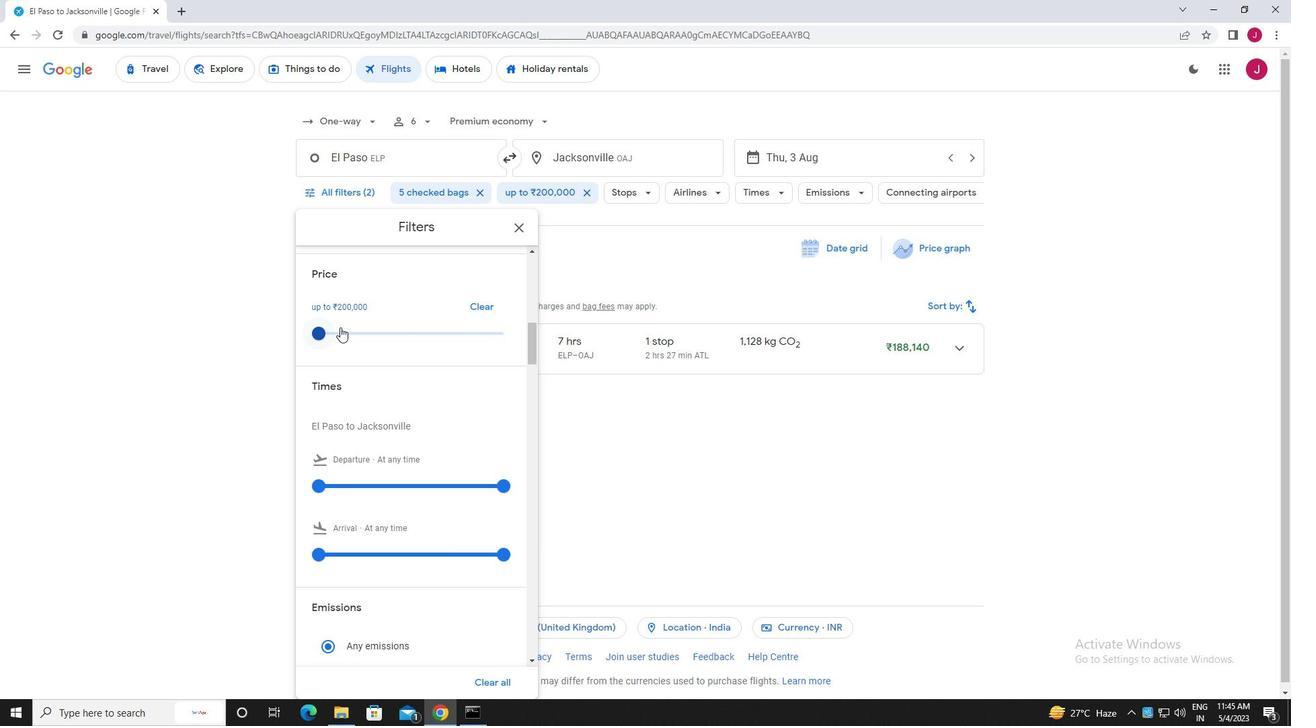 
Action: Mouse scrolled (376, 330) with delta (0, 0)
Screenshot: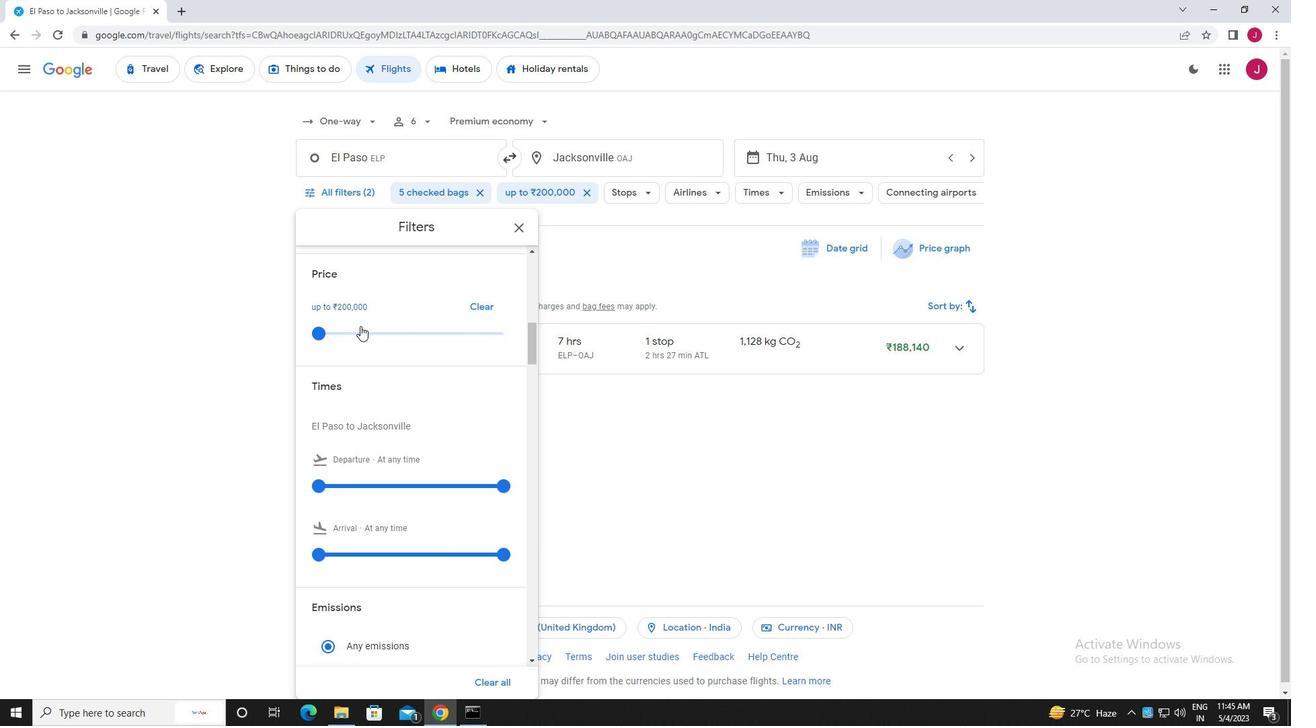 
Action: Mouse moved to (376, 331)
Screenshot: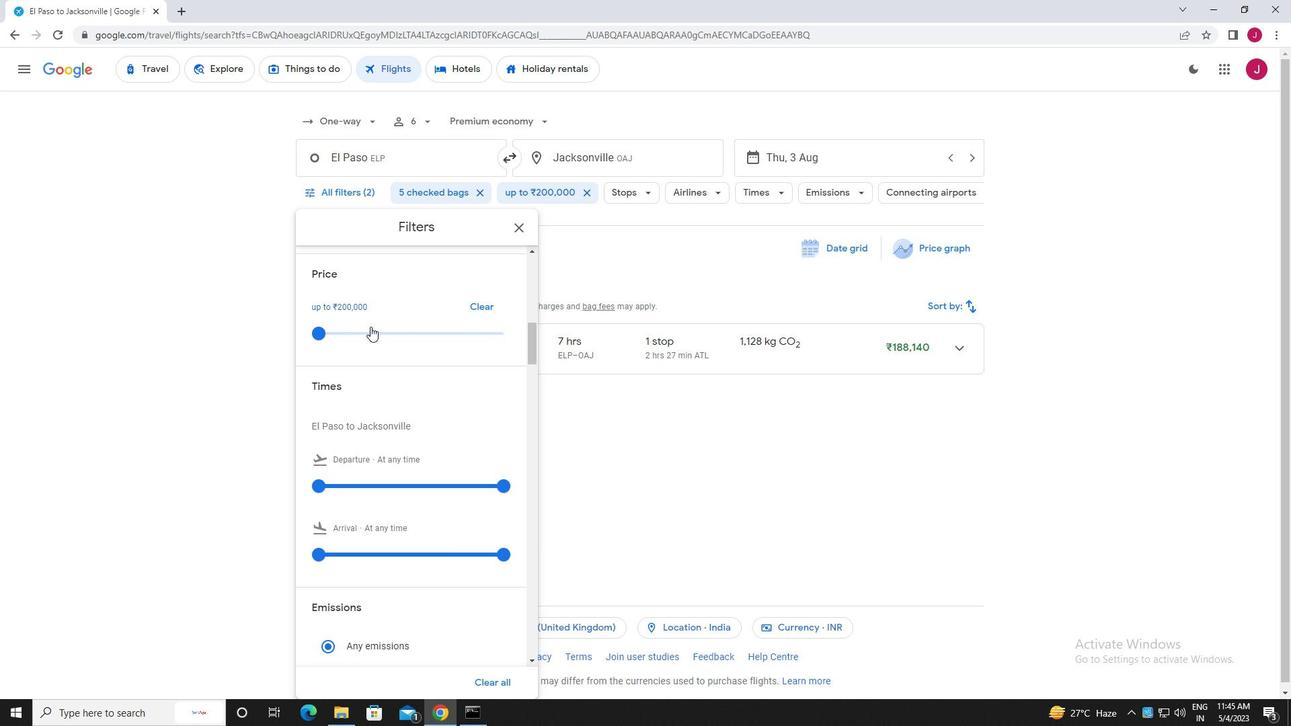 
Action: Mouse scrolled (376, 330) with delta (0, 0)
Screenshot: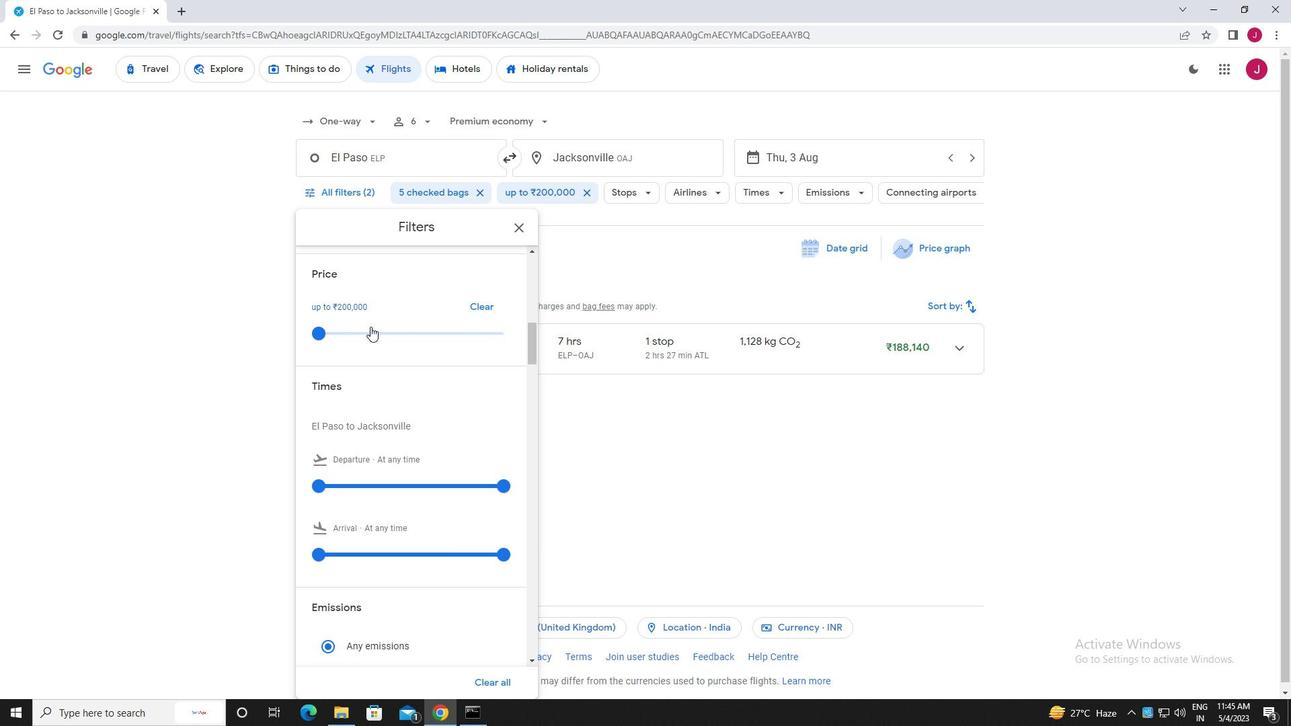 
Action: Mouse moved to (318, 353)
Screenshot: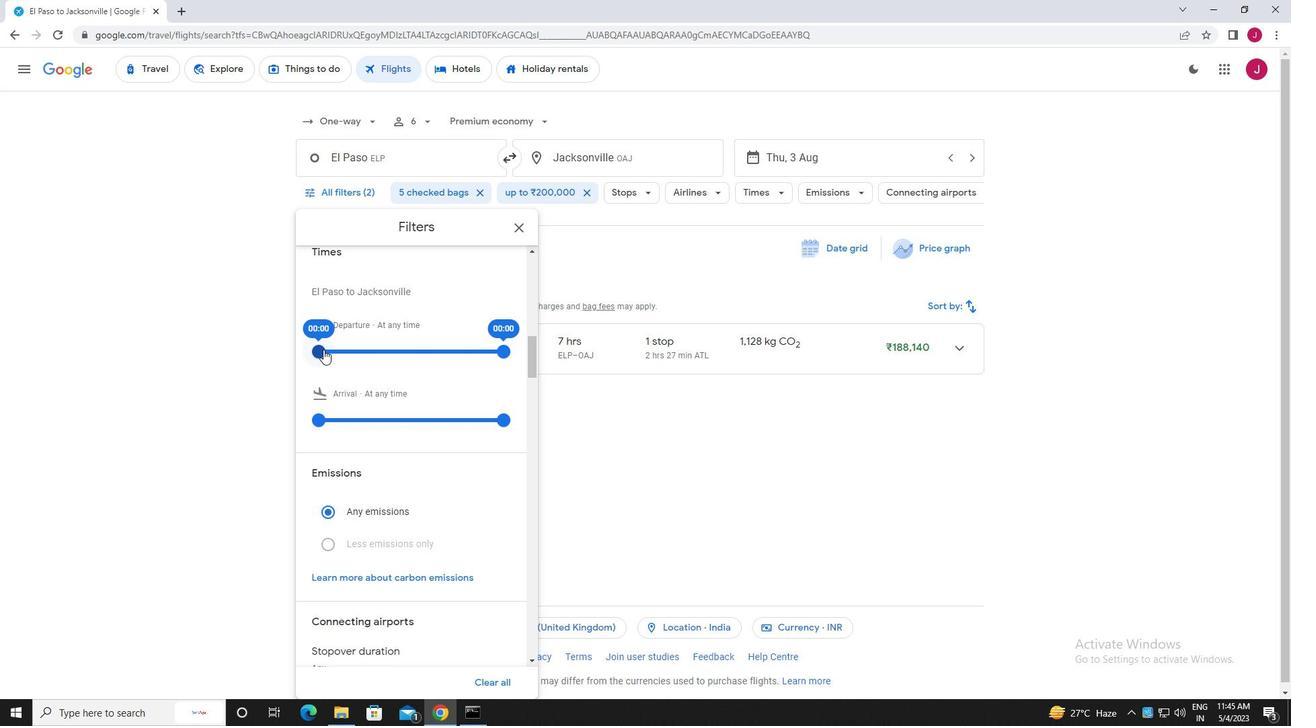 
Action: Mouse pressed left at (318, 353)
Screenshot: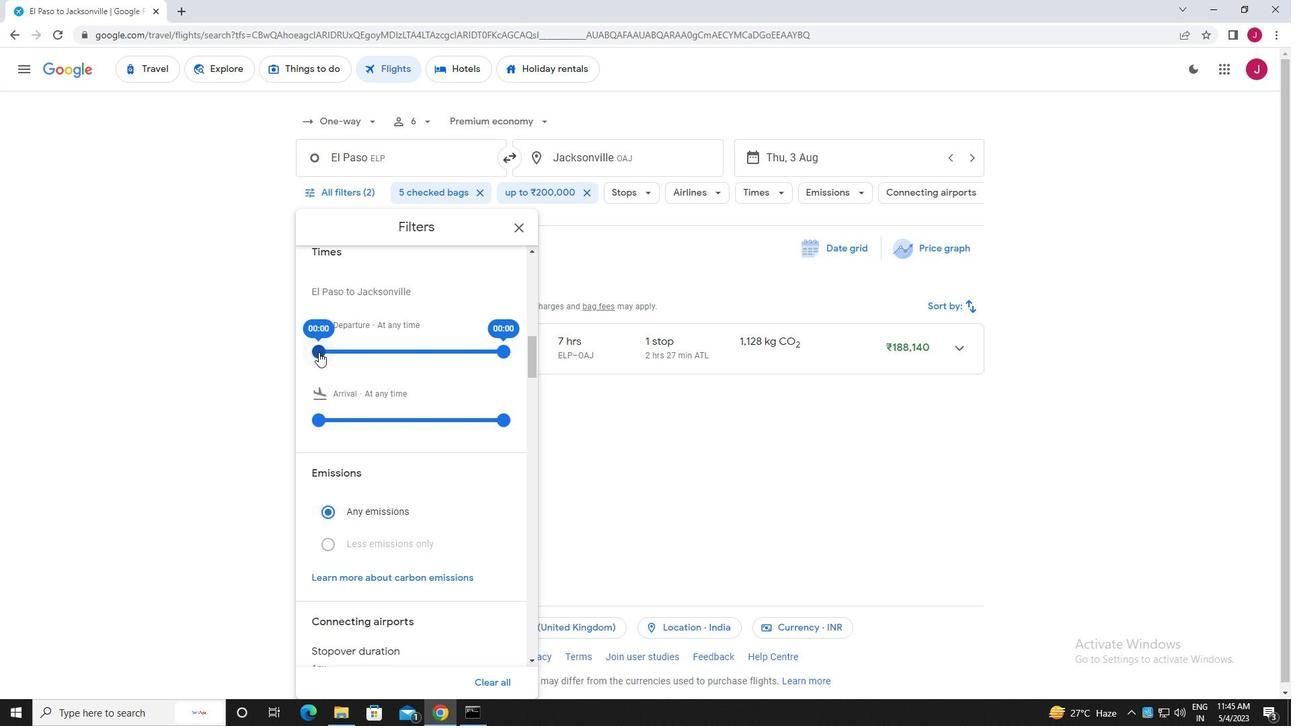 
Action: Mouse moved to (503, 351)
Screenshot: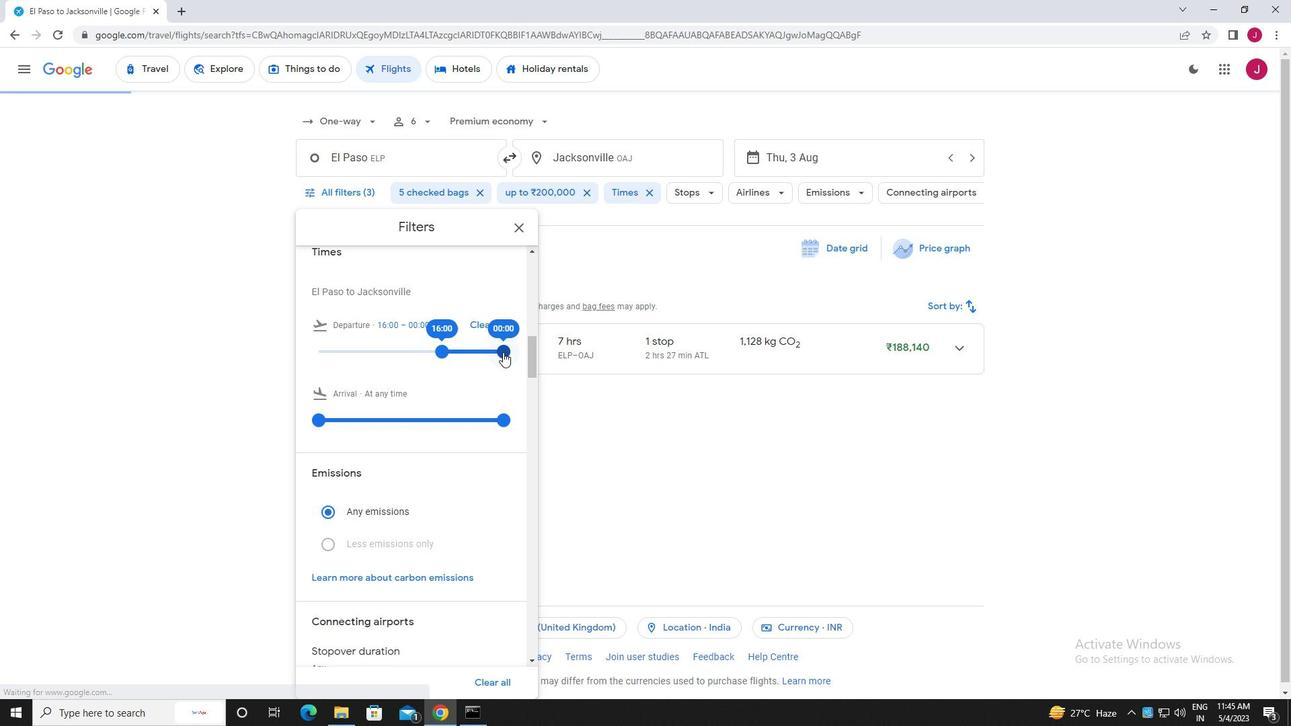 
Action: Mouse pressed left at (503, 351)
Screenshot: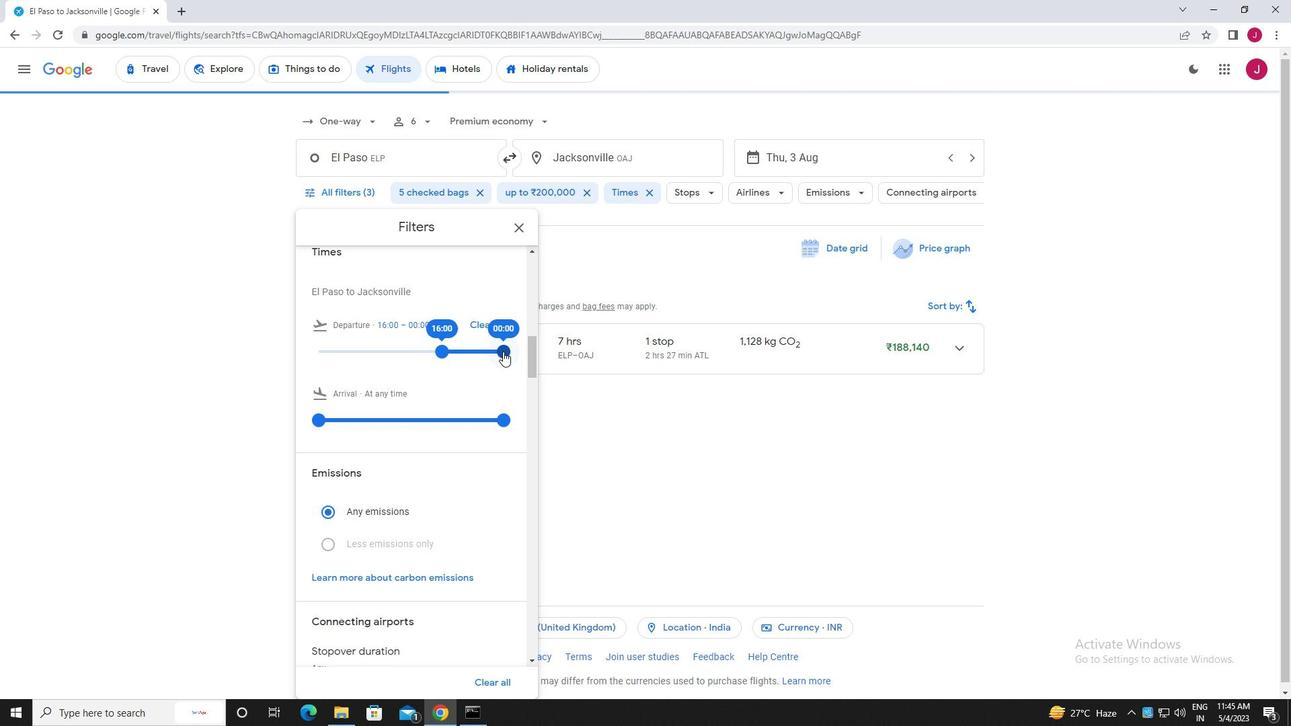 
Action: Mouse moved to (516, 230)
Screenshot: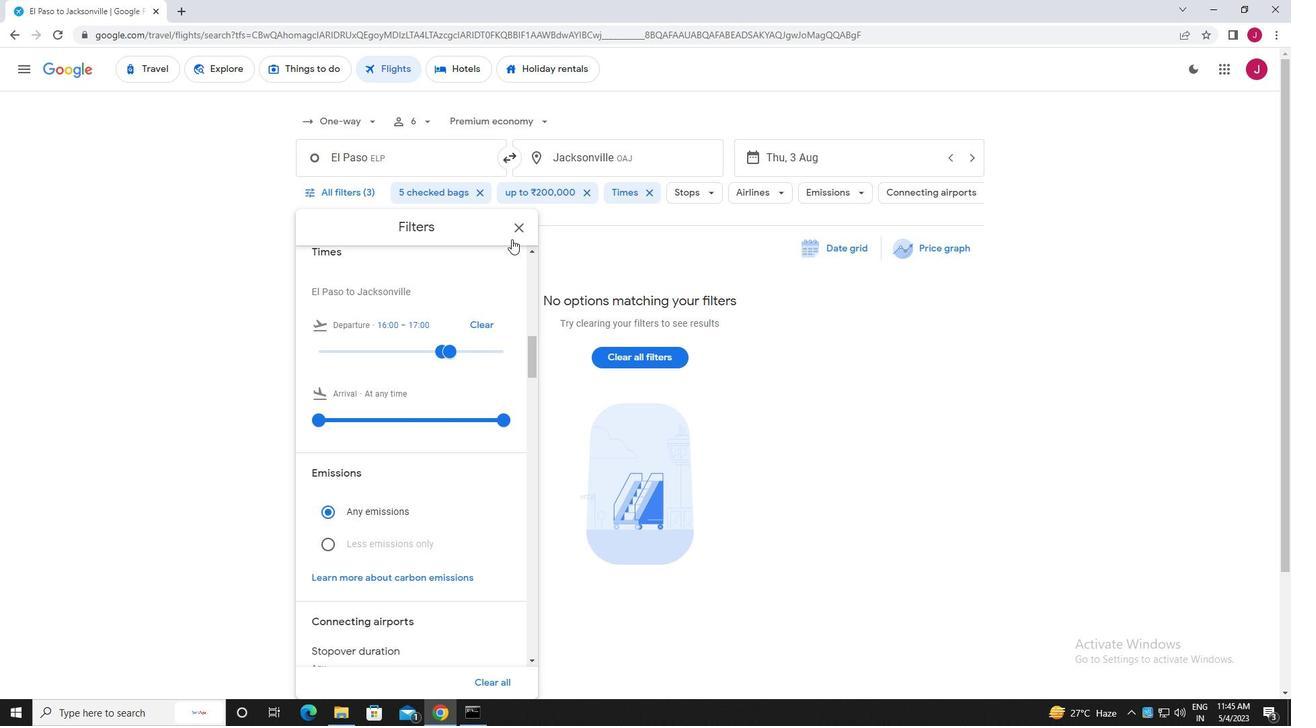 
Action: Mouse pressed left at (516, 230)
Screenshot: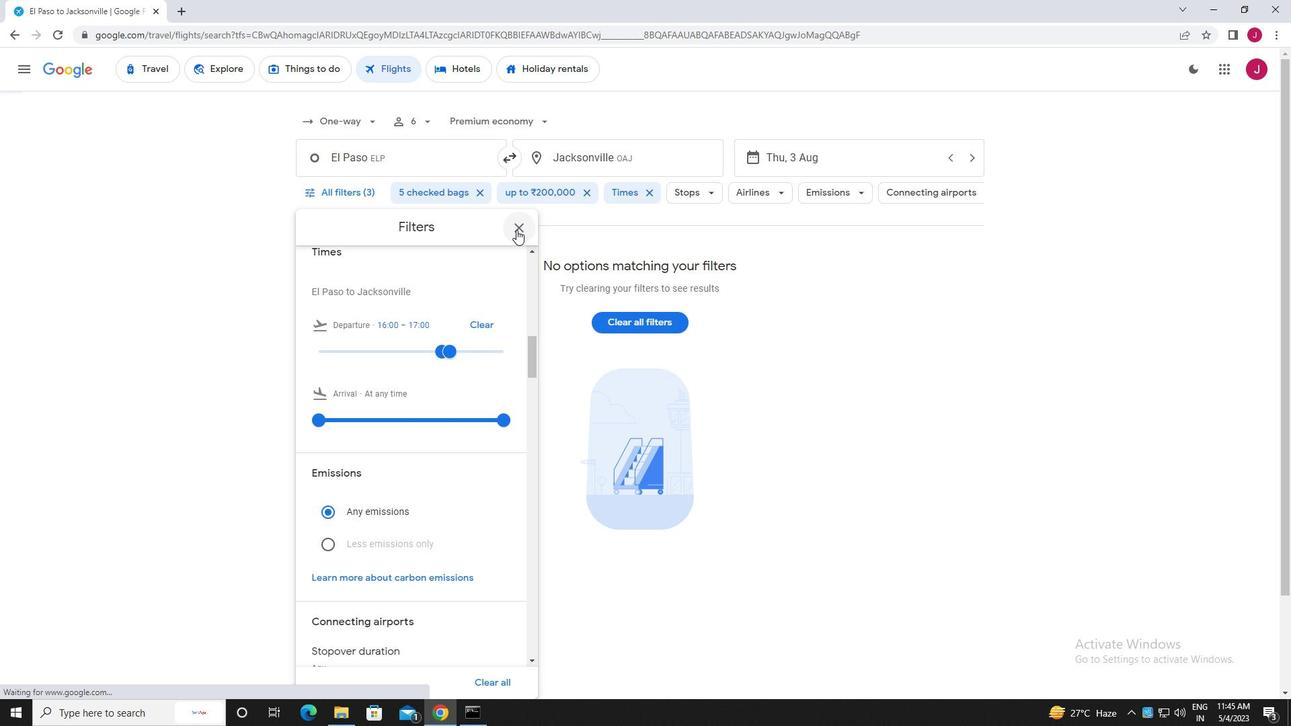 
Action: Mouse moved to (513, 231)
Screenshot: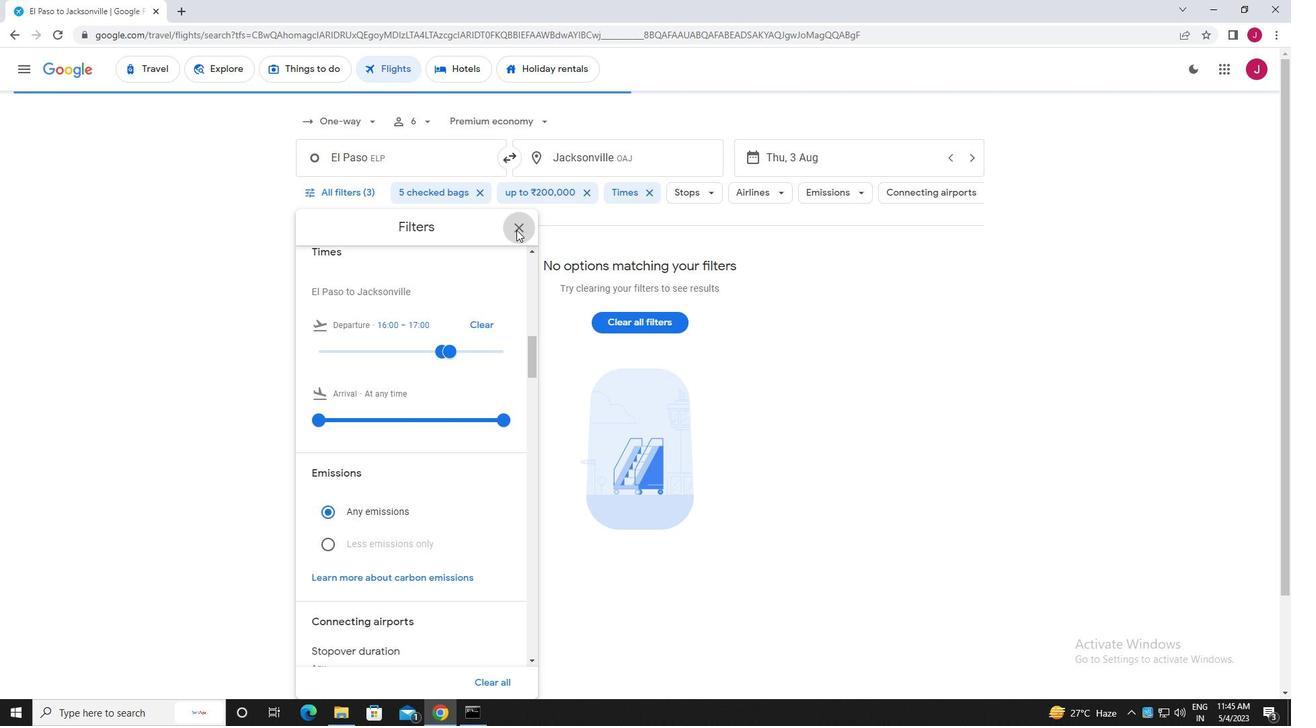 
